Task: Find connections with filter location Doncaster East with filter topic #Sustainabilitywith filter profile language French with filter current company IFF with filter school Anjuman Institute of Technology and Management with filter industry Reupholstery and Furniture Repair with filter service category Portrait Photography with filter keywords title Secretary
Action: Mouse moved to (182, 258)
Screenshot: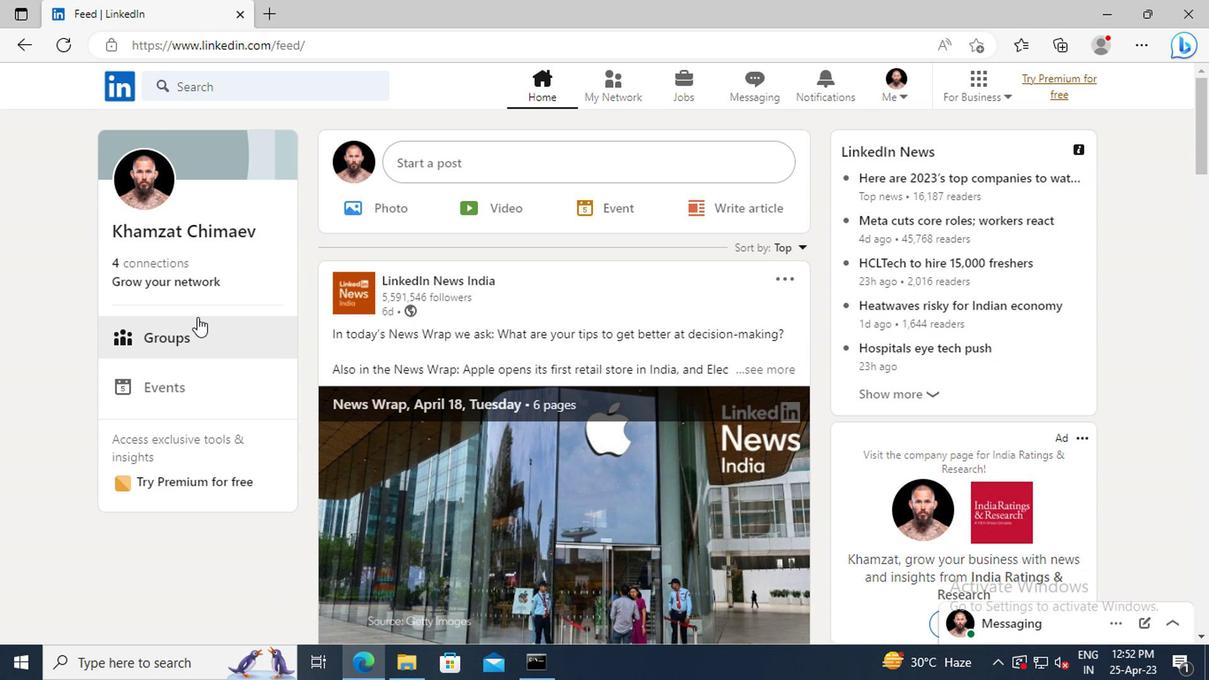 
Action: Mouse pressed left at (182, 258)
Screenshot: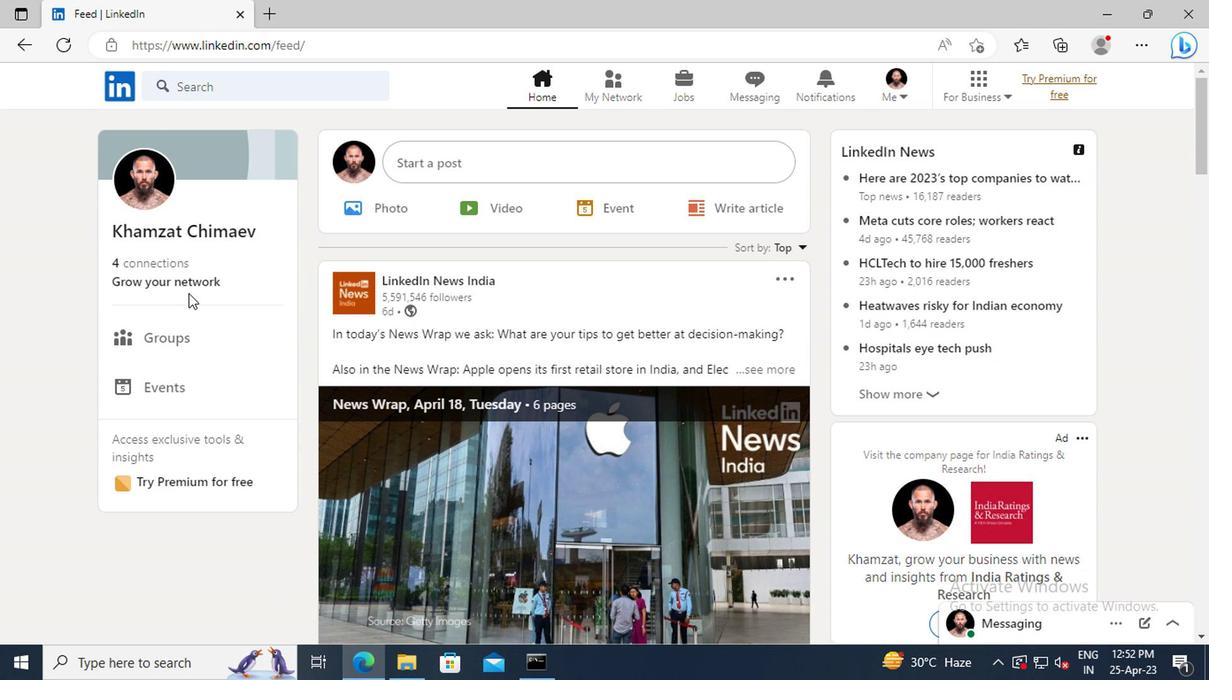 
Action: Mouse moved to (221, 189)
Screenshot: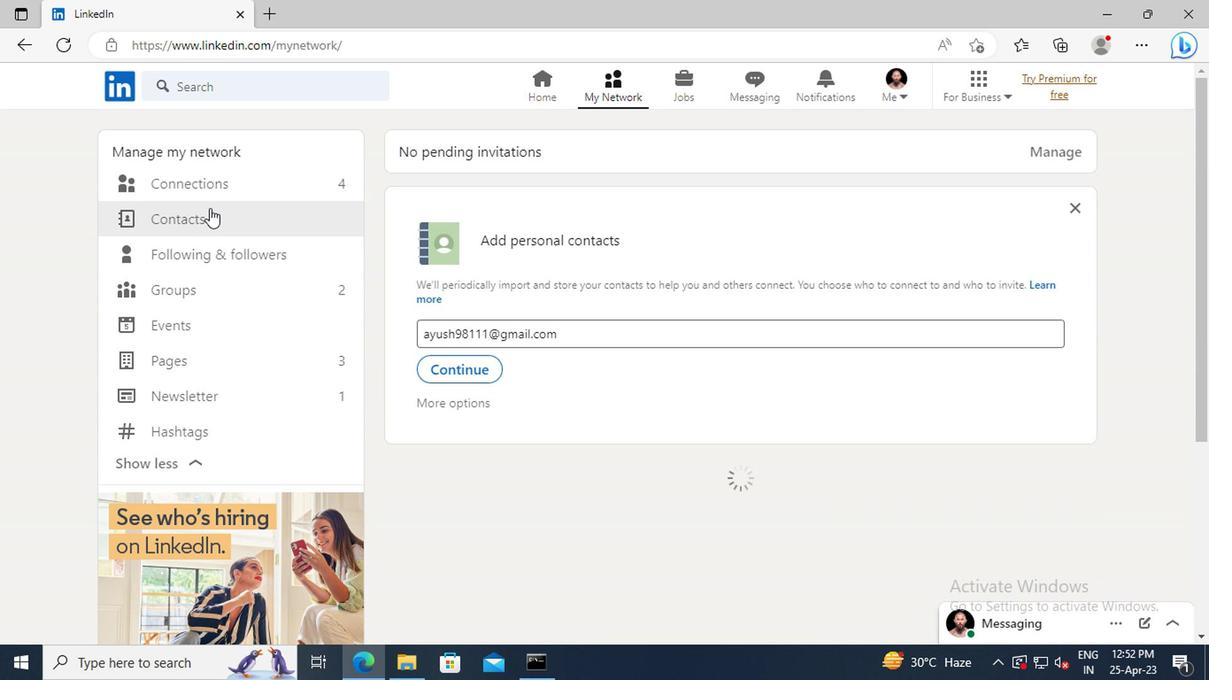 
Action: Mouse pressed left at (221, 189)
Screenshot: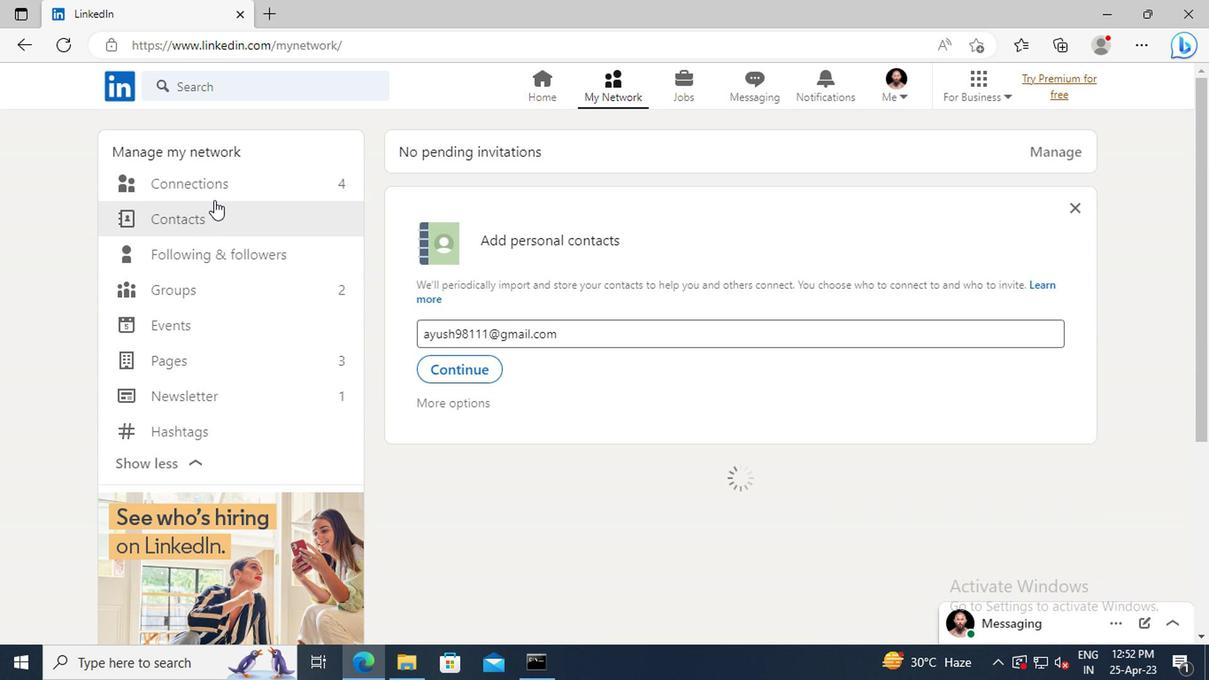 
Action: Mouse moved to (713, 190)
Screenshot: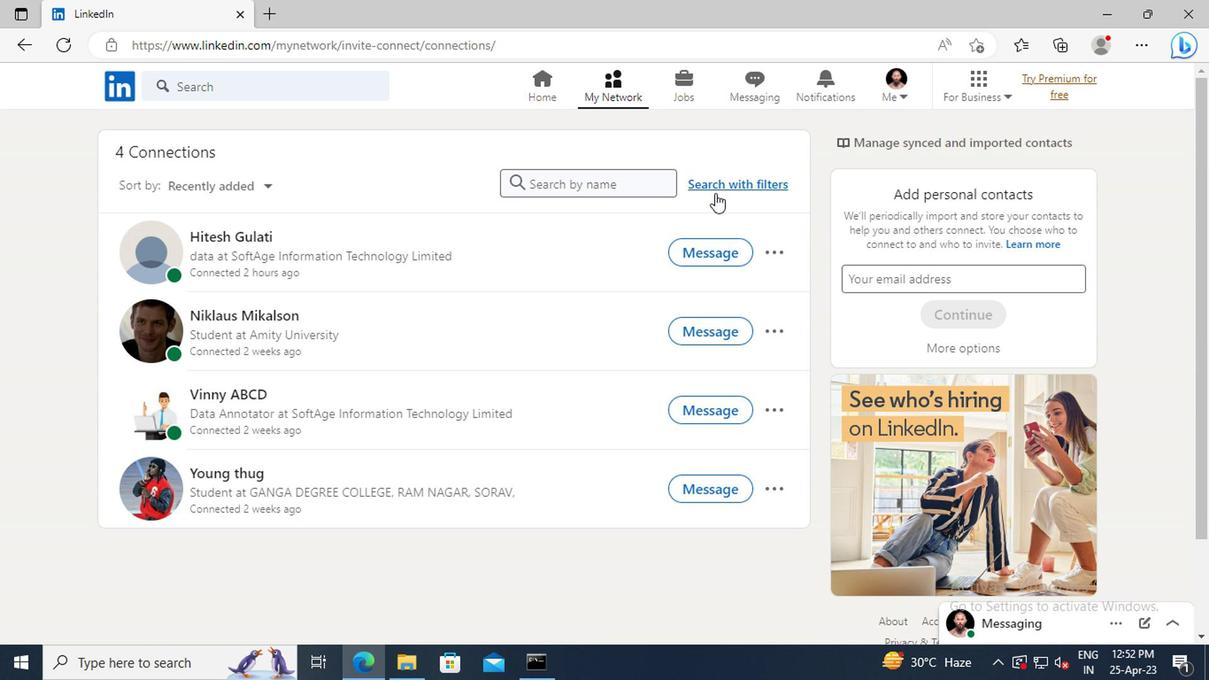 
Action: Mouse pressed left at (713, 190)
Screenshot: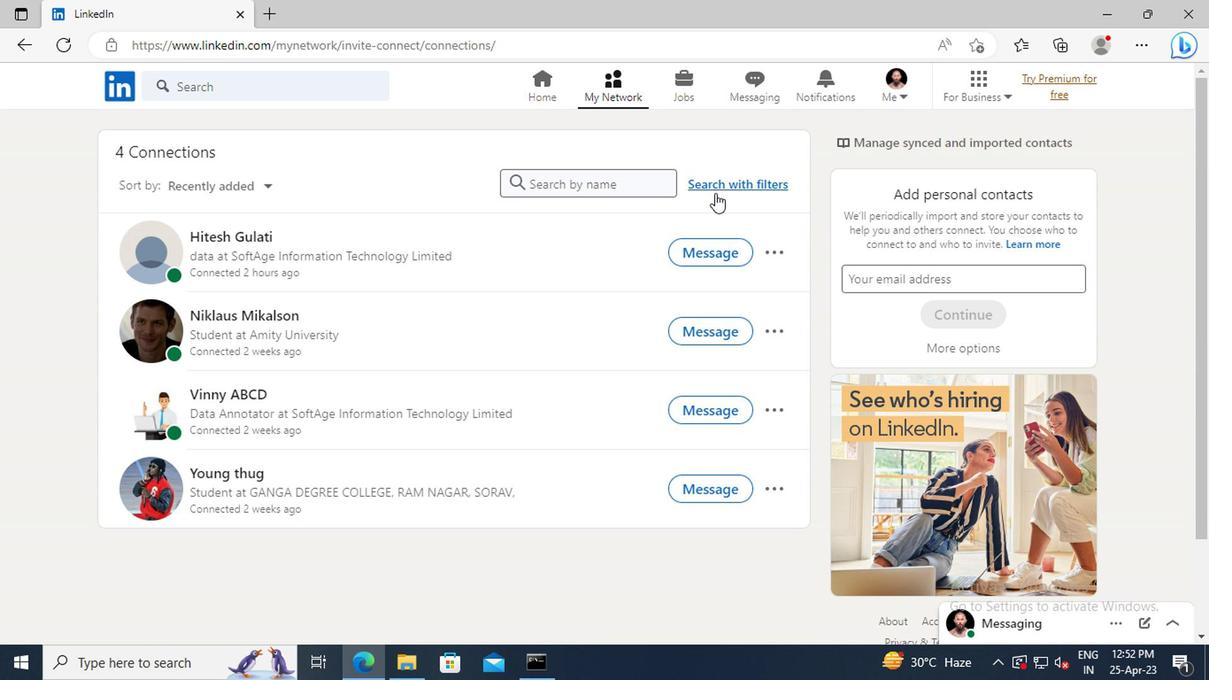 
Action: Mouse moved to (667, 139)
Screenshot: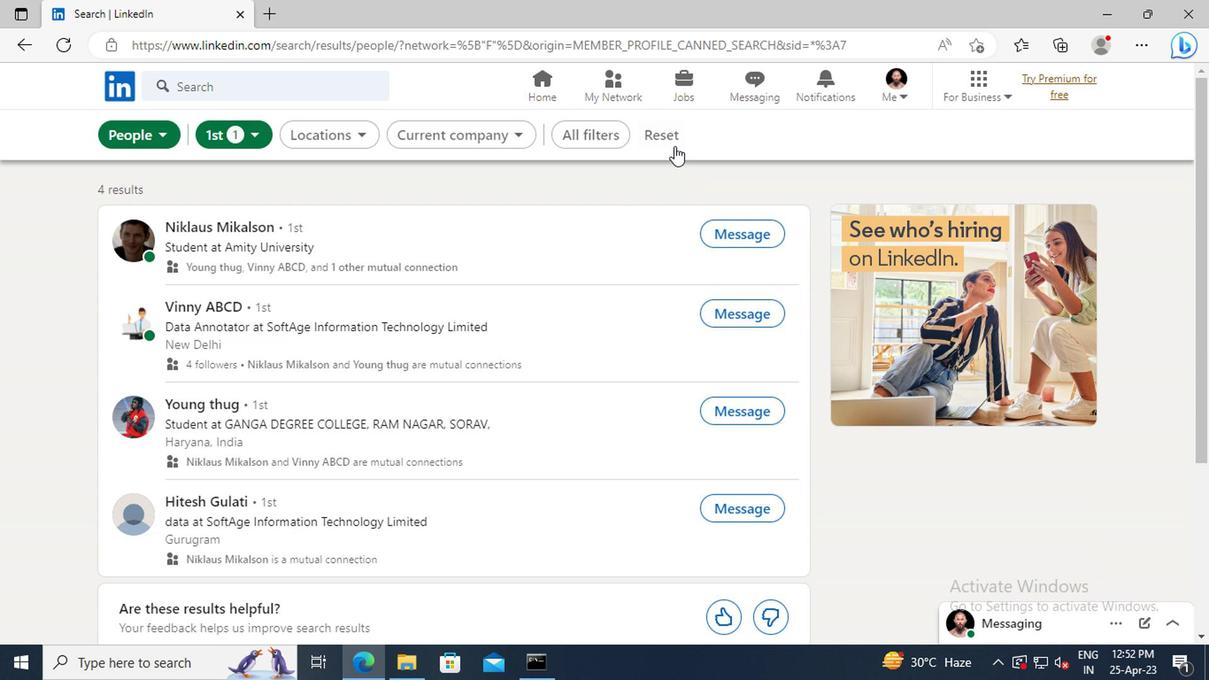 
Action: Mouse pressed left at (667, 139)
Screenshot: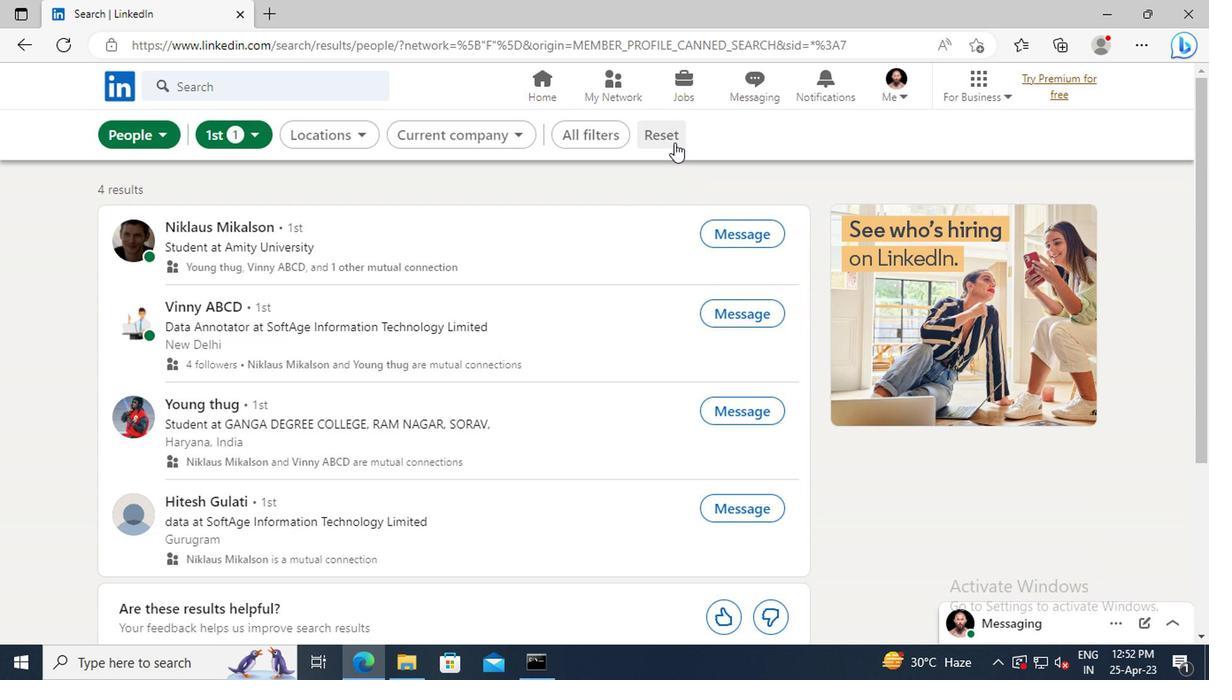 
Action: Mouse moved to (622, 139)
Screenshot: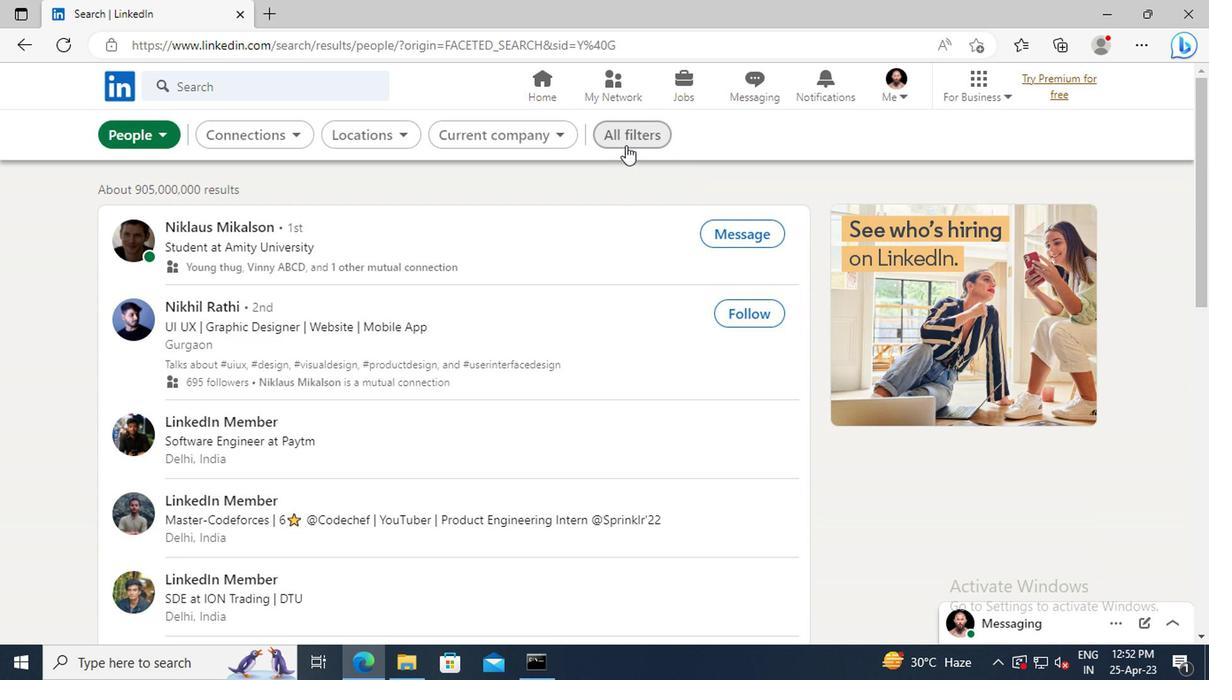 
Action: Mouse pressed left at (622, 139)
Screenshot: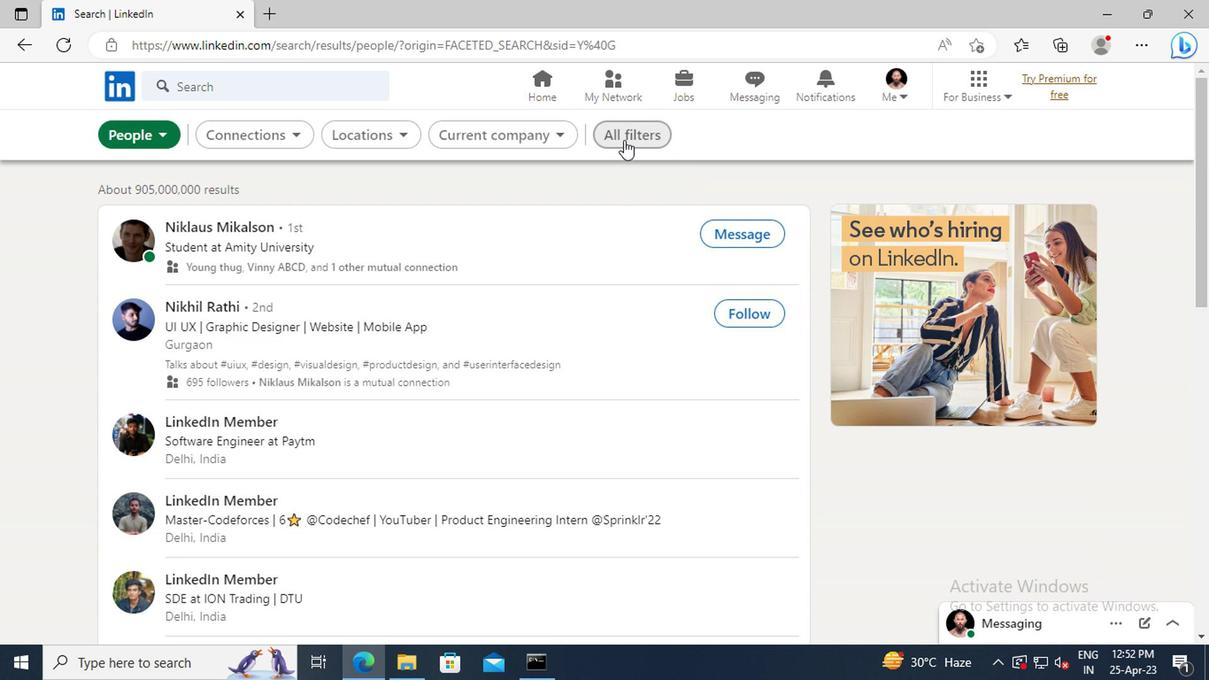 
Action: Mouse moved to (951, 293)
Screenshot: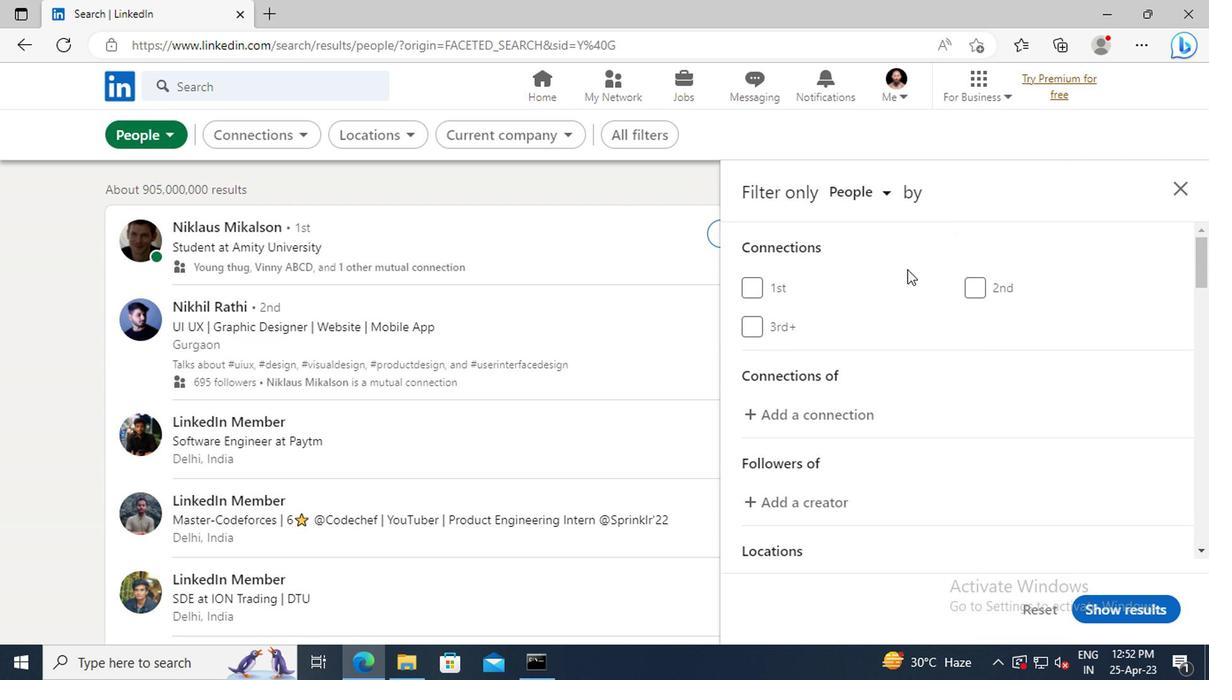
Action: Mouse scrolled (951, 292) with delta (0, 0)
Screenshot: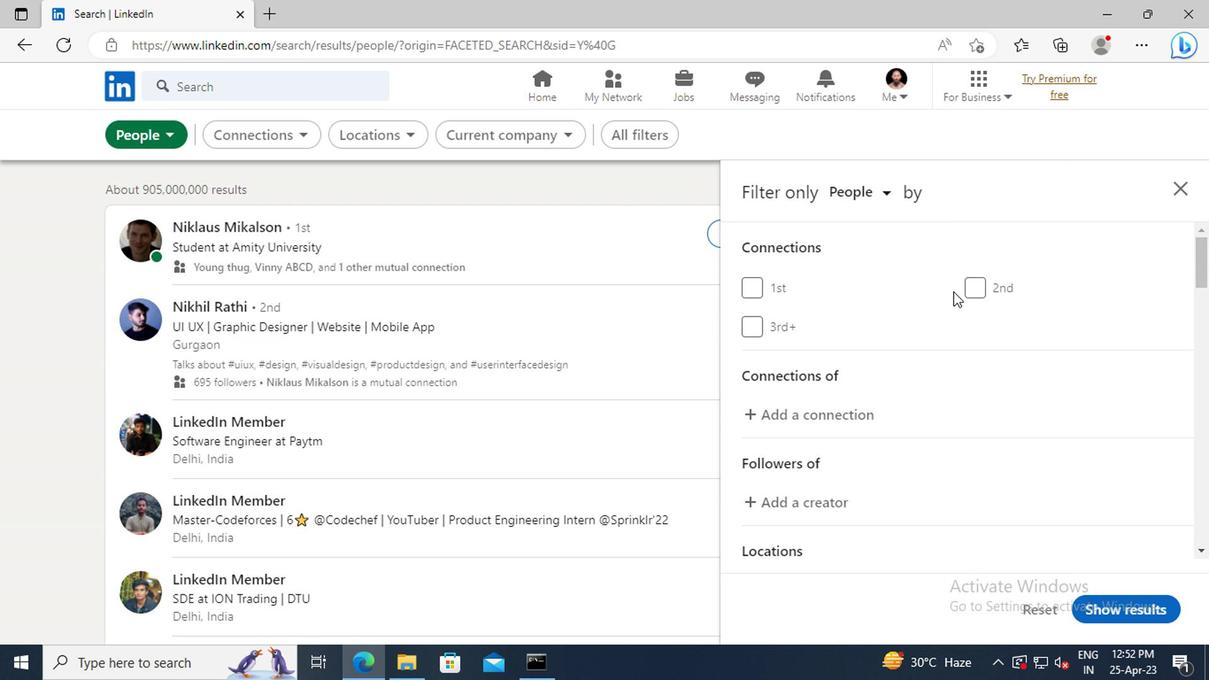 
Action: Mouse scrolled (951, 292) with delta (0, 0)
Screenshot: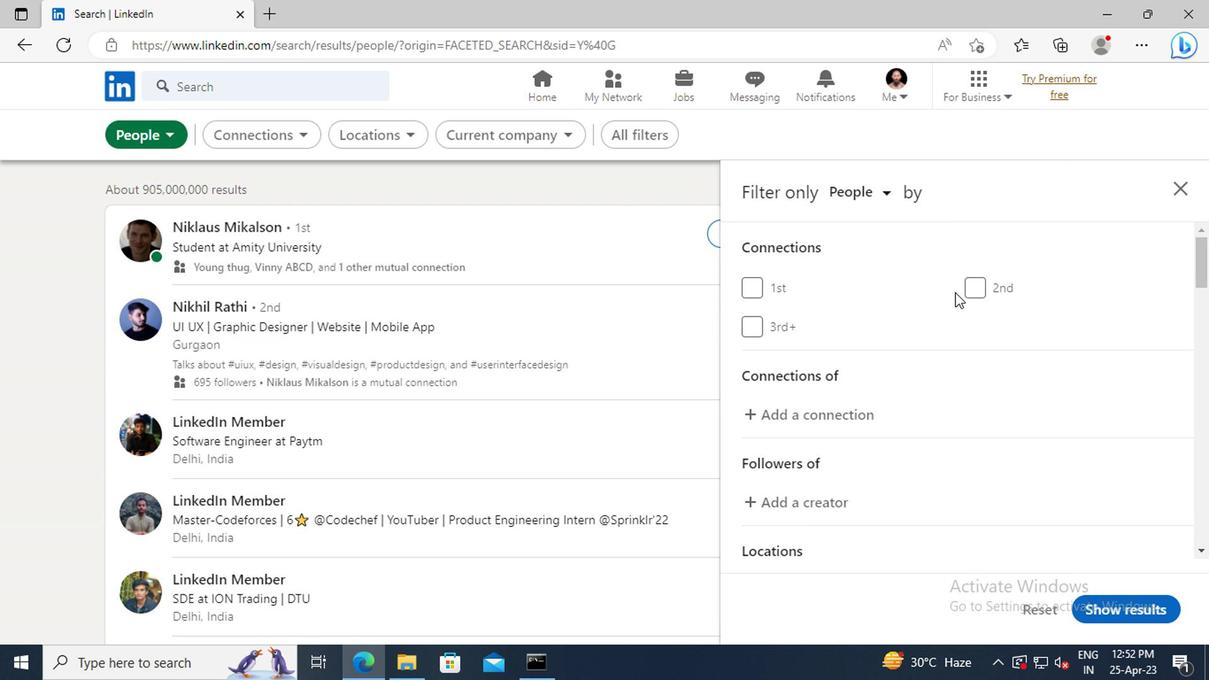 
Action: Mouse scrolled (951, 292) with delta (0, 0)
Screenshot: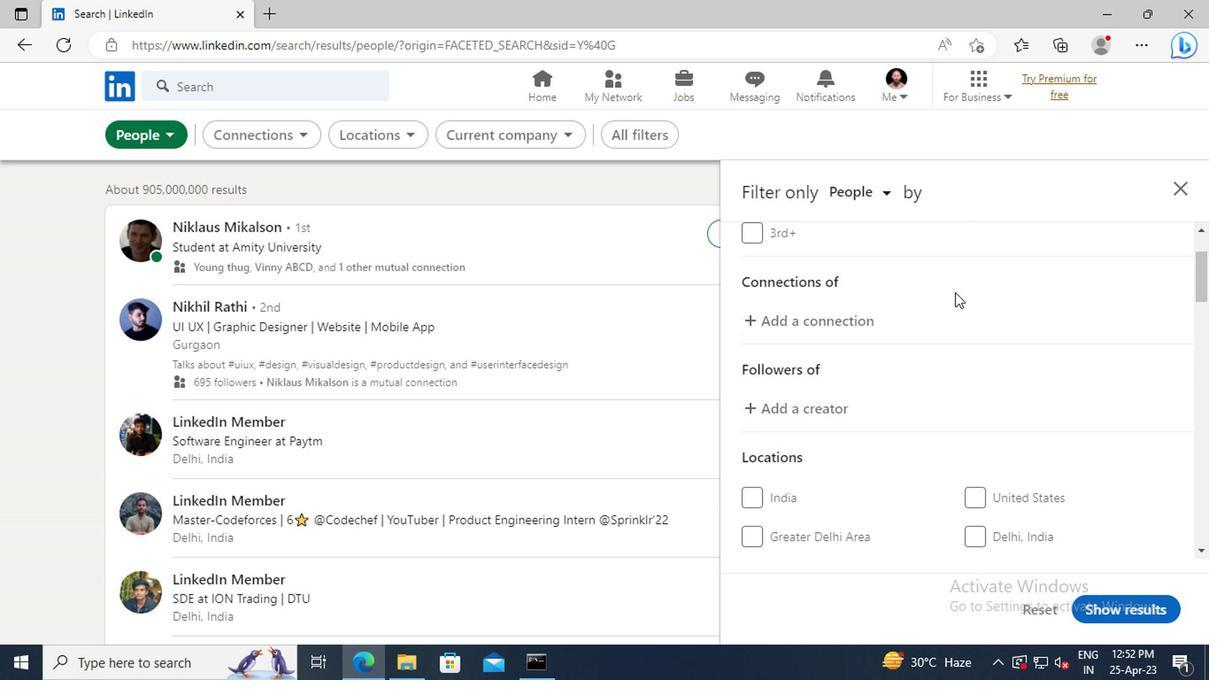 
Action: Mouse scrolled (951, 292) with delta (0, 0)
Screenshot: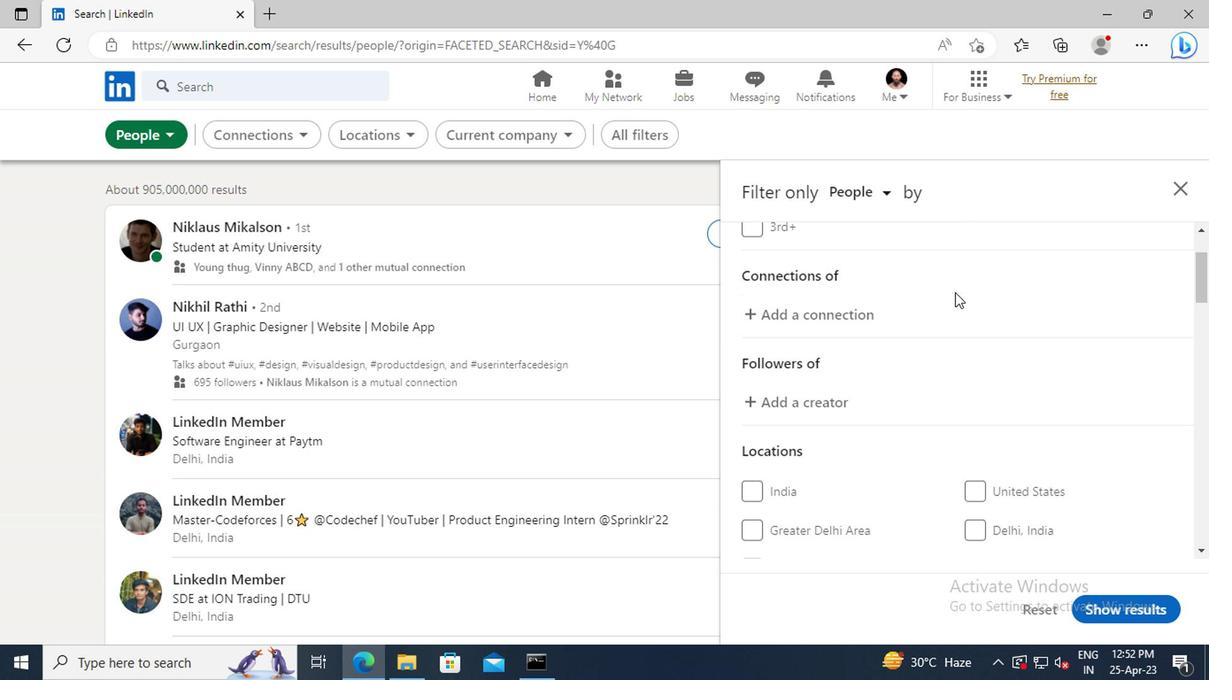 
Action: Mouse scrolled (951, 292) with delta (0, 0)
Screenshot: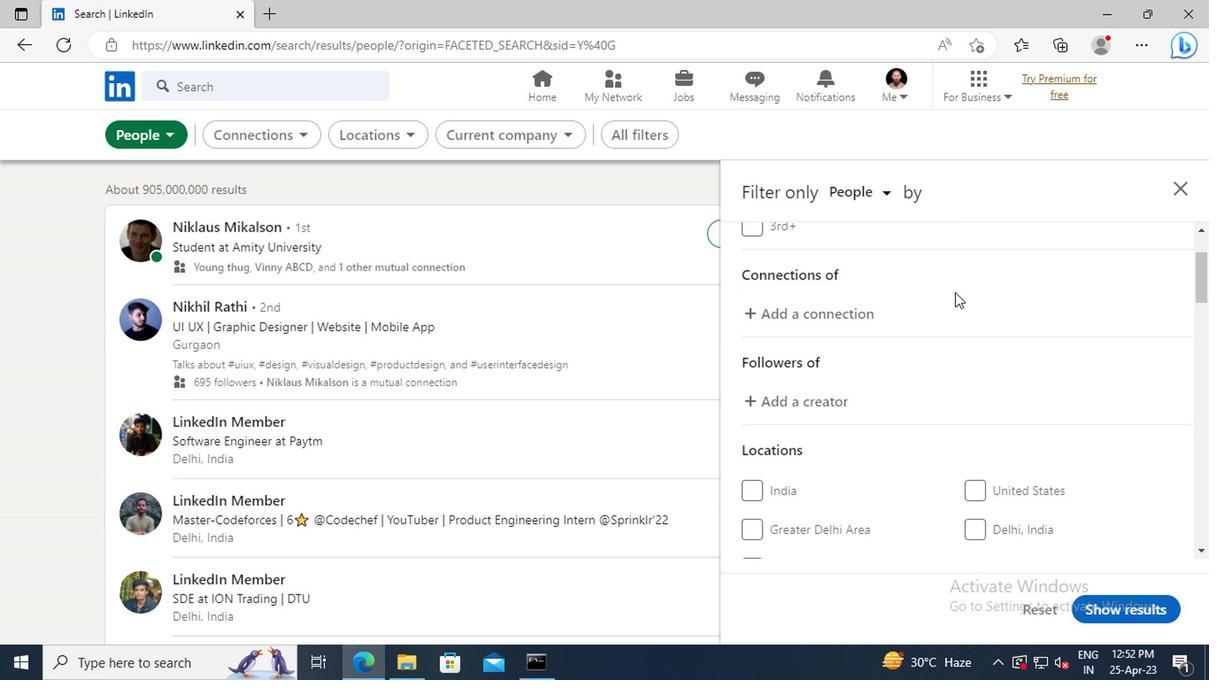 
Action: Mouse moved to (990, 418)
Screenshot: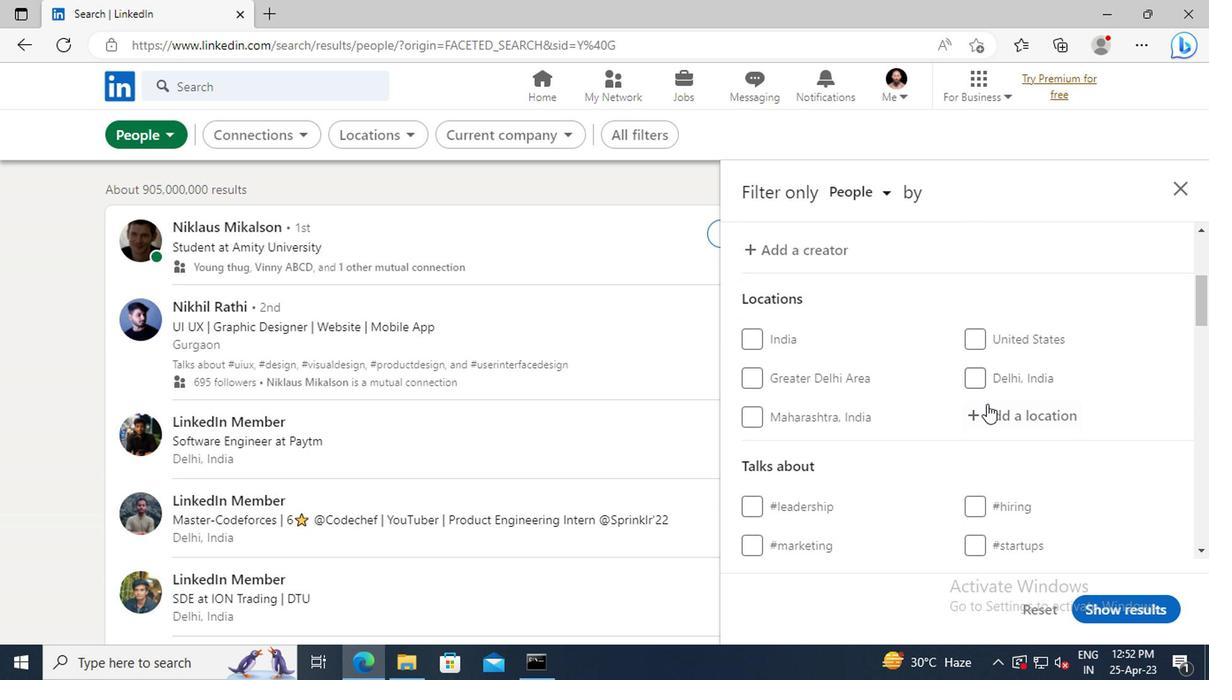 
Action: Mouse pressed left at (990, 418)
Screenshot: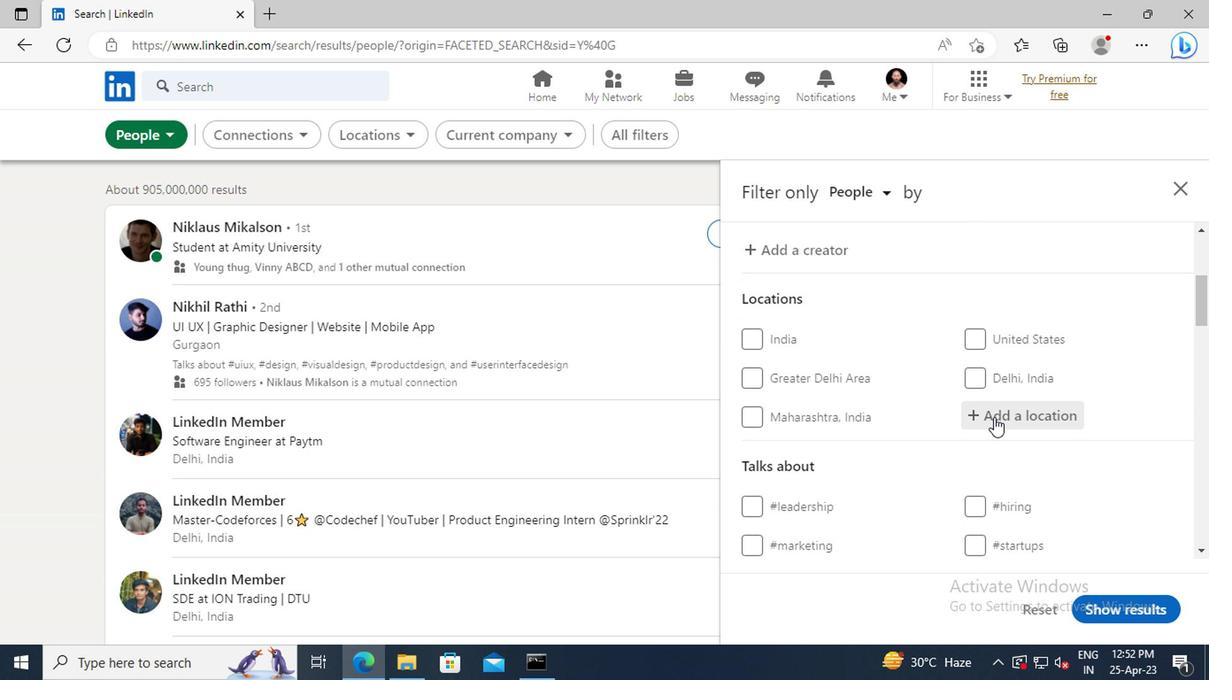 
Action: Key pressed <Key.shift>D
Screenshot: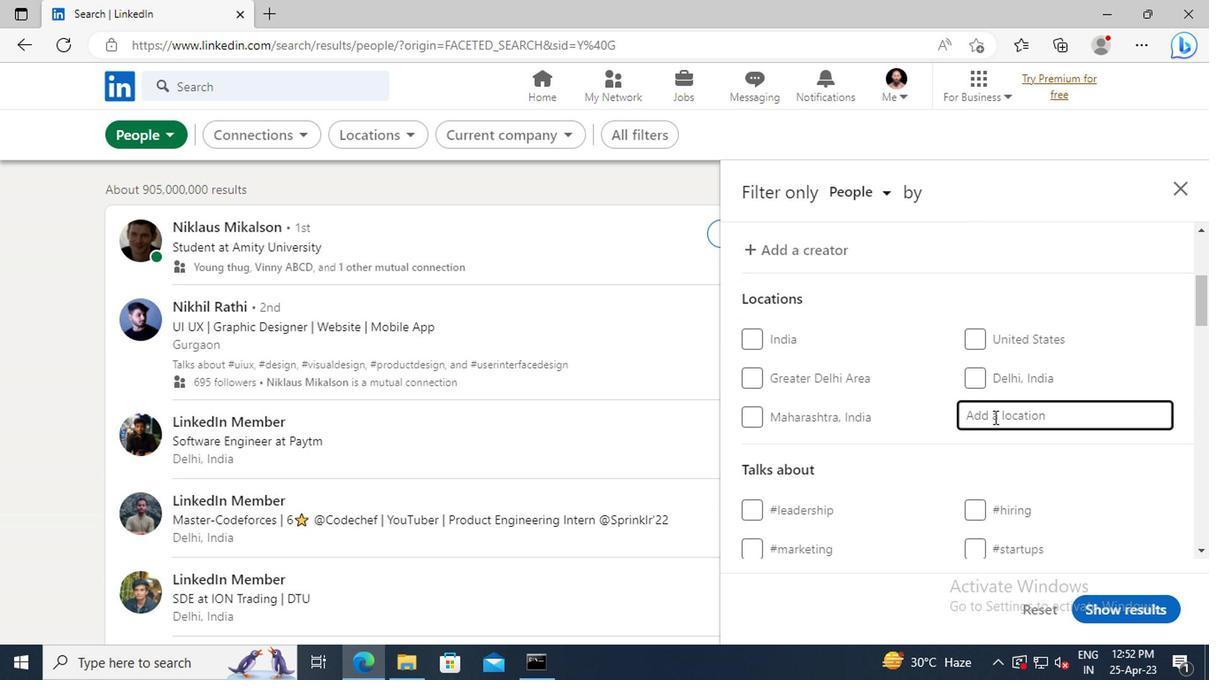 
Action: Mouse moved to (902, 366)
Screenshot: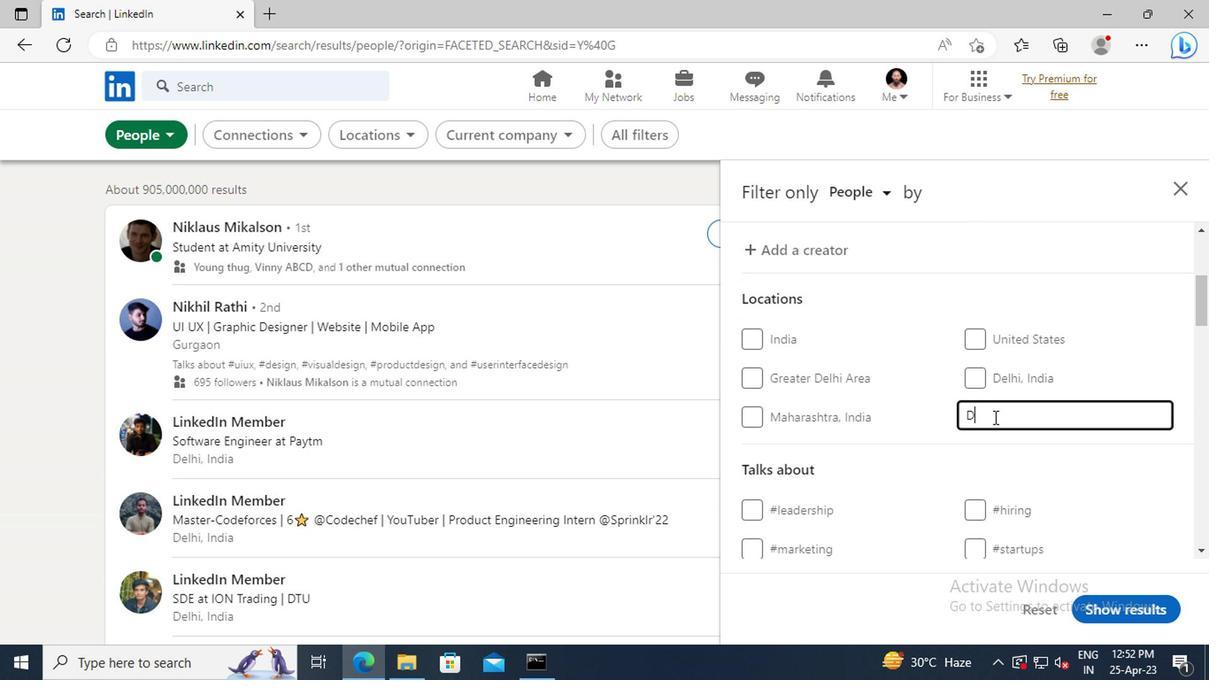 
Action: Key pressed ONCASTER<Key.space><Key.shift>EAST<Key.enter>
Screenshot: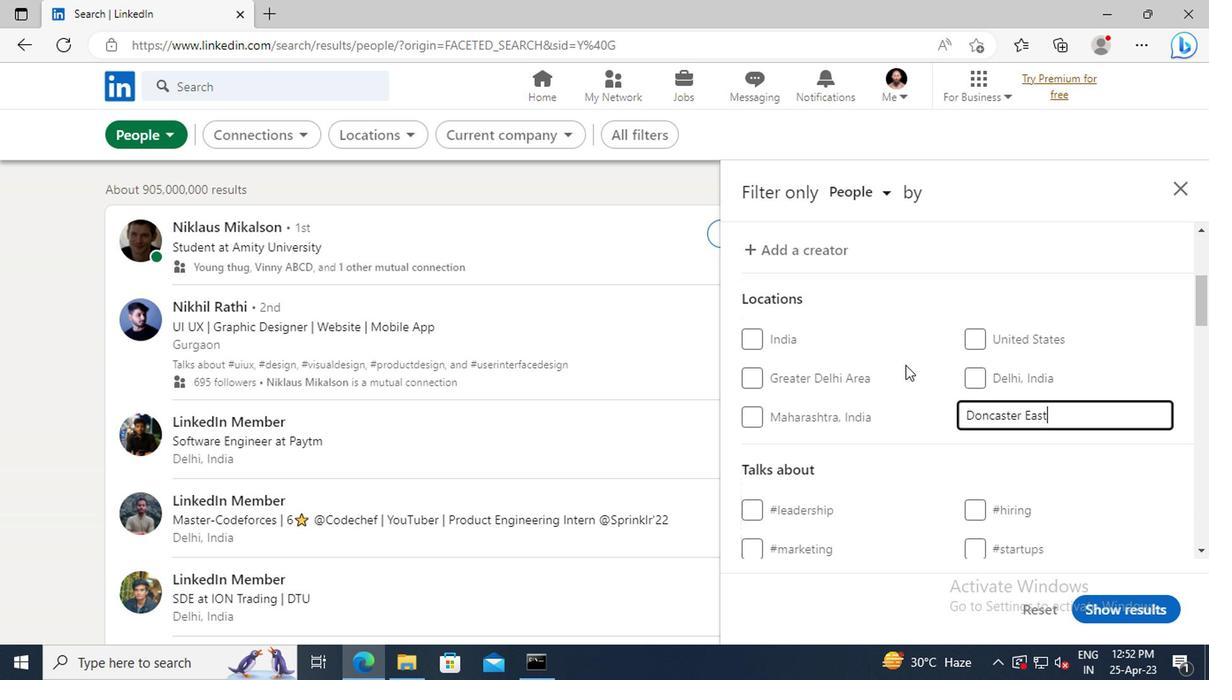 
Action: Mouse moved to (953, 391)
Screenshot: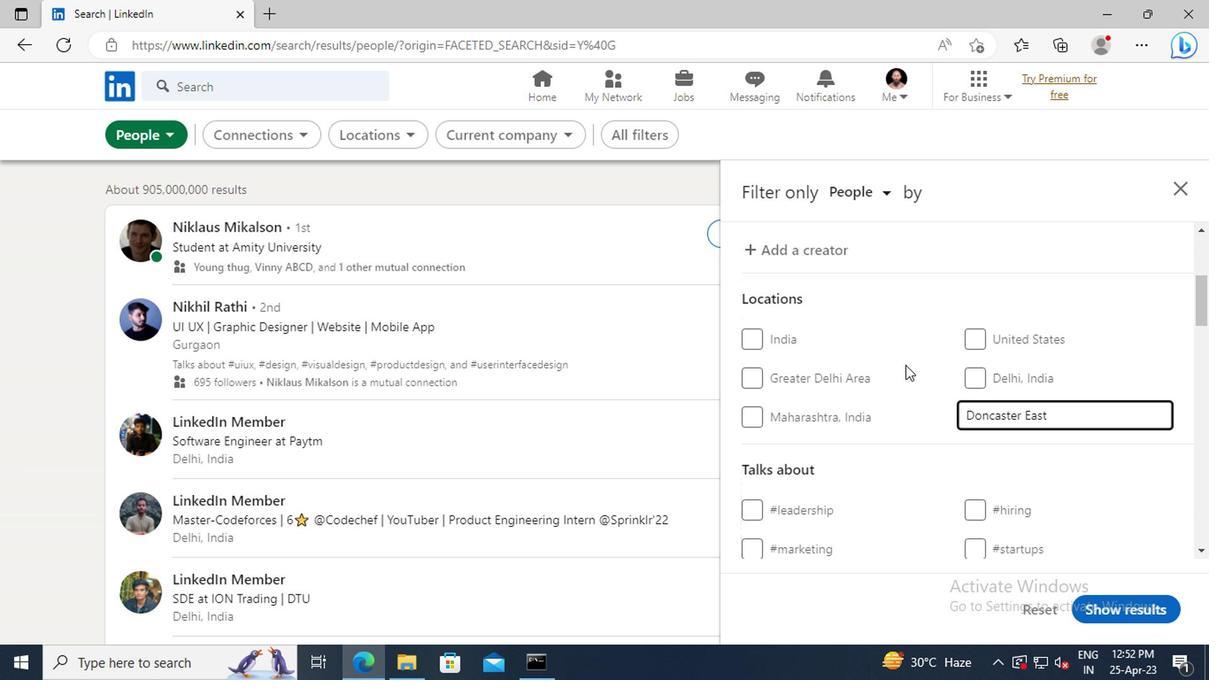 
Action: Mouse scrolled (953, 390) with delta (0, -1)
Screenshot: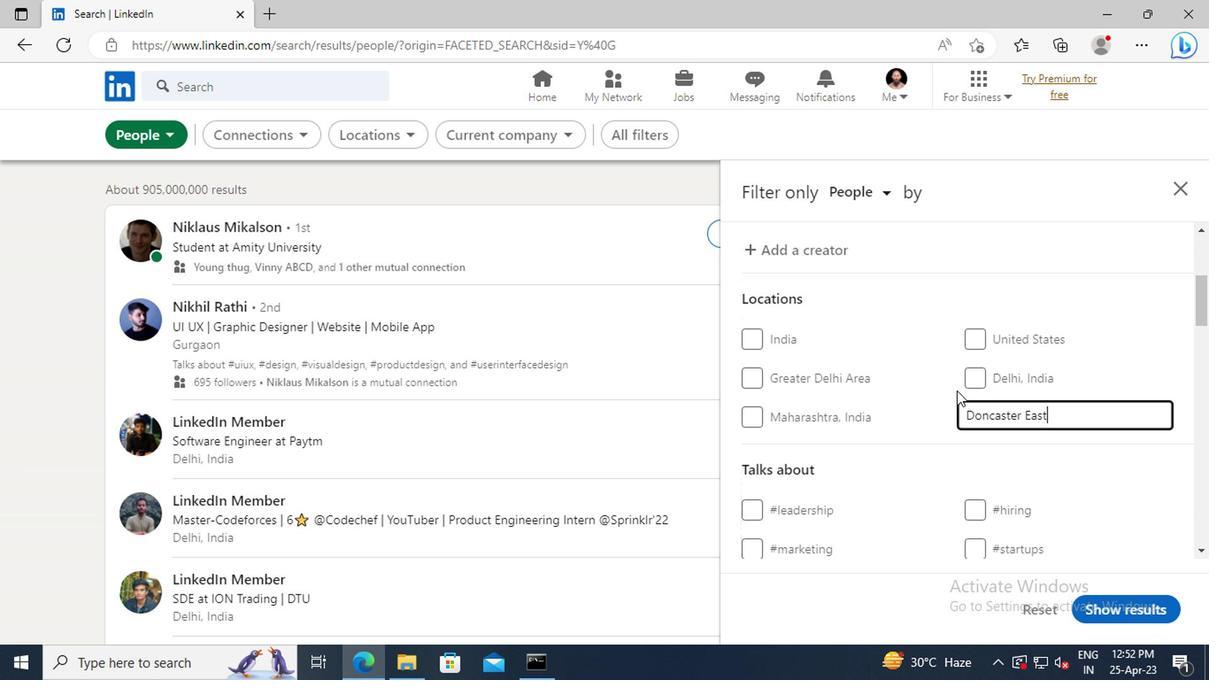 
Action: Mouse scrolled (953, 390) with delta (0, -1)
Screenshot: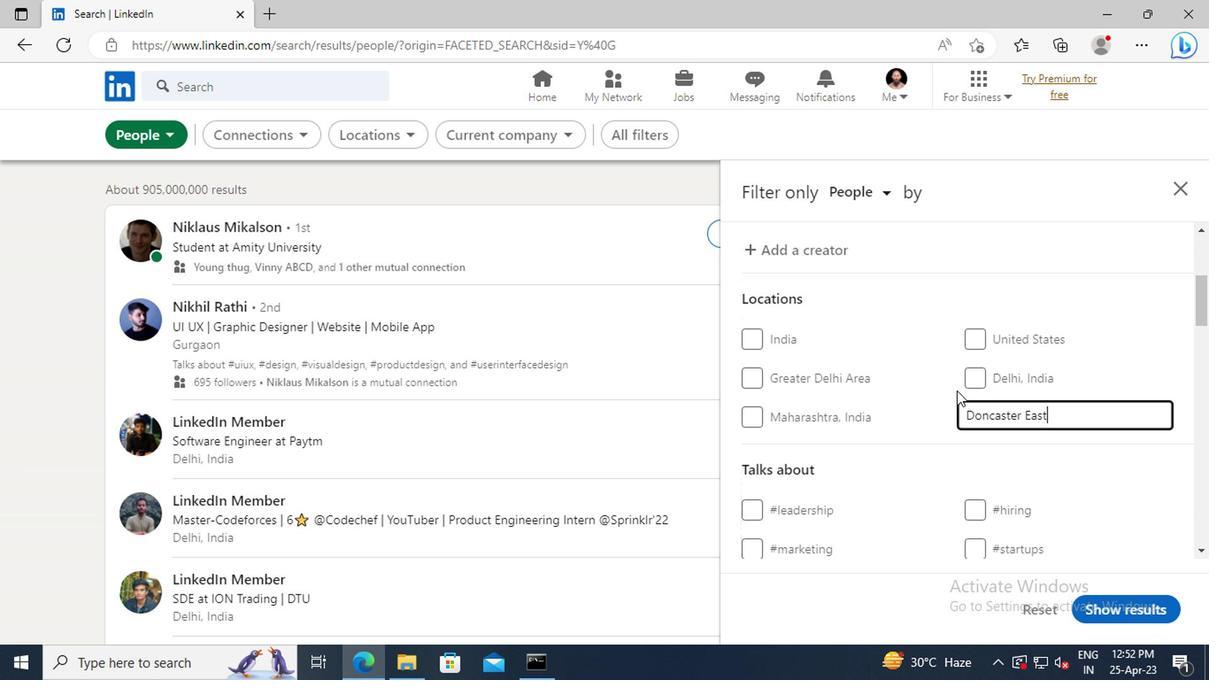 
Action: Mouse scrolled (953, 390) with delta (0, -1)
Screenshot: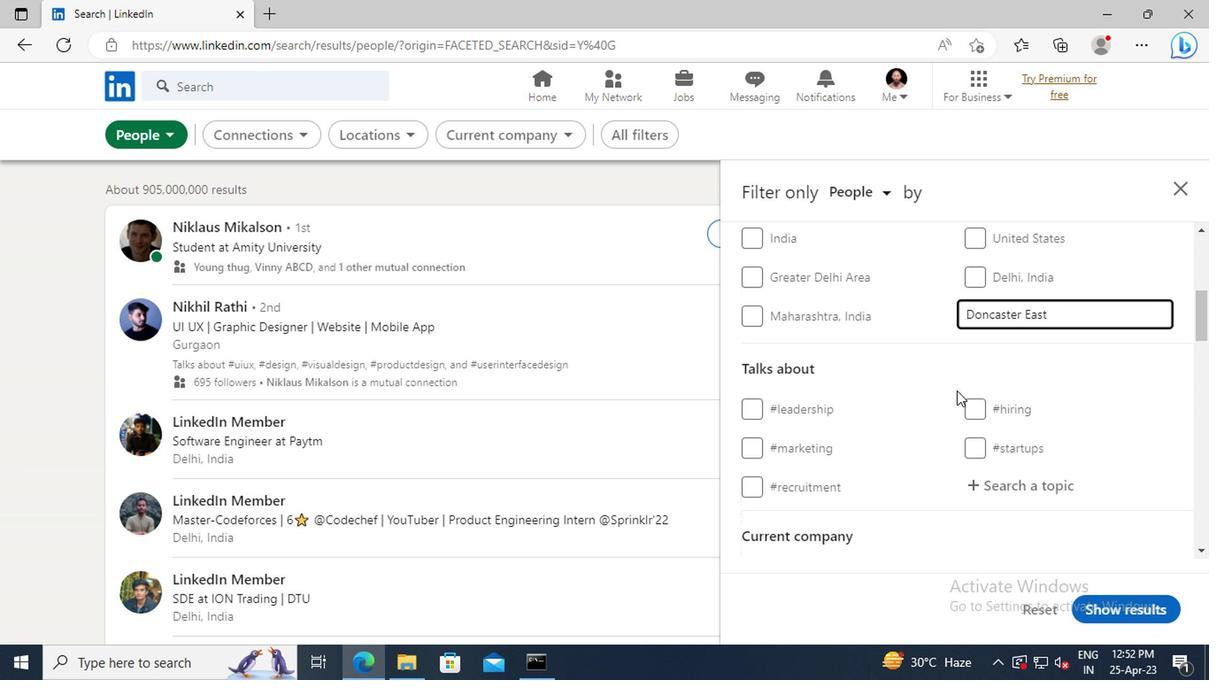 
Action: Mouse scrolled (953, 390) with delta (0, -1)
Screenshot: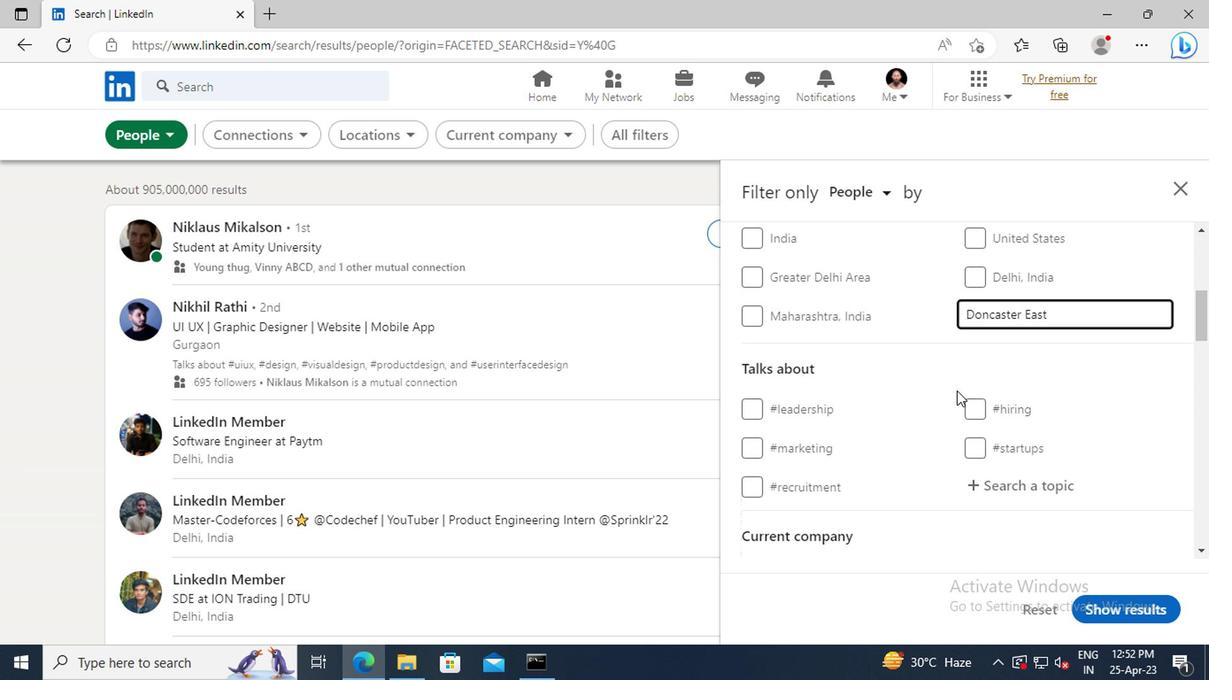 
Action: Mouse moved to (1019, 383)
Screenshot: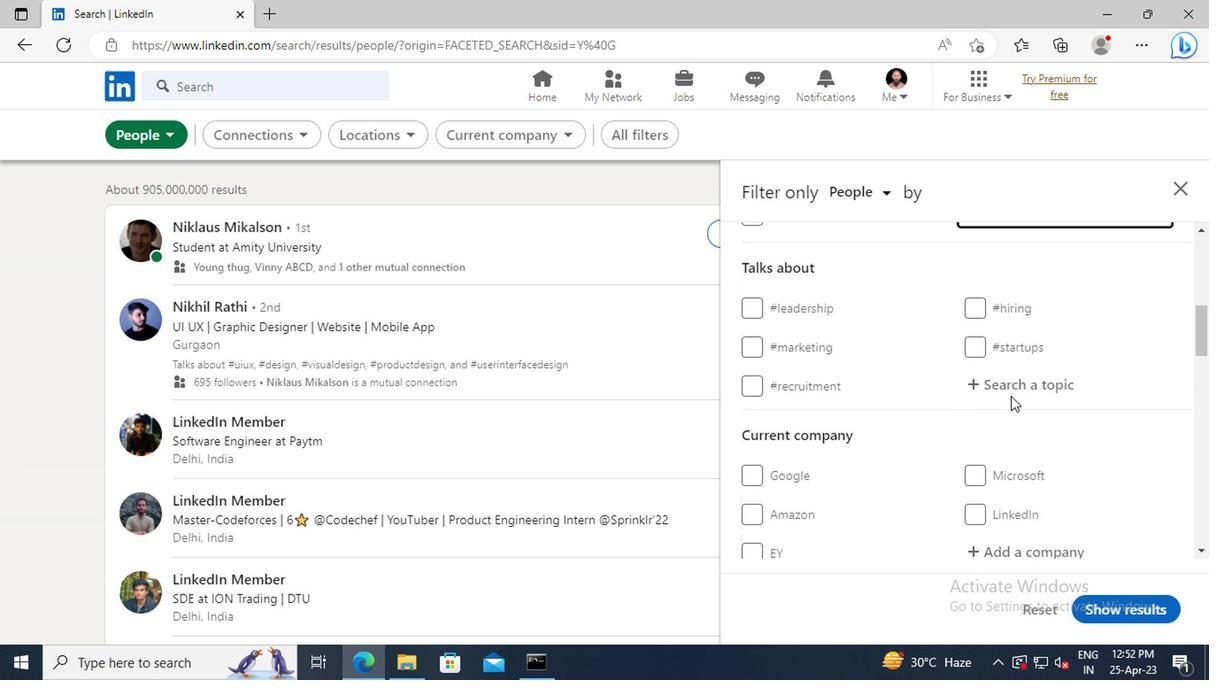 
Action: Mouse pressed left at (1019, 383)
Screenshot: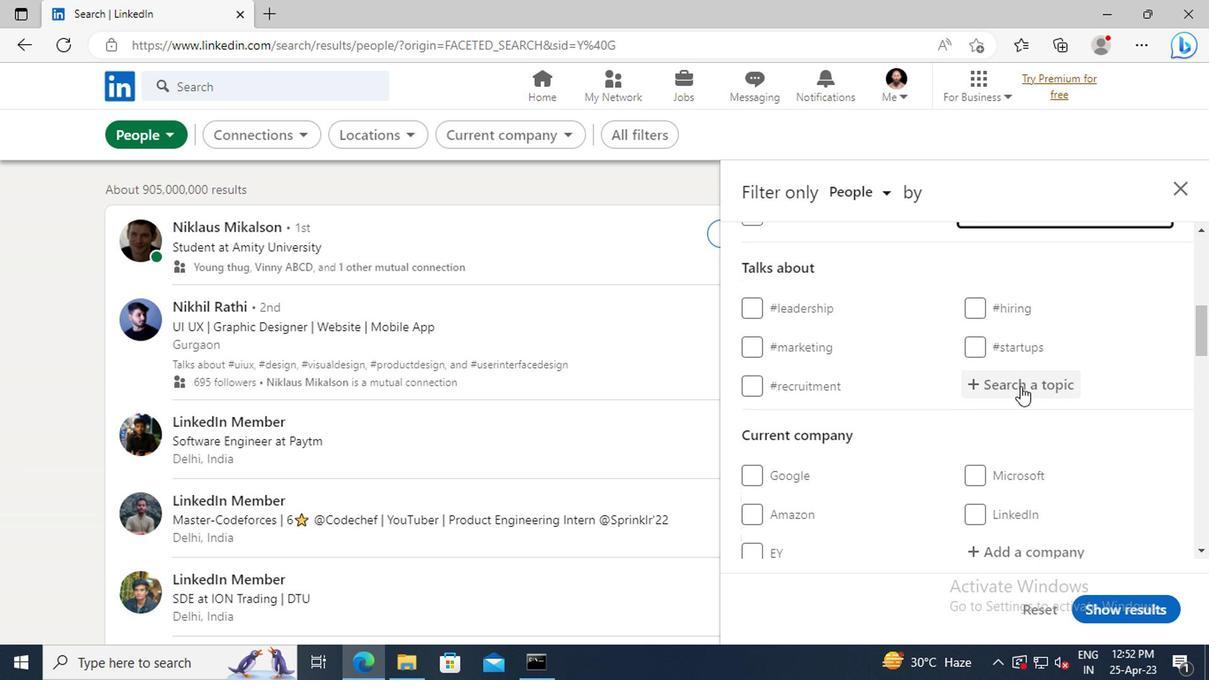 
Action: Mouse moved to (1005, 372)
Screenshot: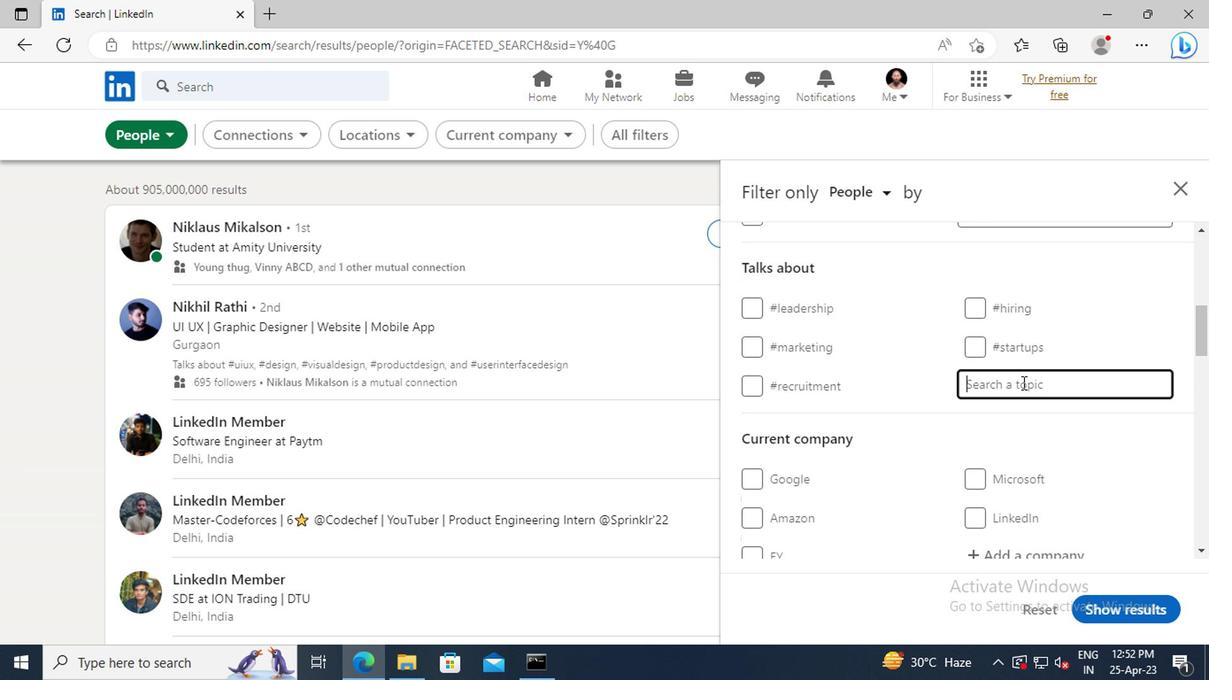 
Action: Key pressed <Key.shift>#<Key.shift><Key.shift><Key.shift><Key.shift><Key.shift><Key.shift><Key.shift>SUSTAINABILITYWITH
Screenshot: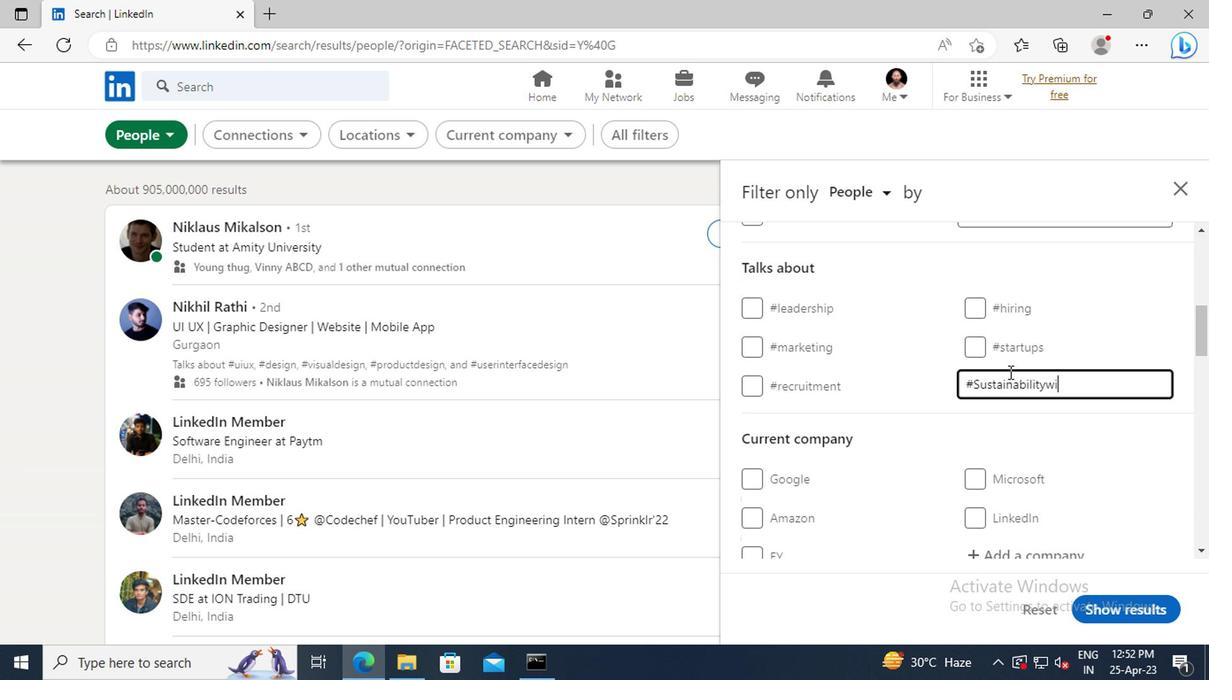 
Action: Mouse scrolled (1005, 372) with delta (0, 0)
Screenshot: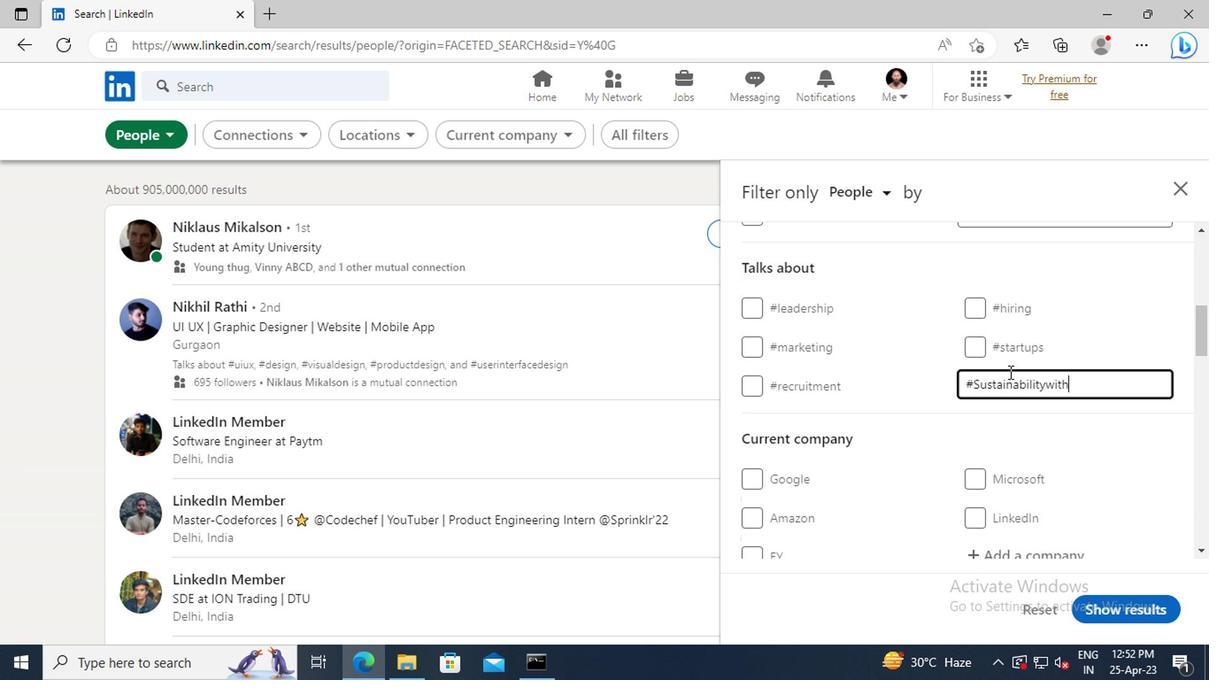 
Action: Mouse scrolled (1005, 372) with delta (0, 0)
Screenshot: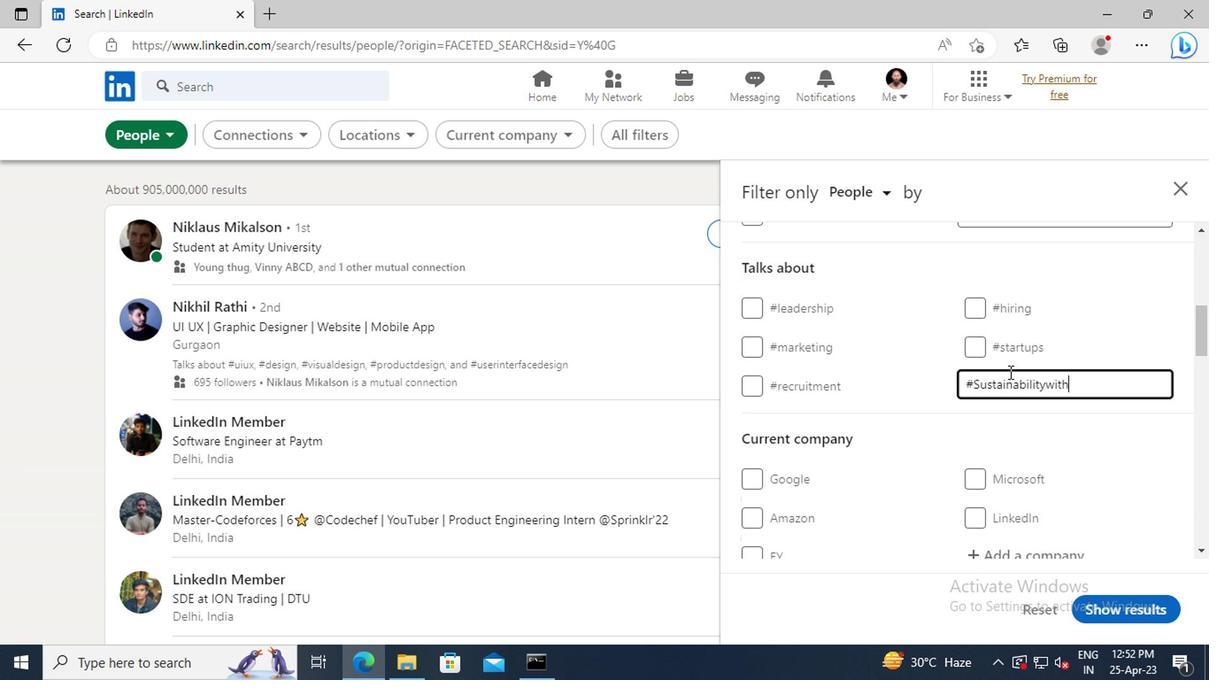 
Action: Mouse scrolled (1005, 372) with delta (0, 0)
Screenshot: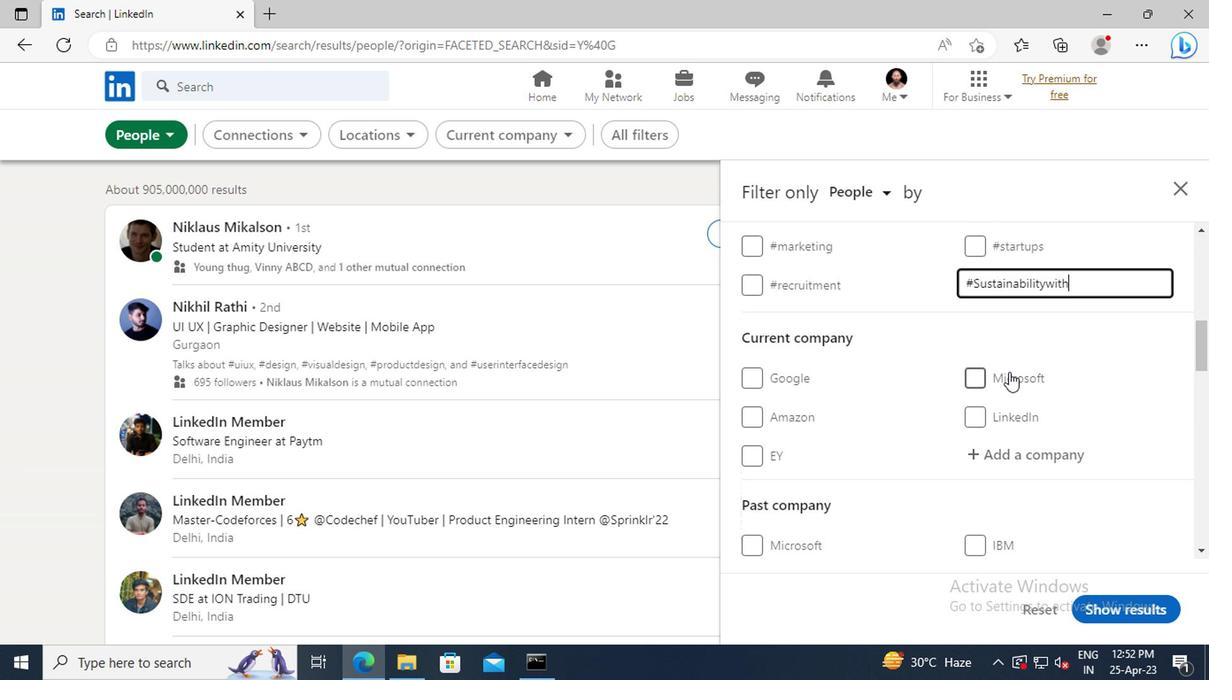 
Action: Mouse scrolled (1005, 372) with delta (0, 0)
Screenshot: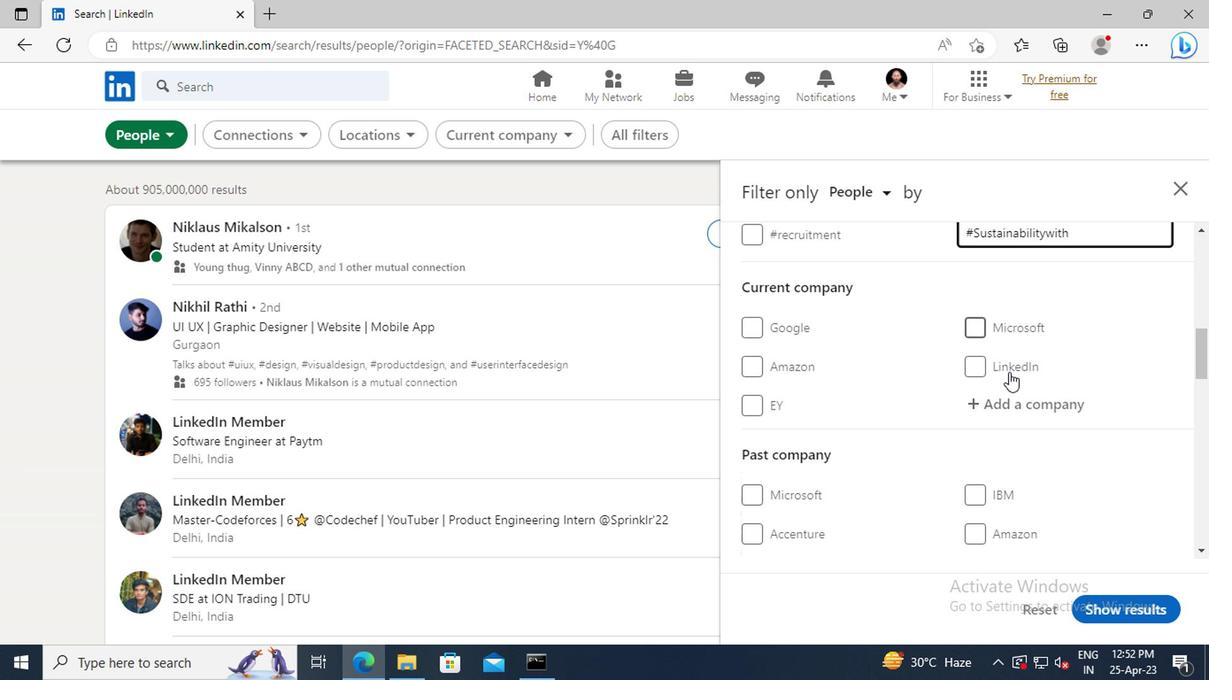 
Action: Mouse scrolled (1005, 372) with delta (0, 0)
Screenshot: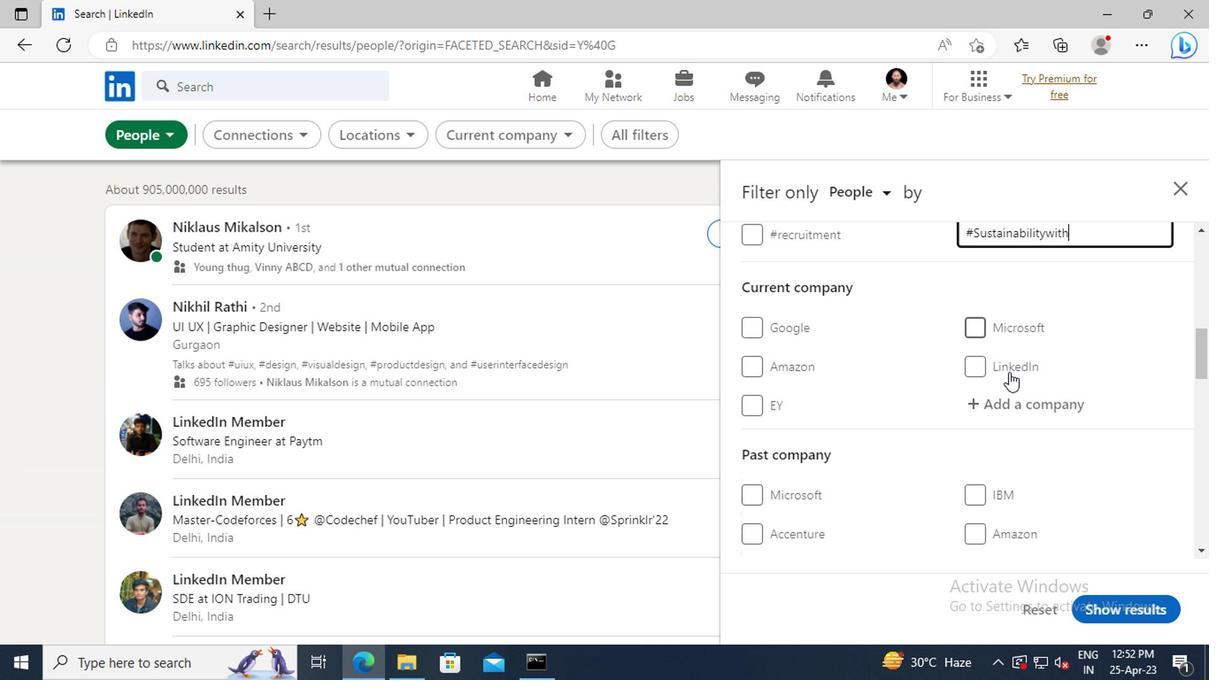 
Action: Mouse scrolled (1005, 372) with delta (0, 0)
Screenshot: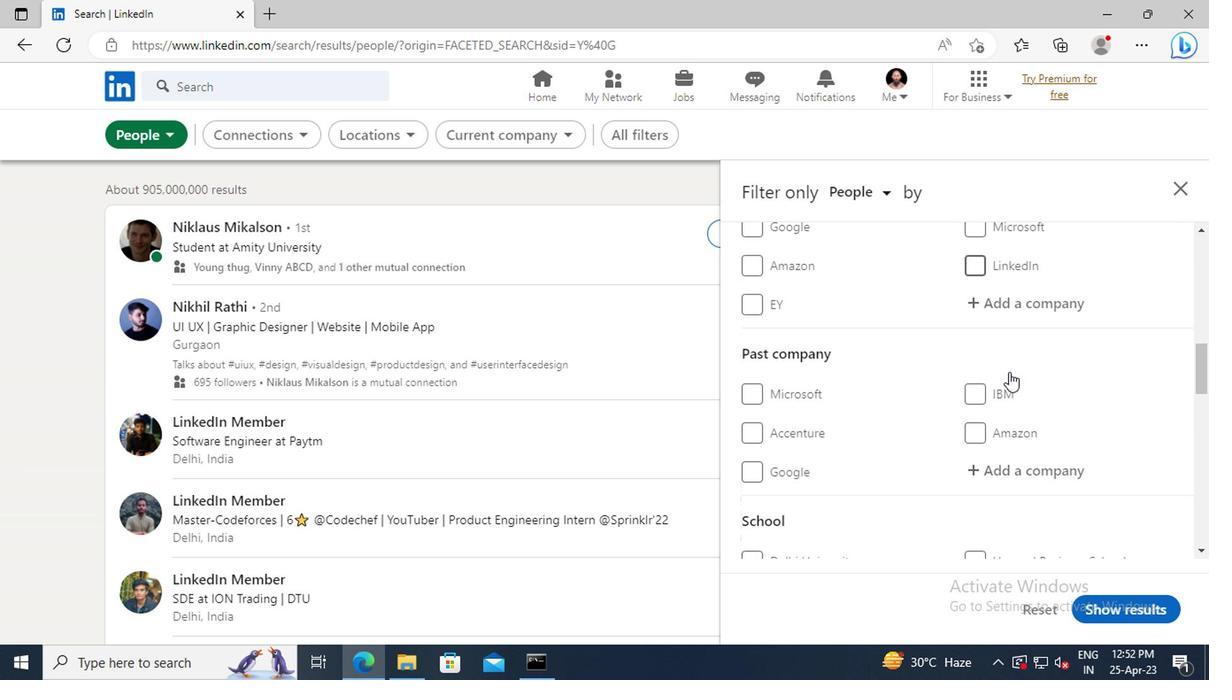 
Action: Mouse scrolled (1005, 372) with delta (0, 0)
Screenshot: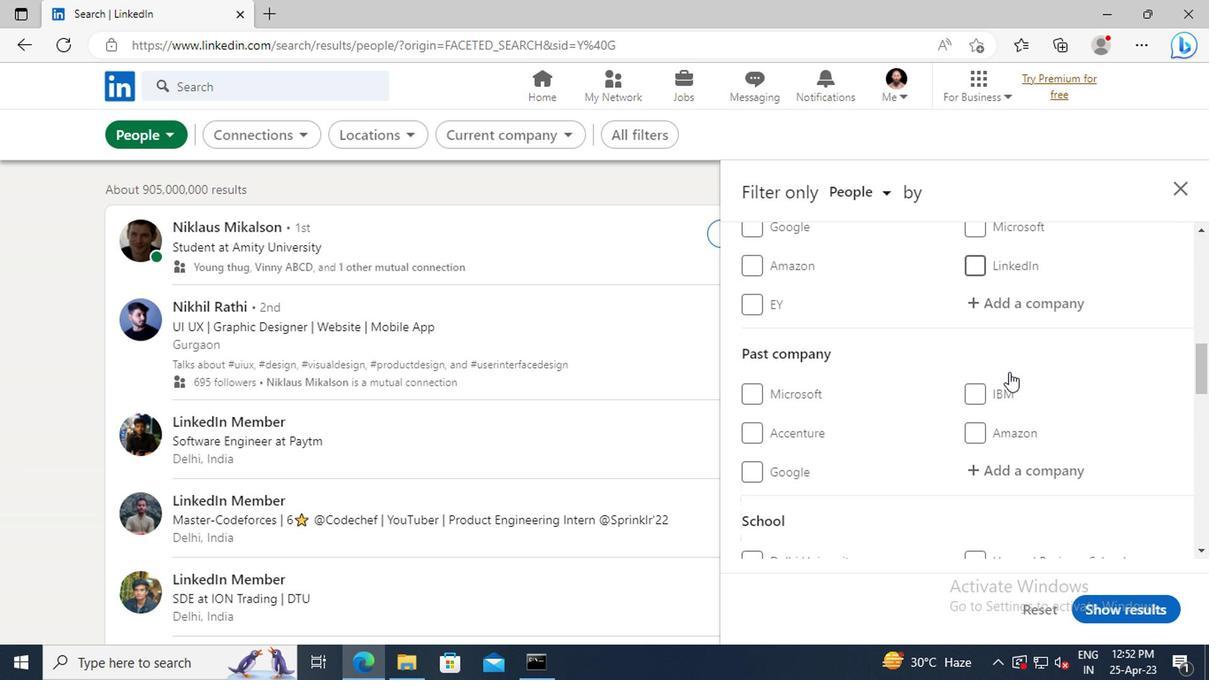 
Action: Mouse scrolled (1005, 372) with delta (0, 0)
Screenshot: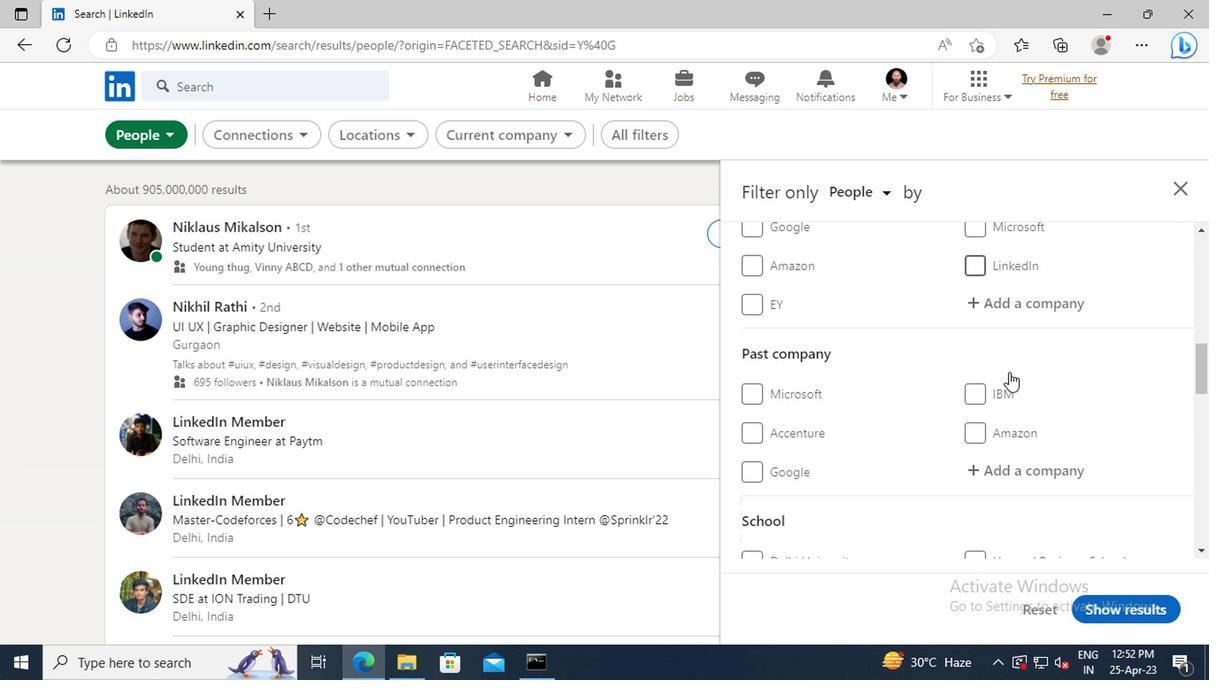 
Action: Mouse scrolled (1005, 372) with delta (0, 0)
Screenshot: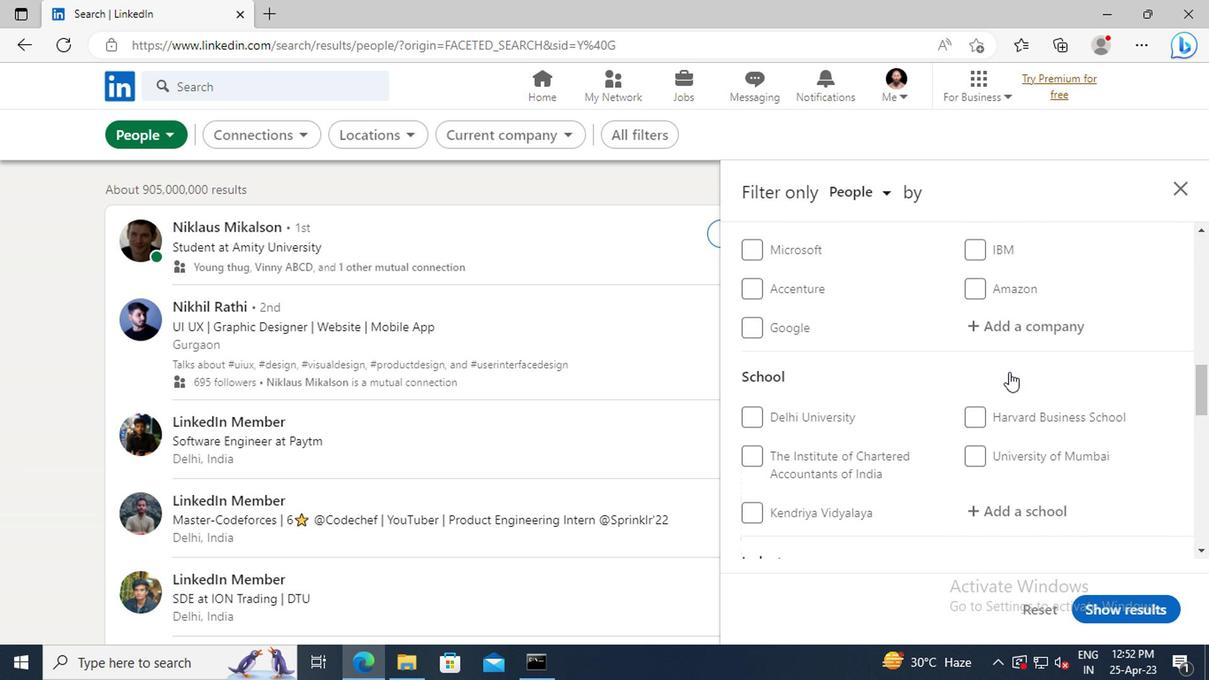 
Action: Mouse scrolled (1005, 372) with delta (0, 0)
Screenshot: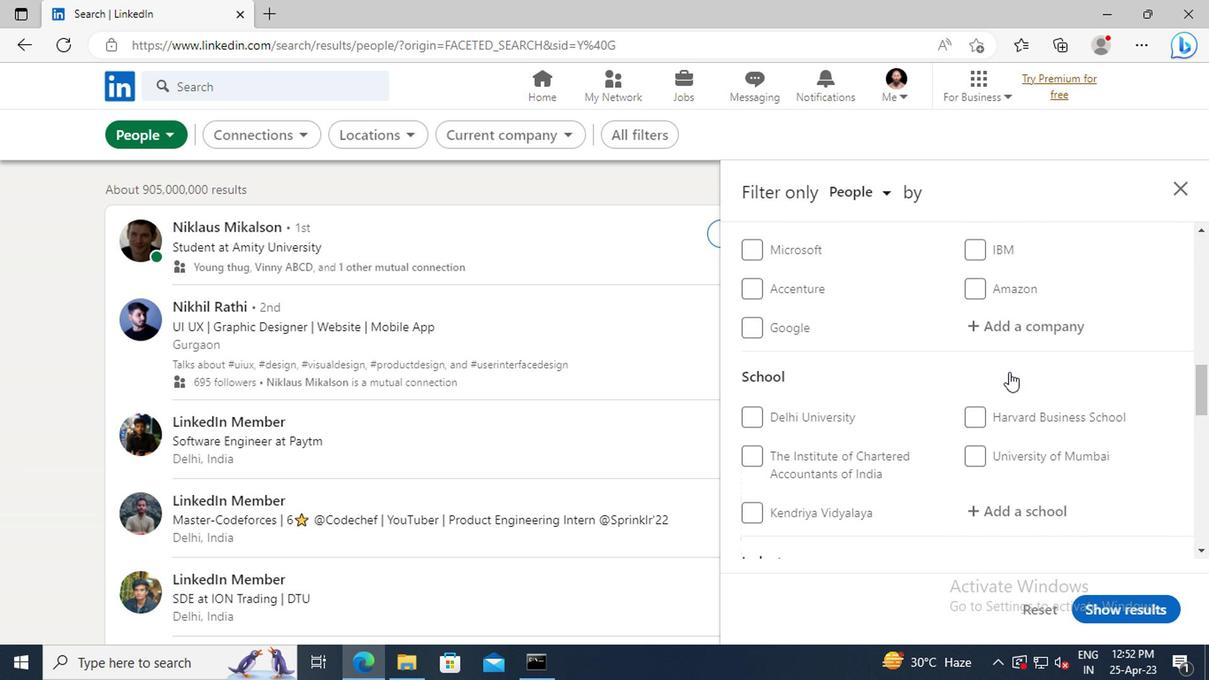 
Action: Mouse scrolled (1005, 372) with delta (0, 0)
Screenshot: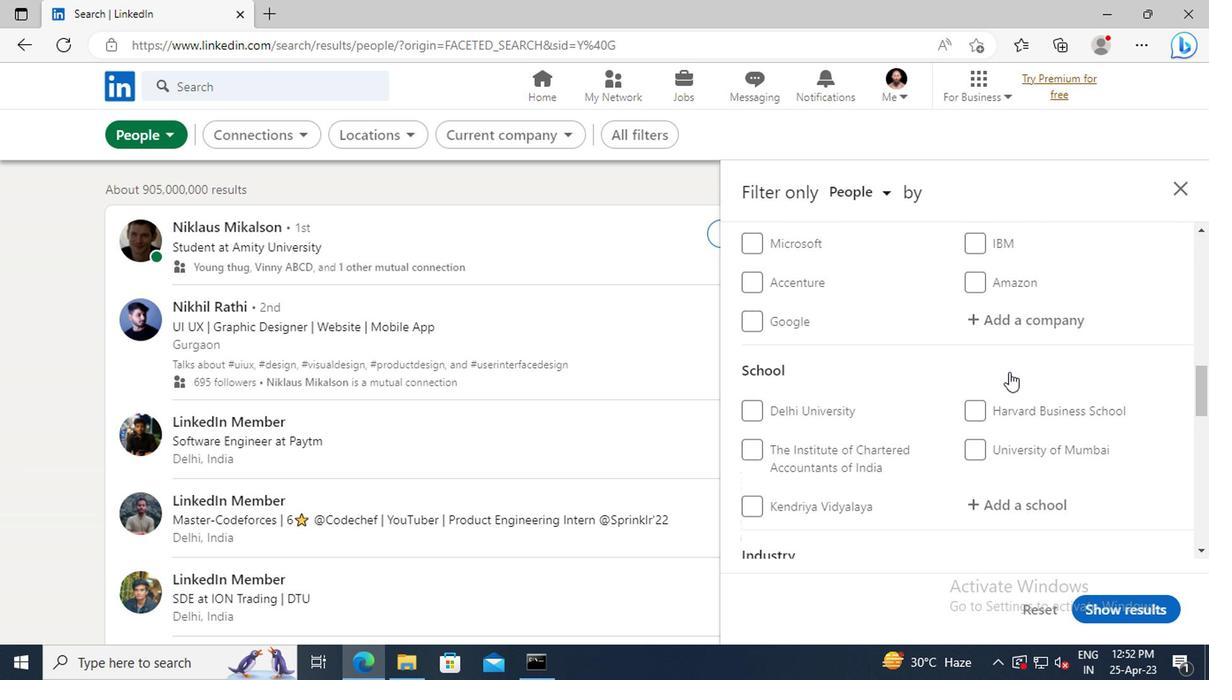 
Action: Mouse scrolled (1005, 372) with delta (0, 0)
Screenshot: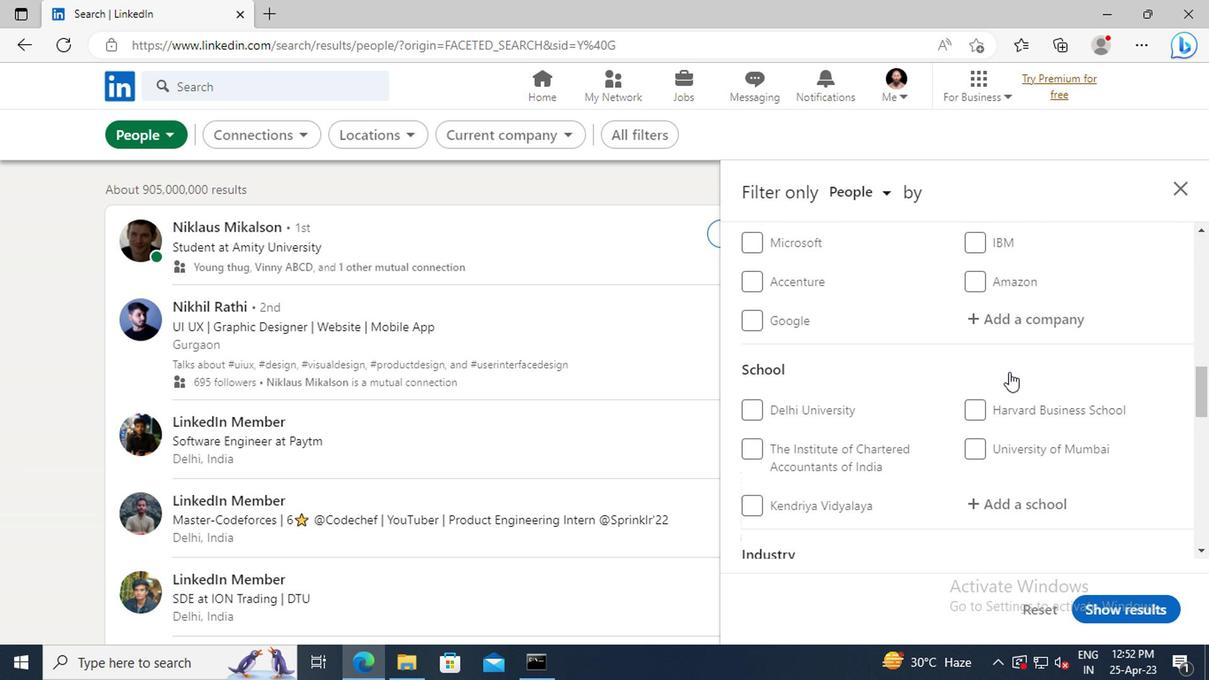 
Action: Mouse scrolled (1005, 372) with delta (0, 0)
Screenshot: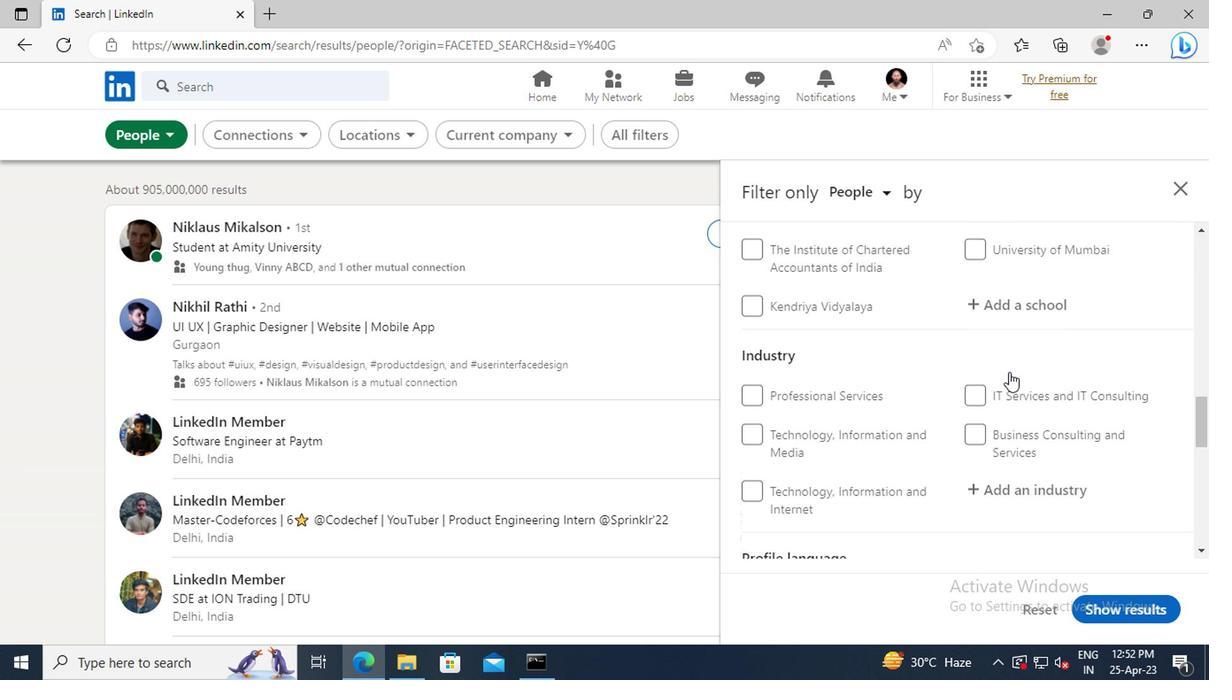 
Action: Mouse scrolled (1005, 372) with delta (0, 0)
Screenshot: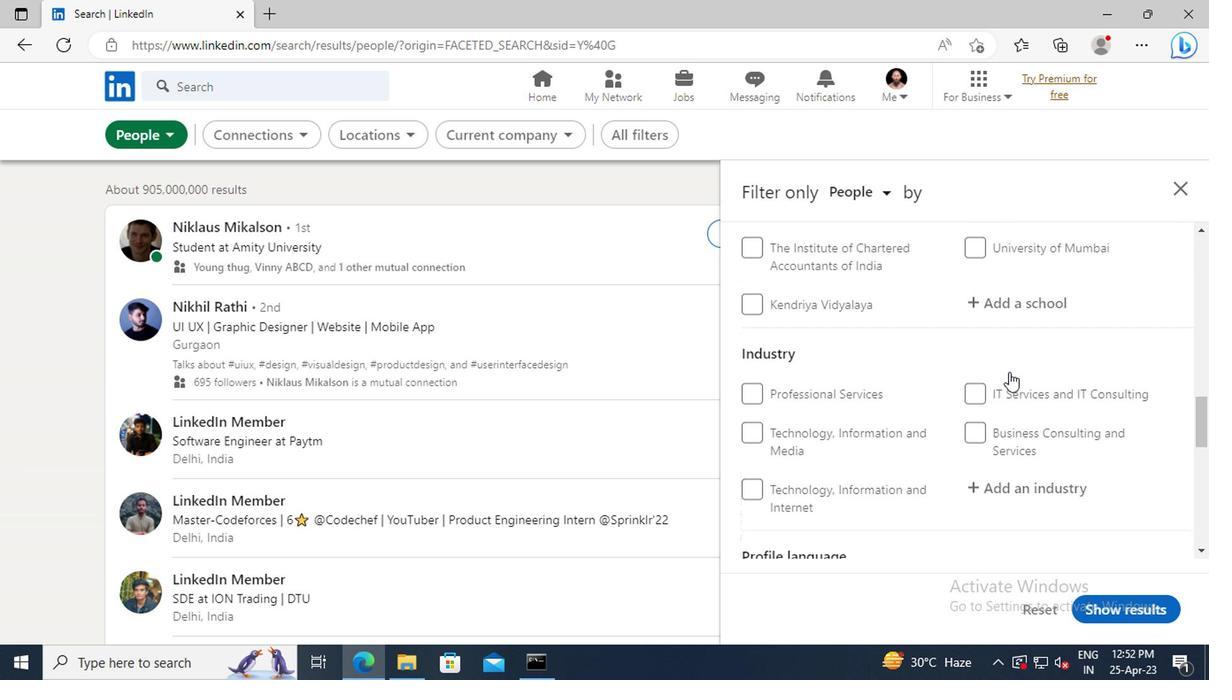 
Action: Mouse scrolled (1005, 372) with delta (0, 0)
Screenshot: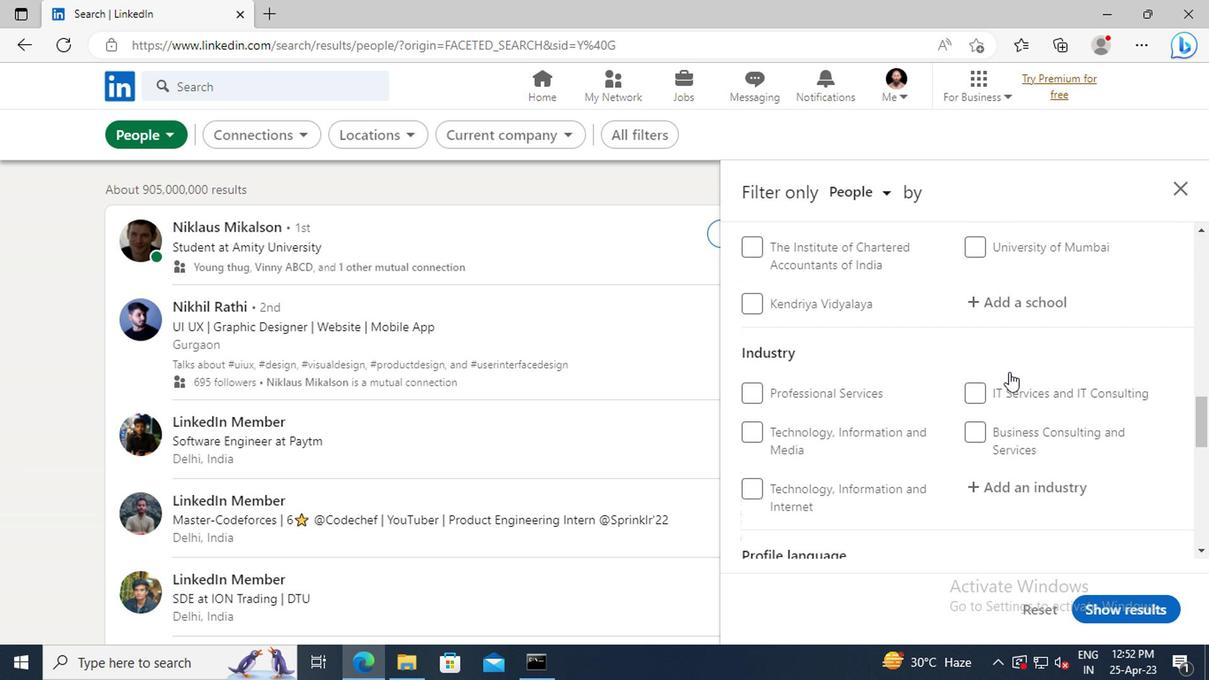 
Action: Mouse scrolled (1005, 372) with delta (0, 0)
Screenshot: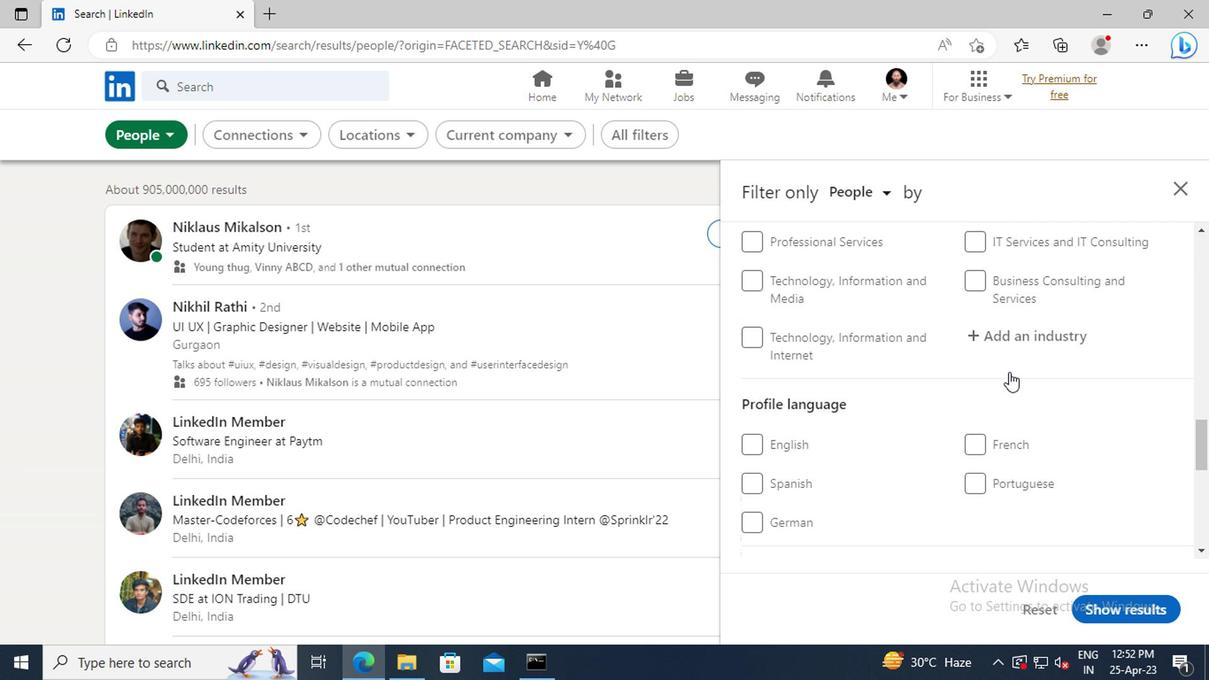
Action: Mouse moved to (970, 394)
Screenshot: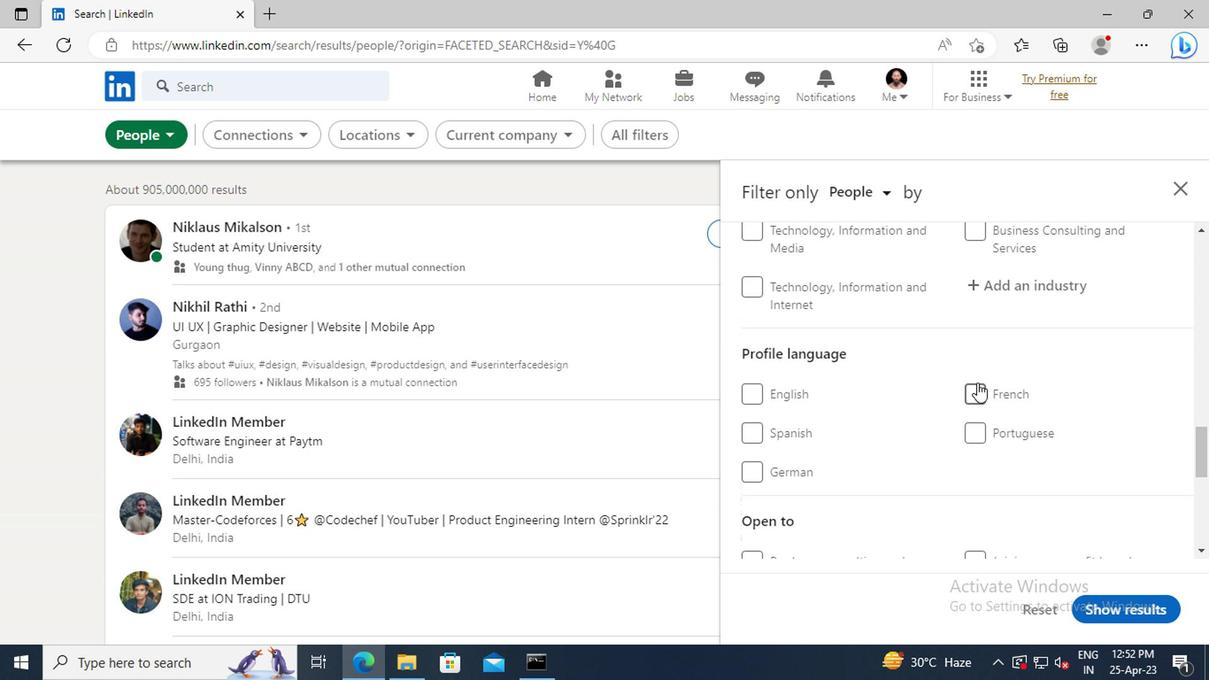 
Action: Mouse pressed left at (970, 394)
Screenshot: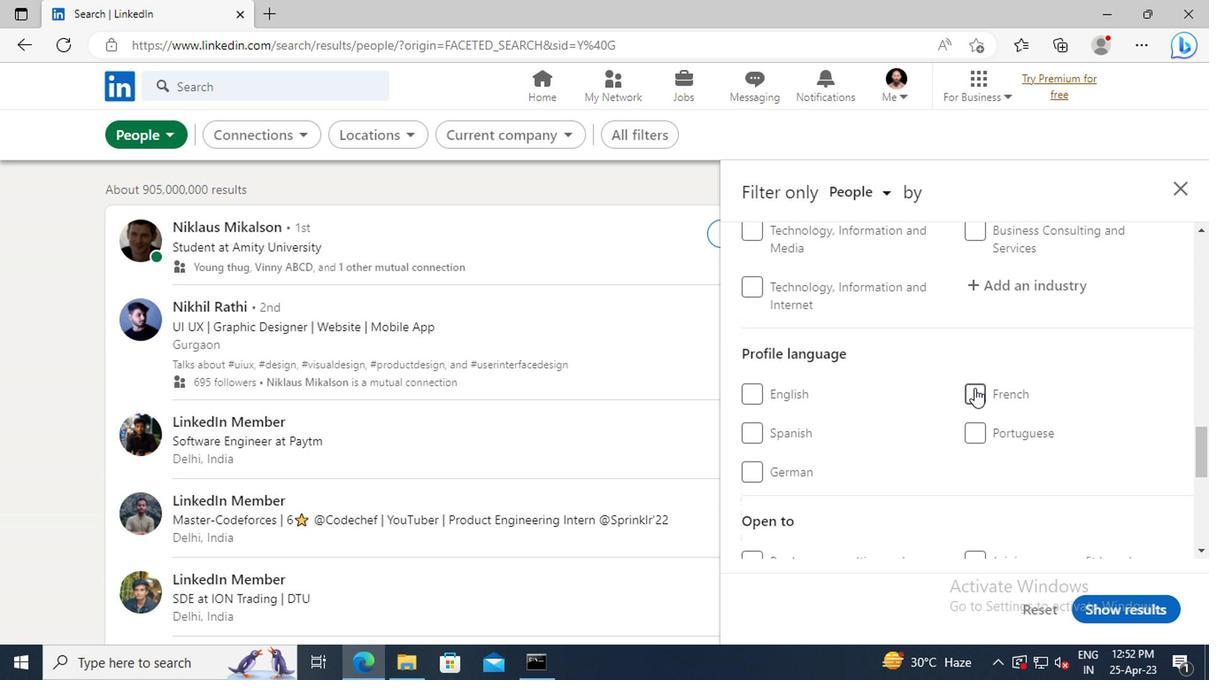 
Action: Mouse scrolled (970, 395) with delta (0, 0)
Screenshot: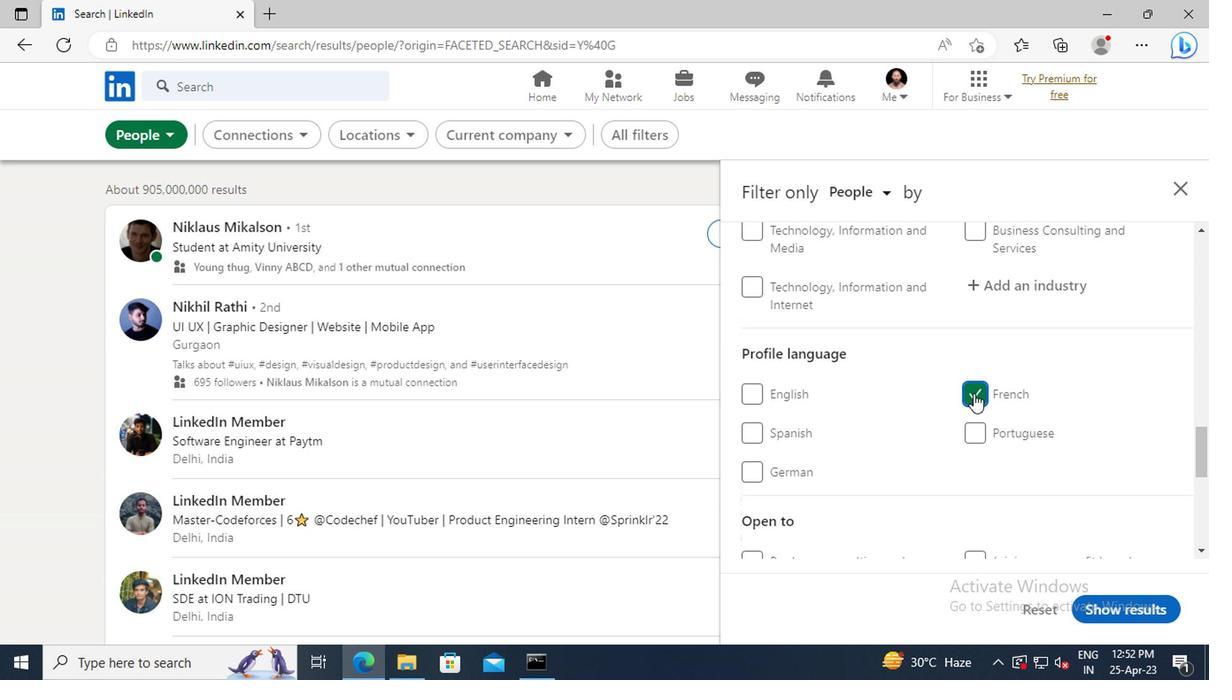 
Action: Mouse scrolled (970, 395) with delta (0, 0)
Screenshot: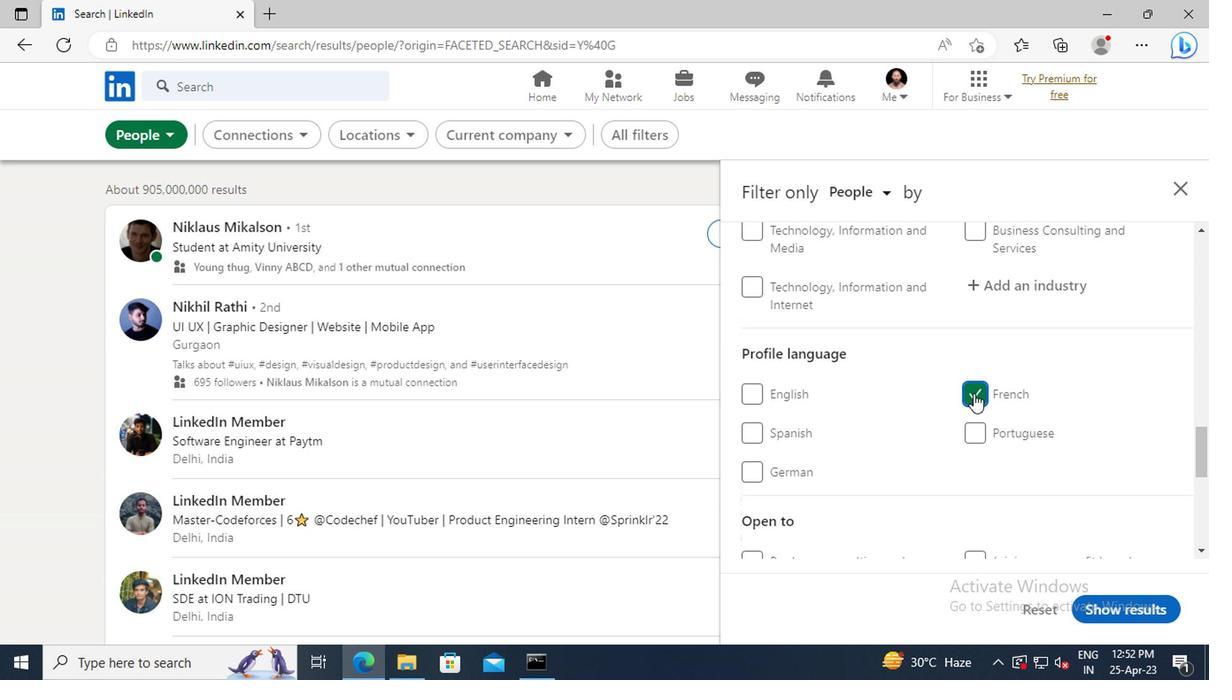 
Action: Mouse scrolled (970, 395) with delta (0, 0)
Screenshot: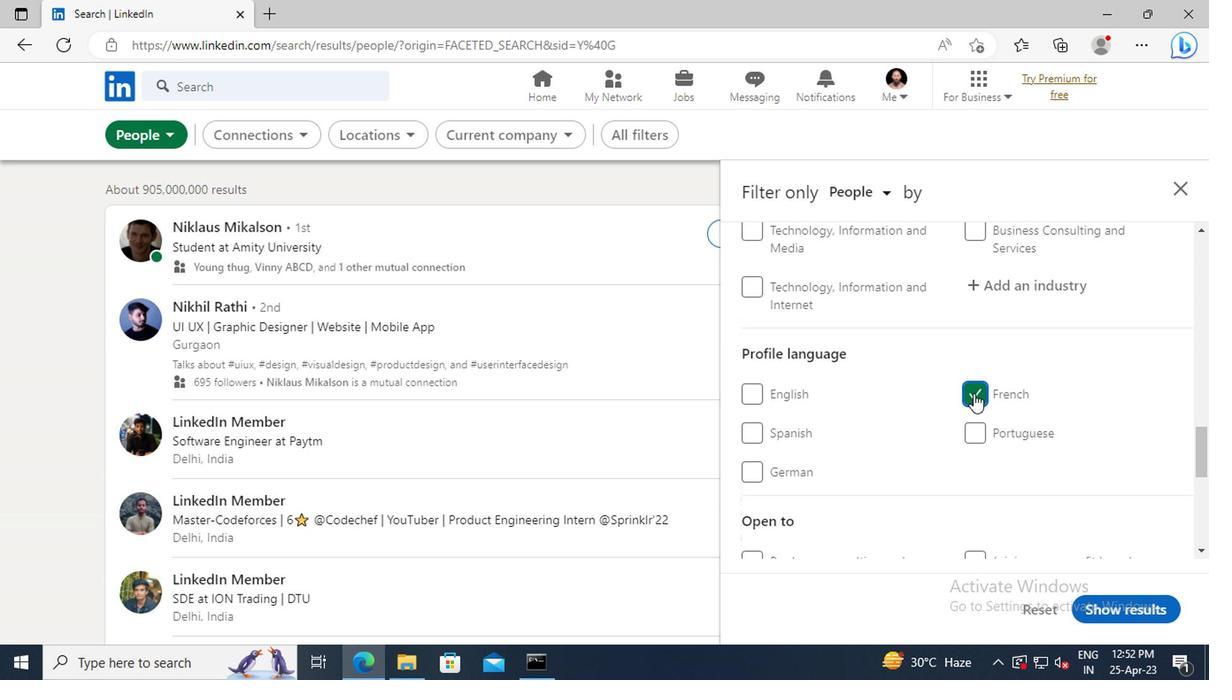 
Action: Mouse scrolled (970, 395) with delta (0, 0)
Screenshot: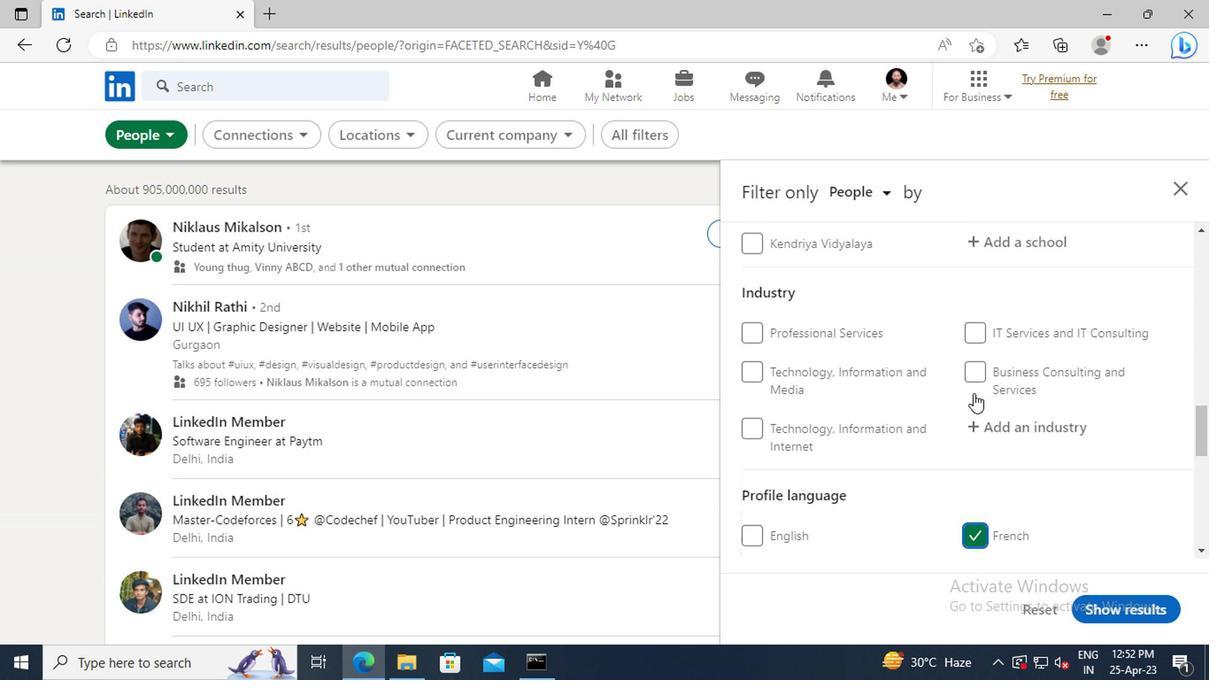 
Action: Mouse scrolled (970, 395) with delta (0, 0)
Screenshot: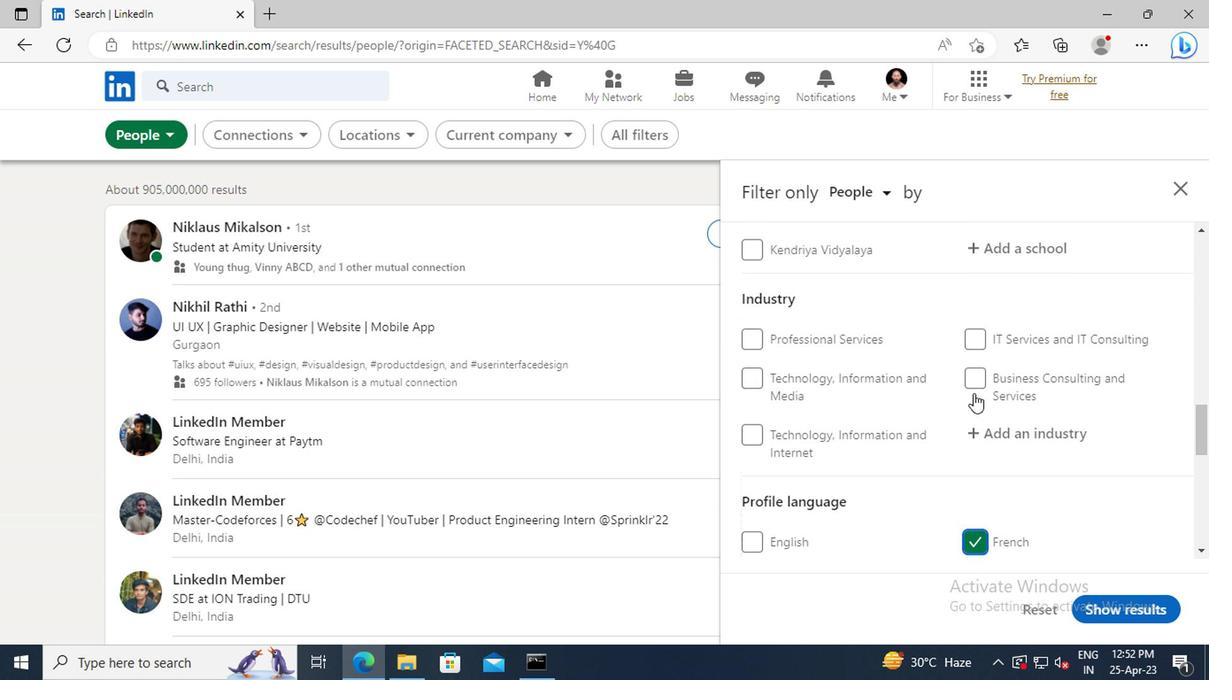
Action: Mouse scrolled (970, 395) with delta (0, 0)
Screenshot: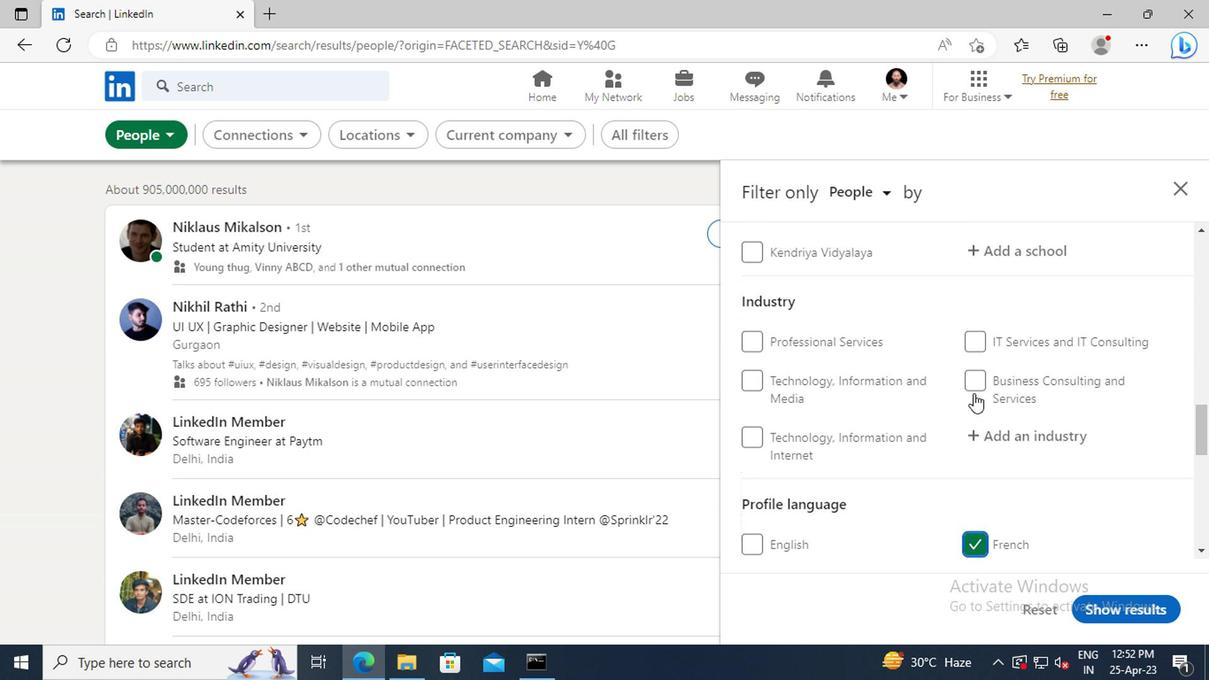 
Action: Mouse moved to (970, 394)
Screenshot: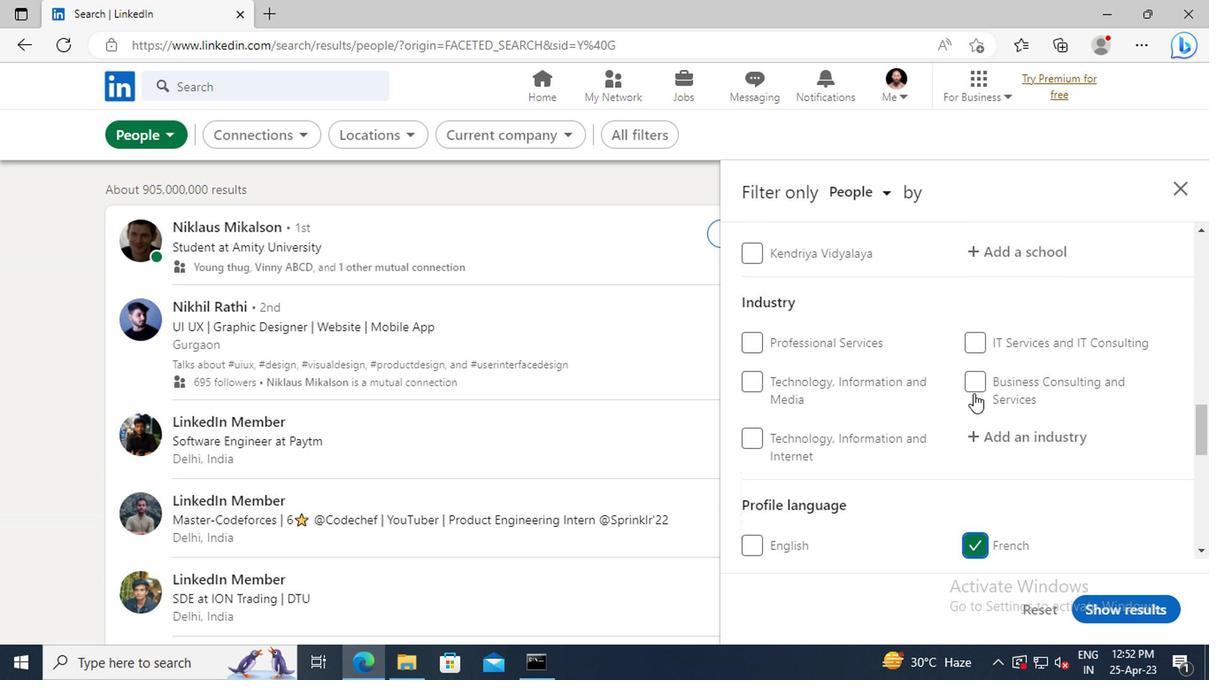 
Action: Mouse scrolled (970, 395) with delta (0, 0)
Screenshot: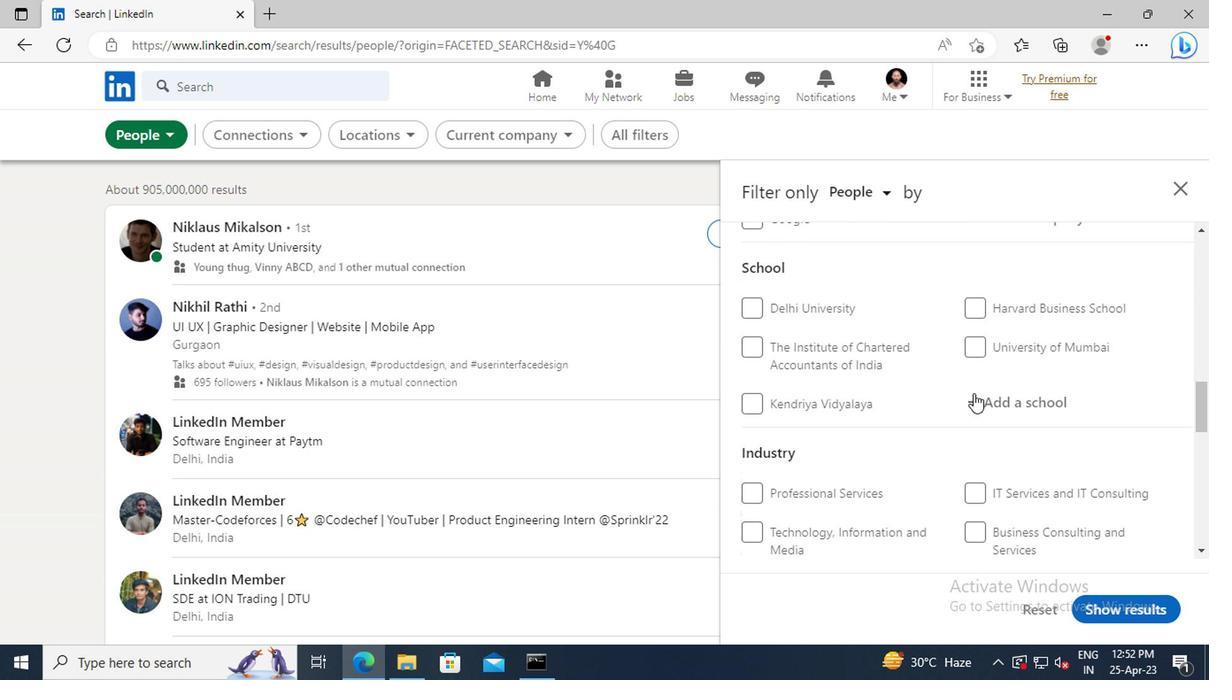 
Action: Mouse scrolled (970, 395) with delta (0, 0)
Screenshot: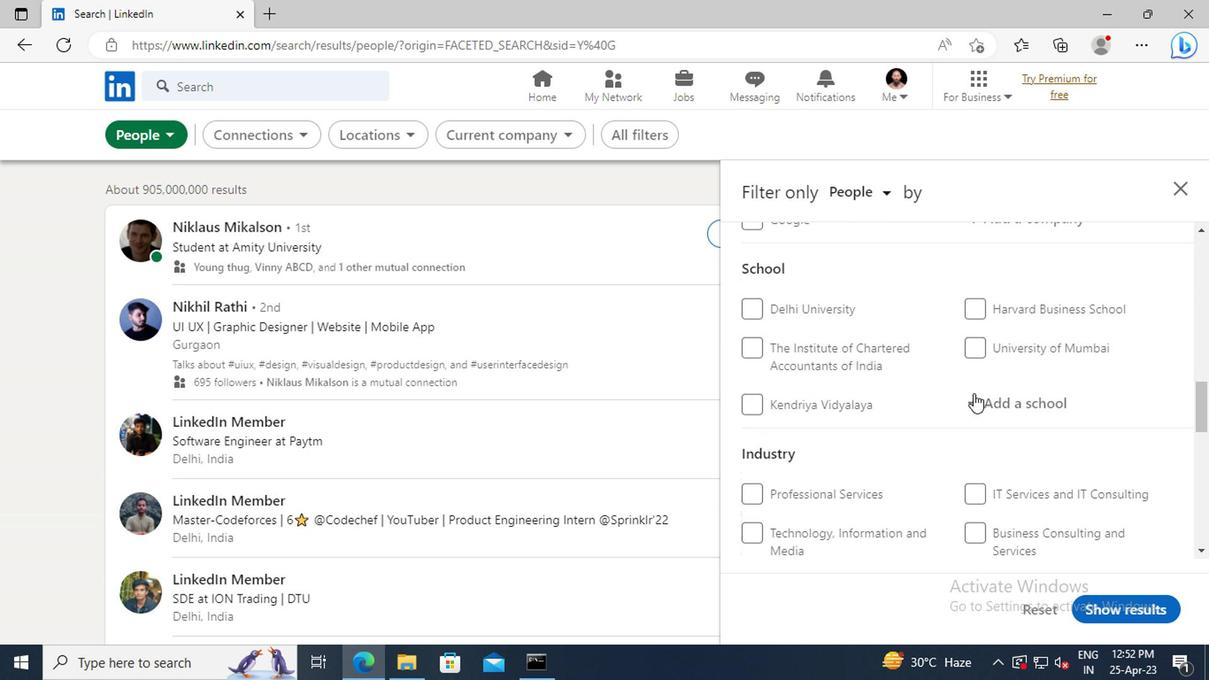 
Action: Mouse scrolled (970, 395) with delta (0, 0)
Screenshot: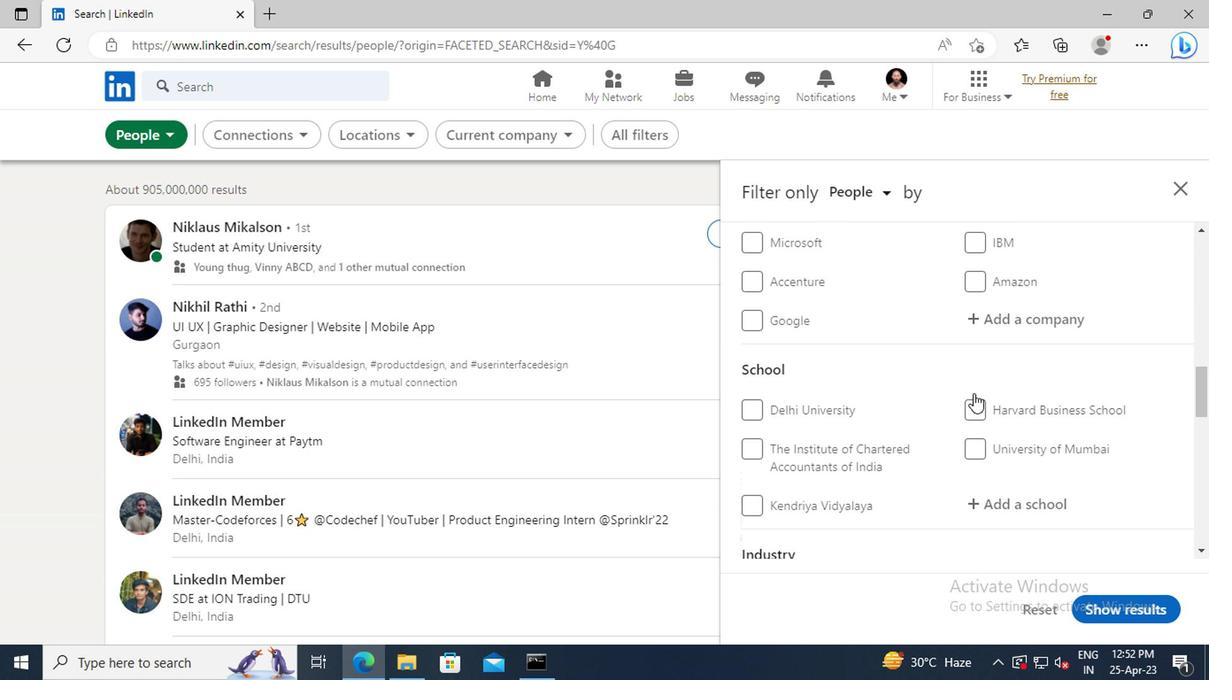 
Action: Mouse scrolled (970, 395) with delta (0, 0)
Screenshot: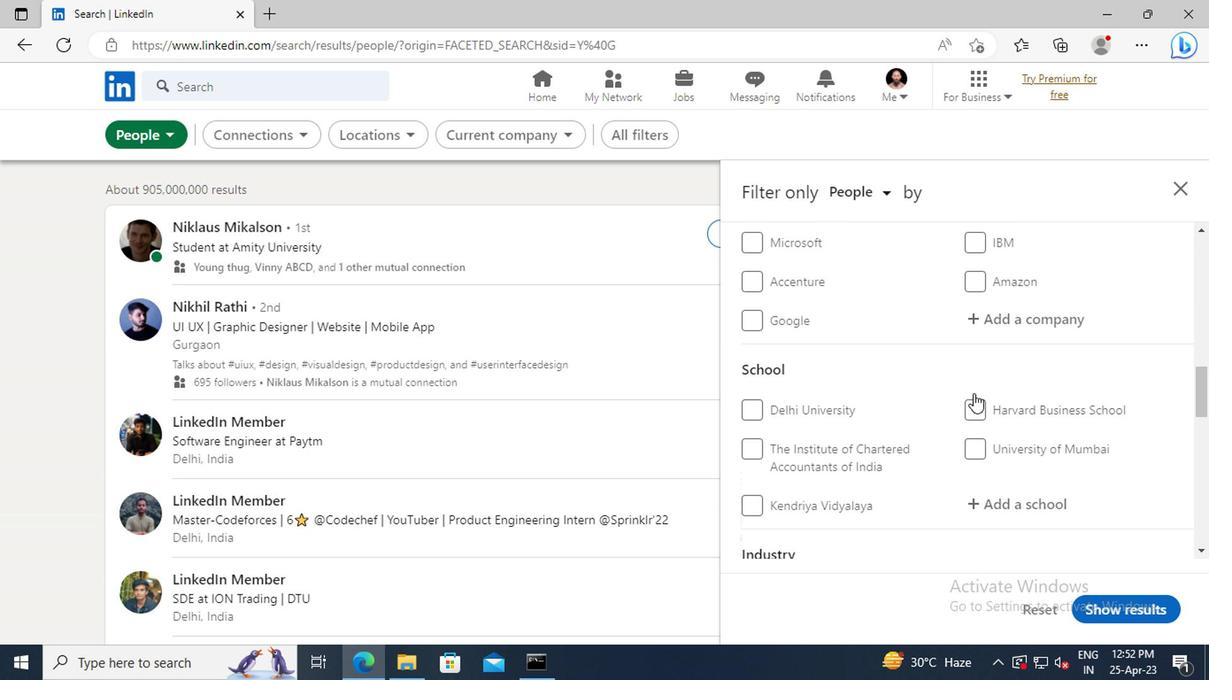 
Action: Mouse scrolled (970, 395) with delta (0, 0)
Screenshot: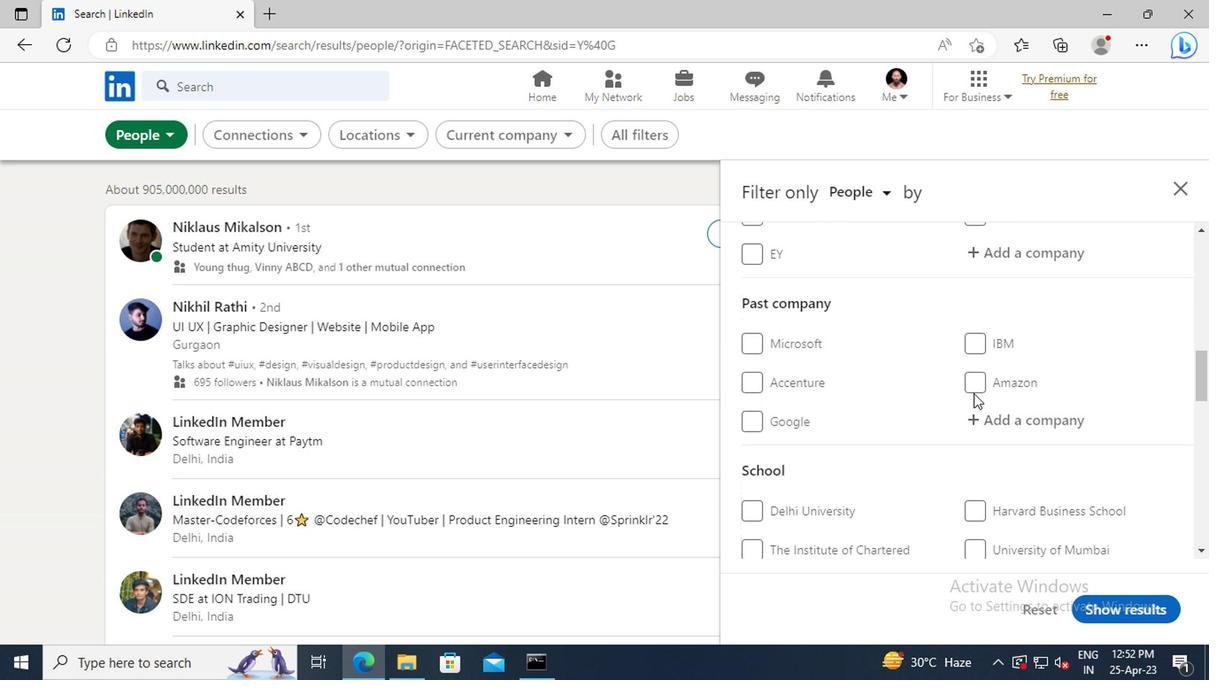 
Action: Mouse scrolled (970, 395) with delta (0, 0)
Screenshot: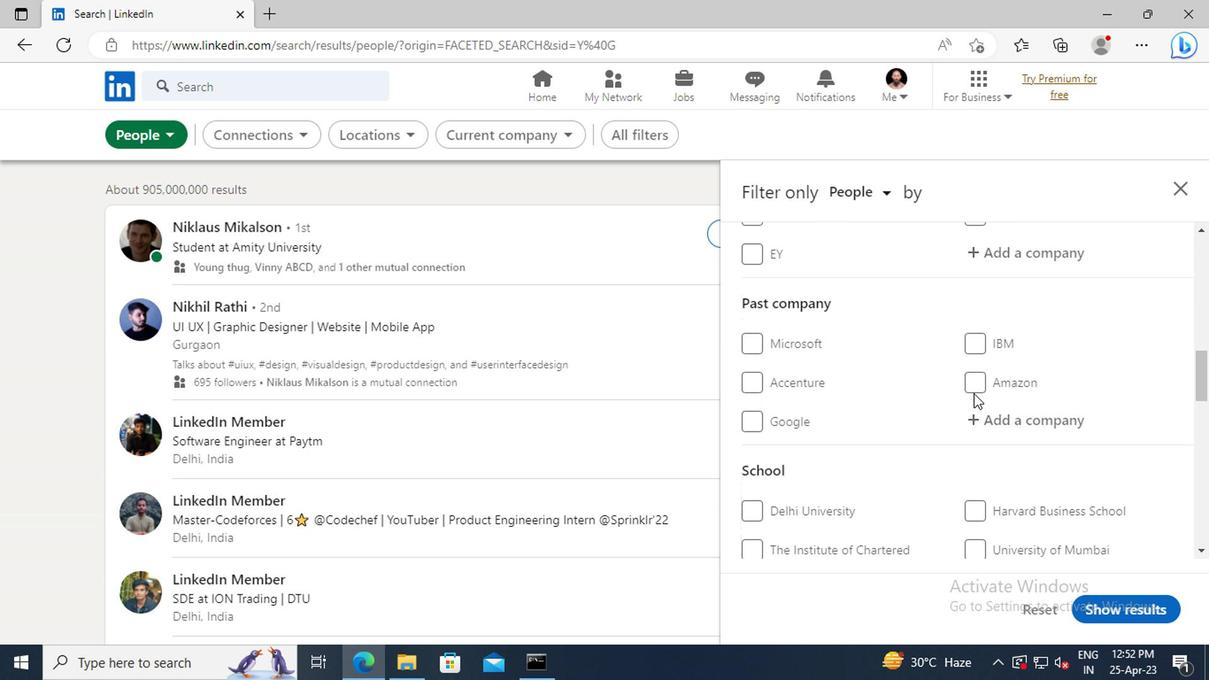 
Action: Mouse scrolled (970, 395) with delta (0, 0)
Screenshot: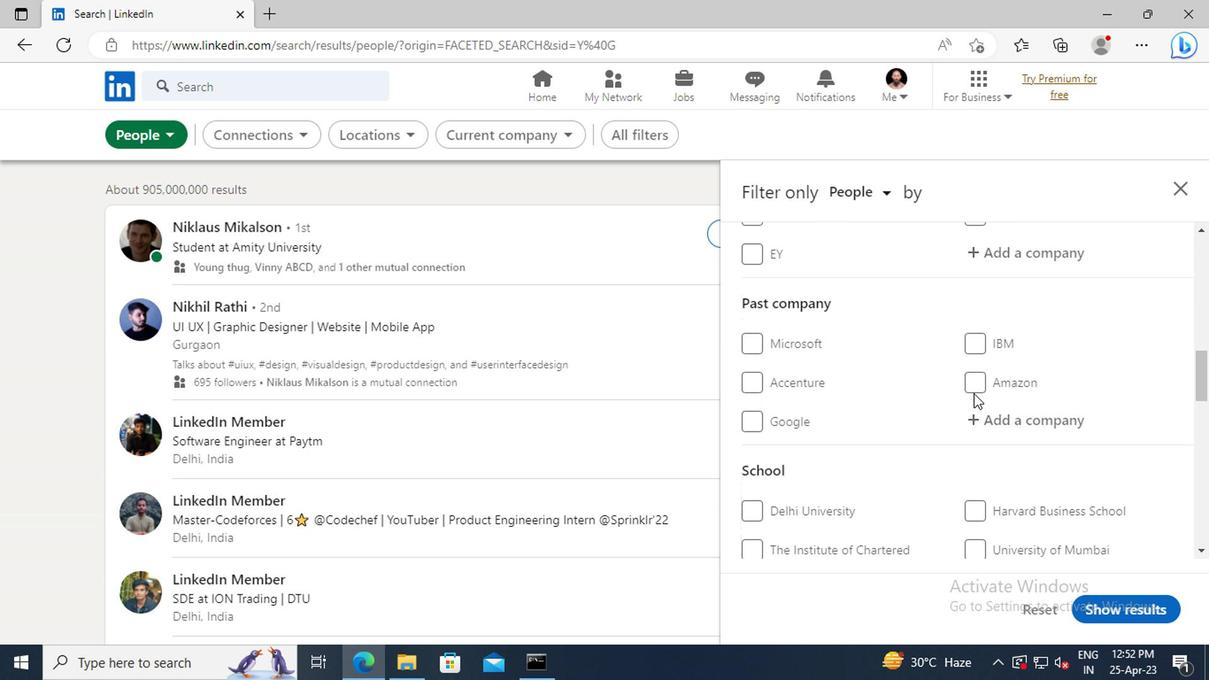 
Action: Mouse moved to (989, 405)
Screenshot: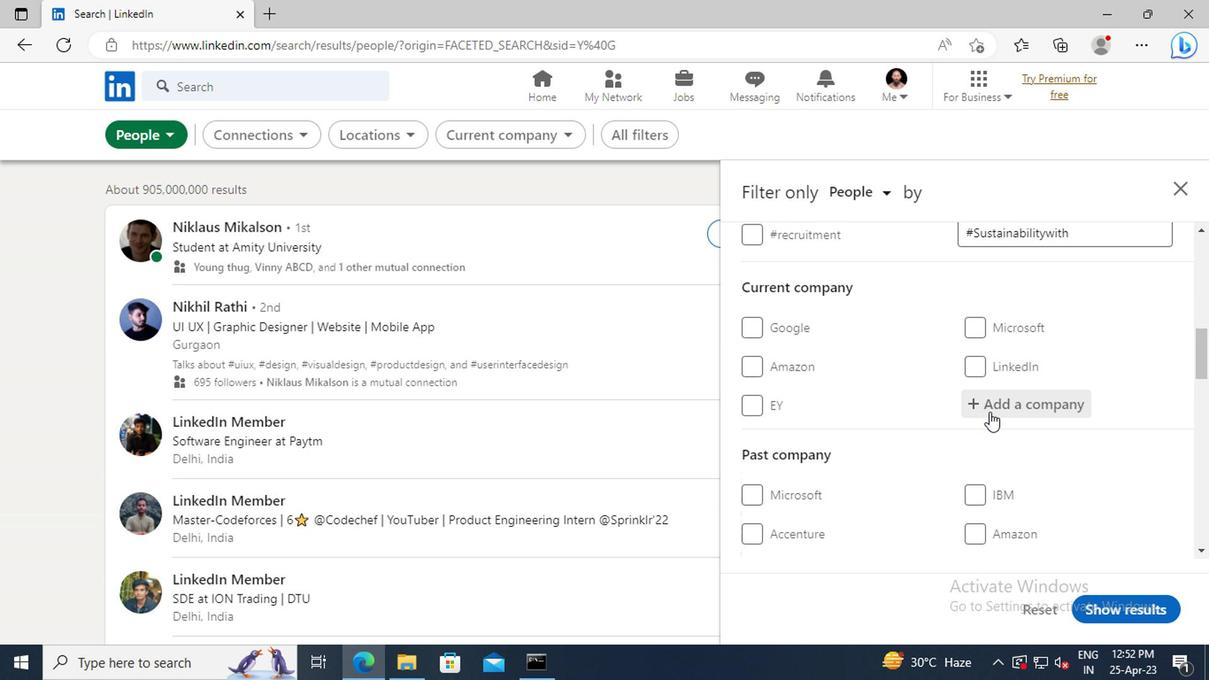 
Action: Mouse pressed left at (989, 405)
Screenshot: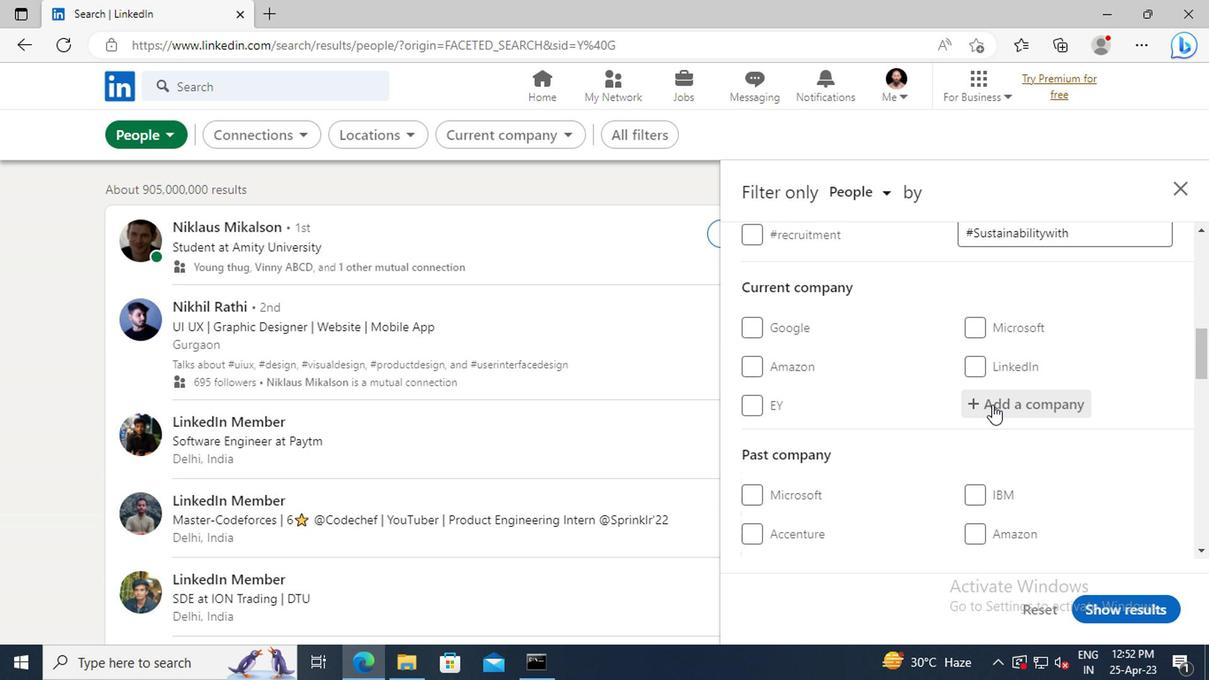 
Action: Key pressed <Key.shift>IFF
Screenshot: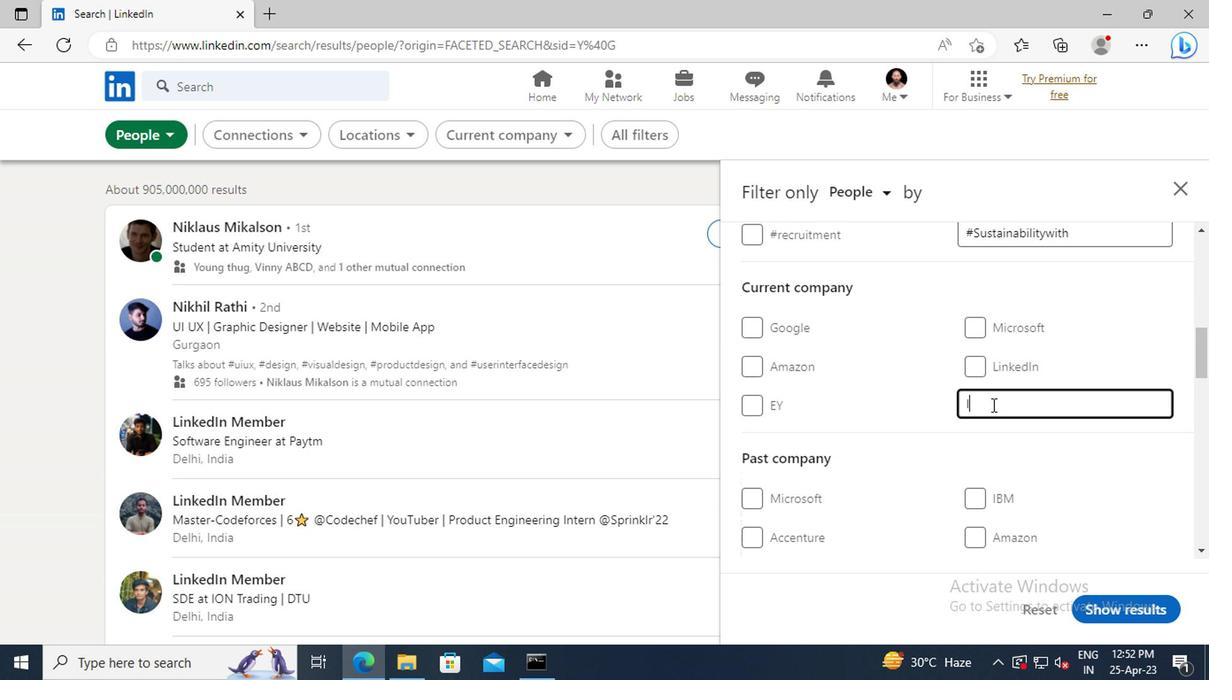 
Action: Mouse moved to (974, 439)
Screenshot: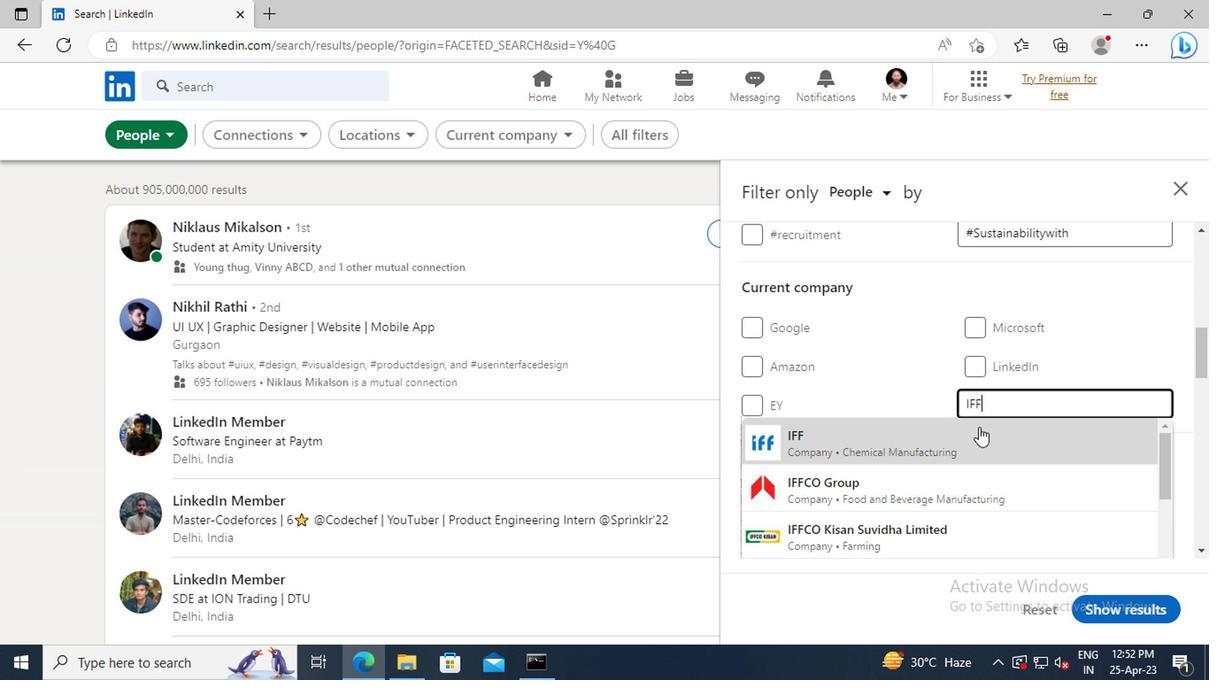 
Action: Mouse pressed left at (974, 439)
Screenshot: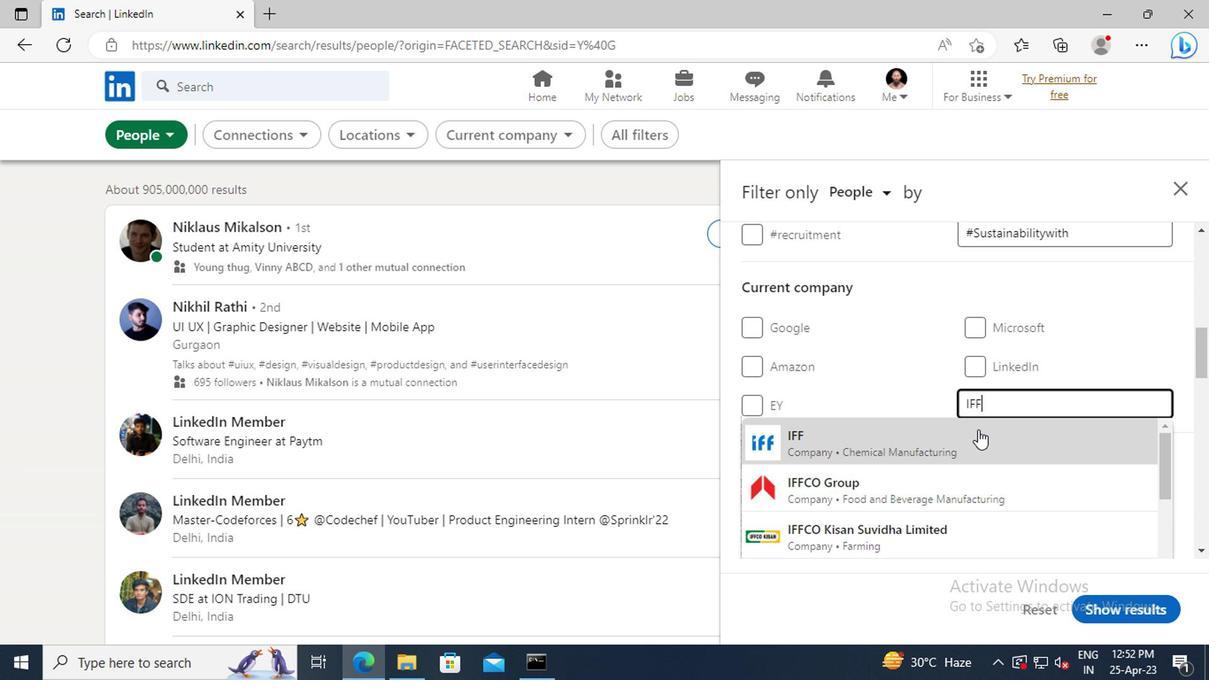 
Action: Mouse moved to (984, 341)
Screenshot: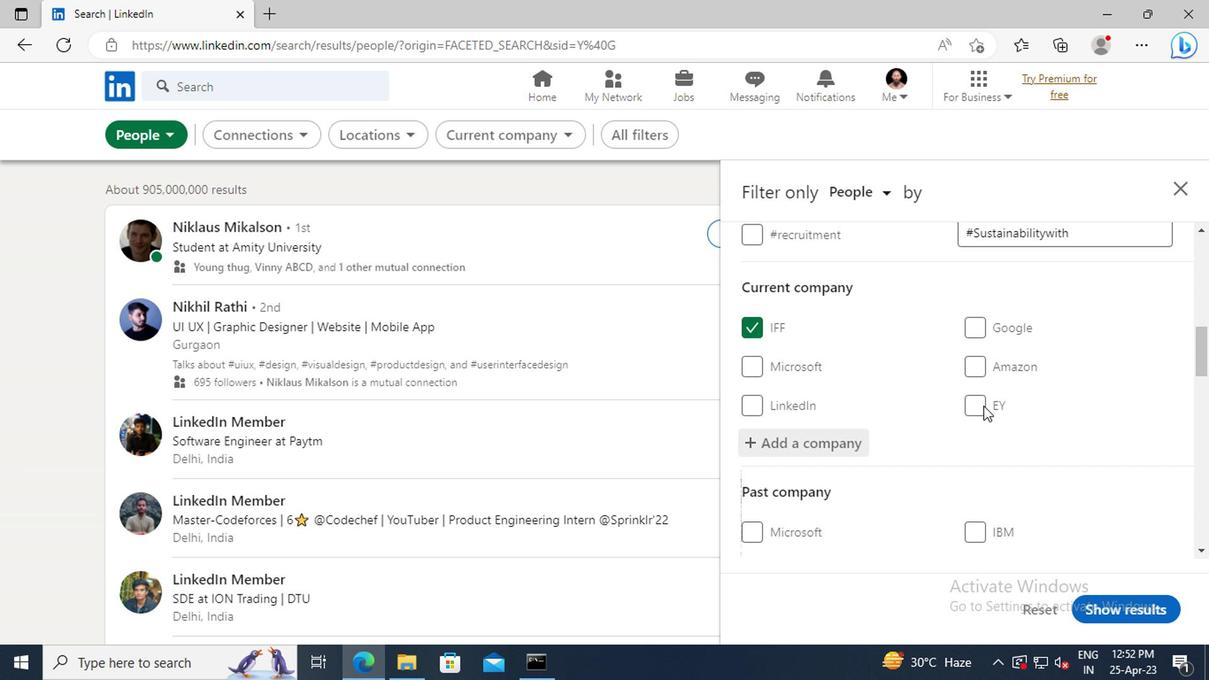 
Action: Mouse scrolled (984, 340) with delta (0, -1)
Screenshot: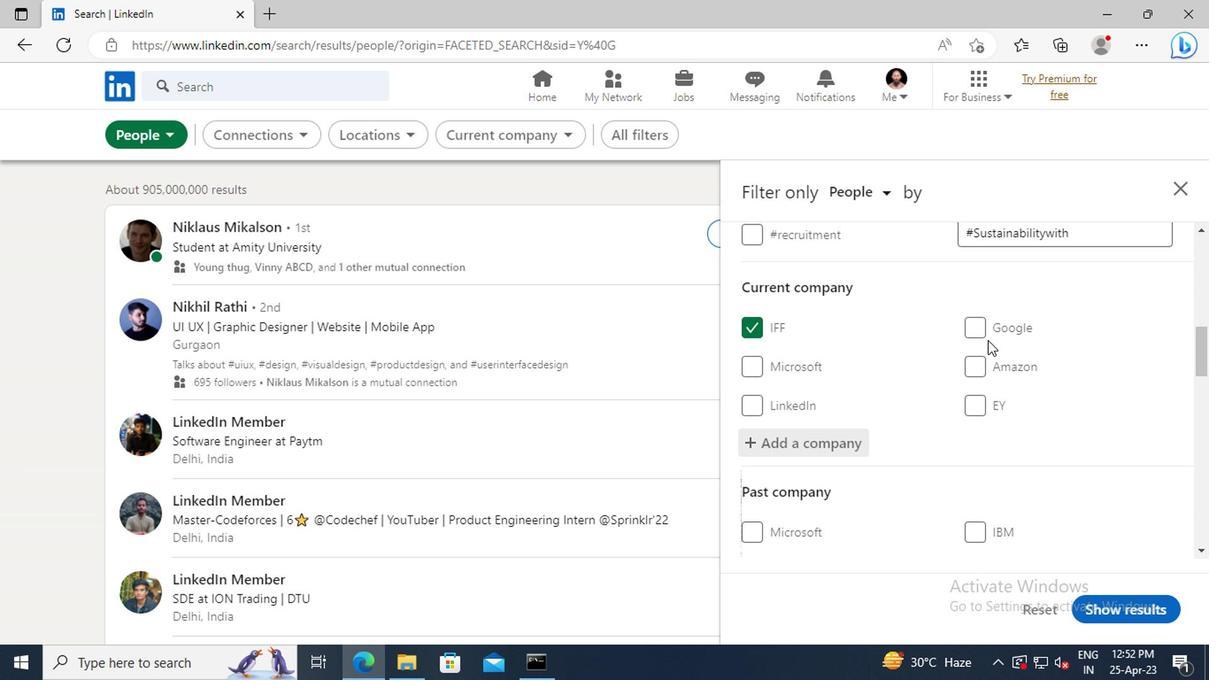 
Action: Mouse scrolled (984, 340) with delta (0, -1)
Screenshot: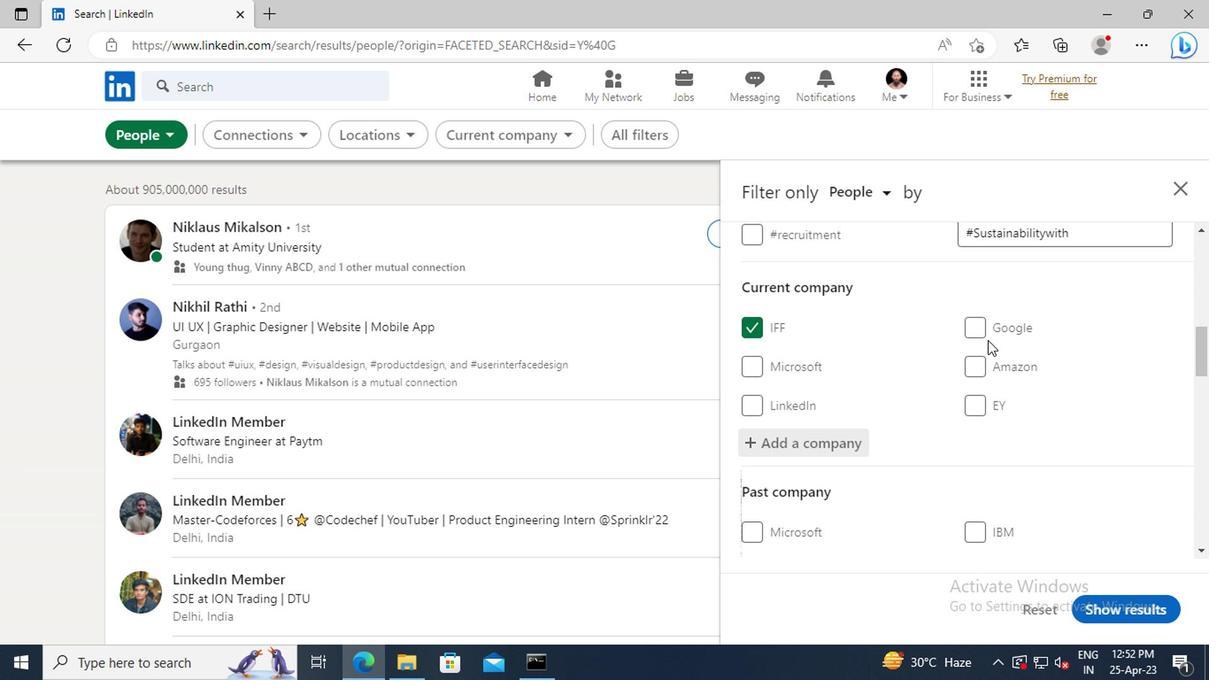 
Action: Mouse scrolled (984, 340) with delta (0, -1)
Screenshot: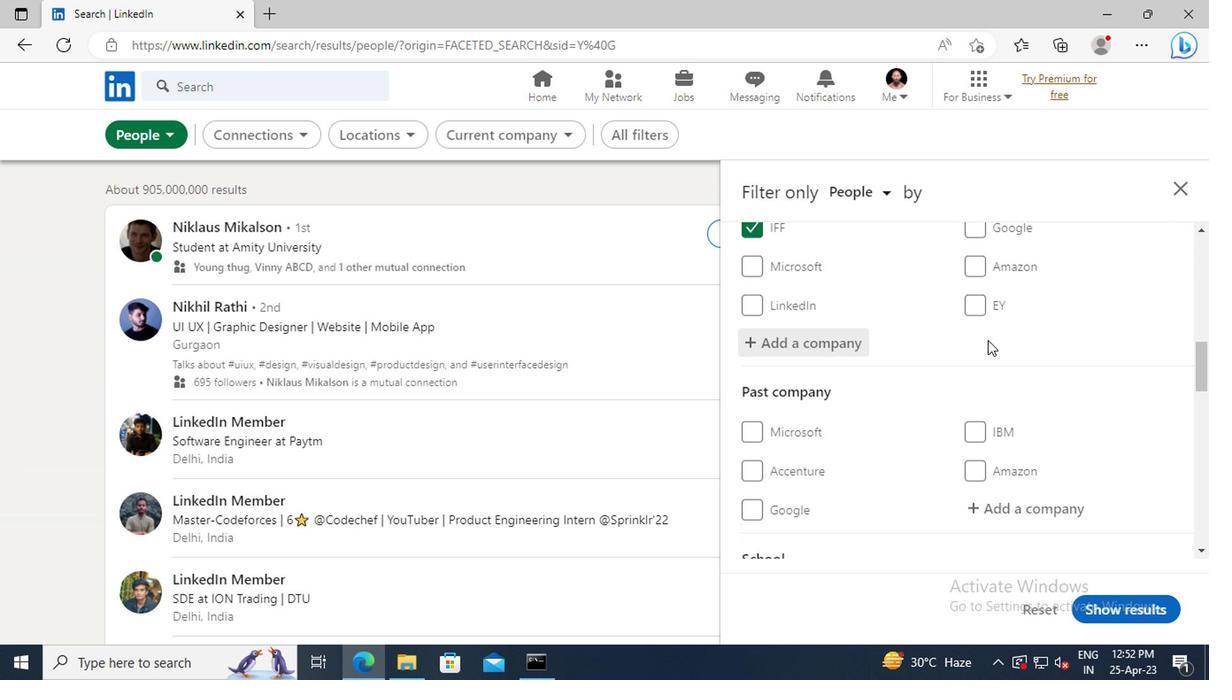 
Action: Mouse scrolled (984, 340) with delta (0, -1)
Screenshot: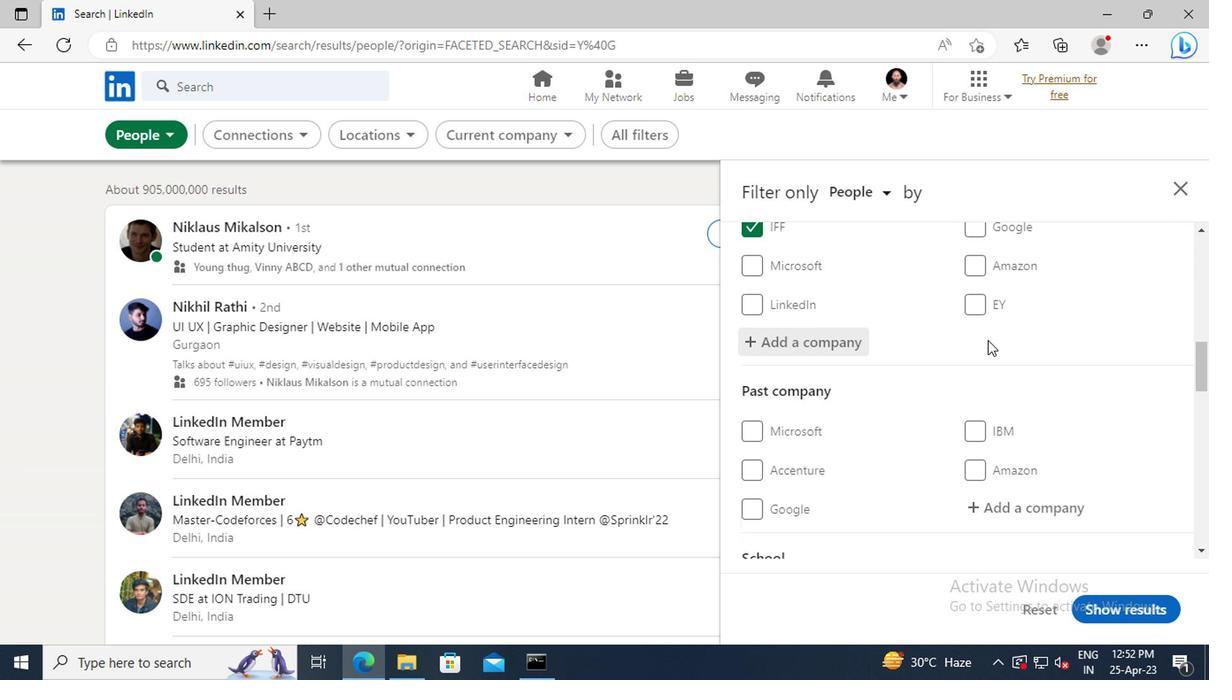 
Action: Mouse scrolled (984, 340) with delta (0, -1)
Screenshot: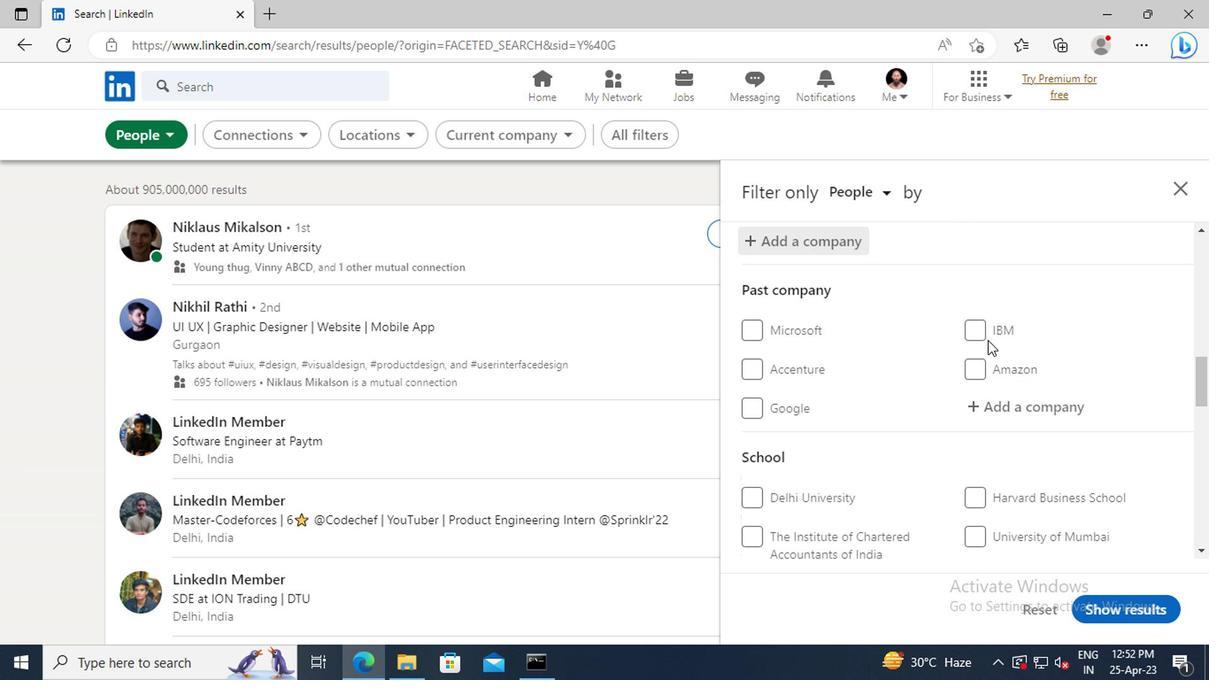 
Action: Mouse scrolled (984, 340) with delta (0, -1)
Screenshot: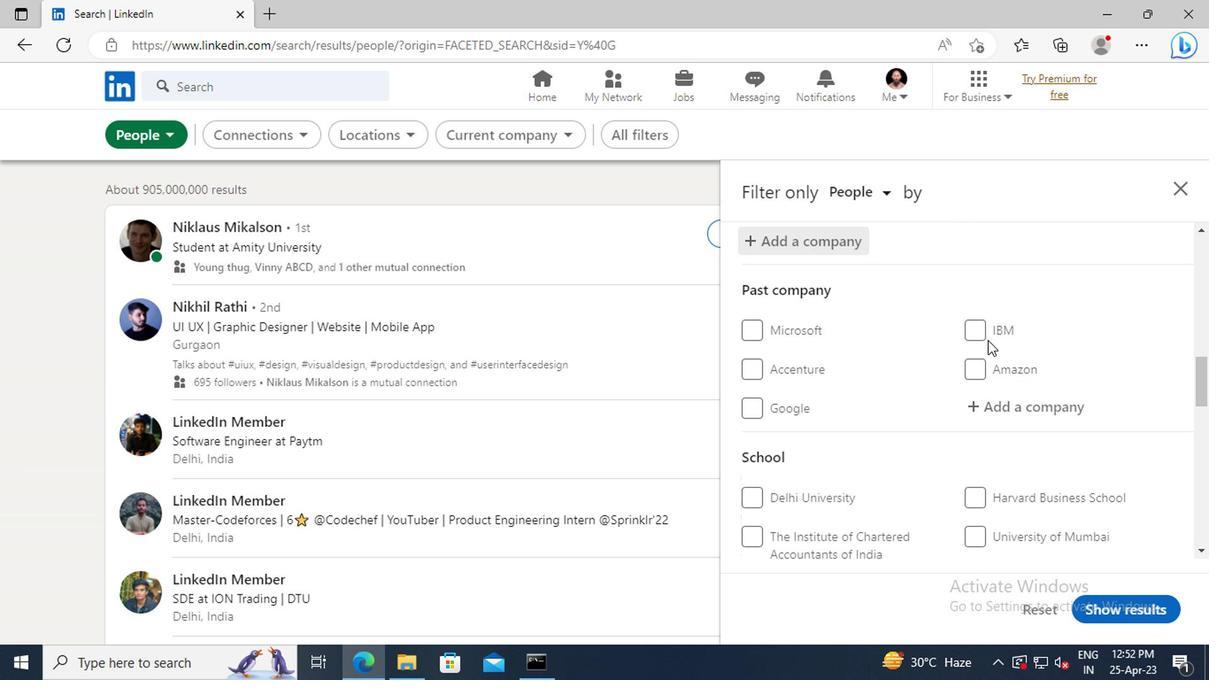 
Action: Mouse scrolled (984, 340) with delta (0, -1)
Screenshot: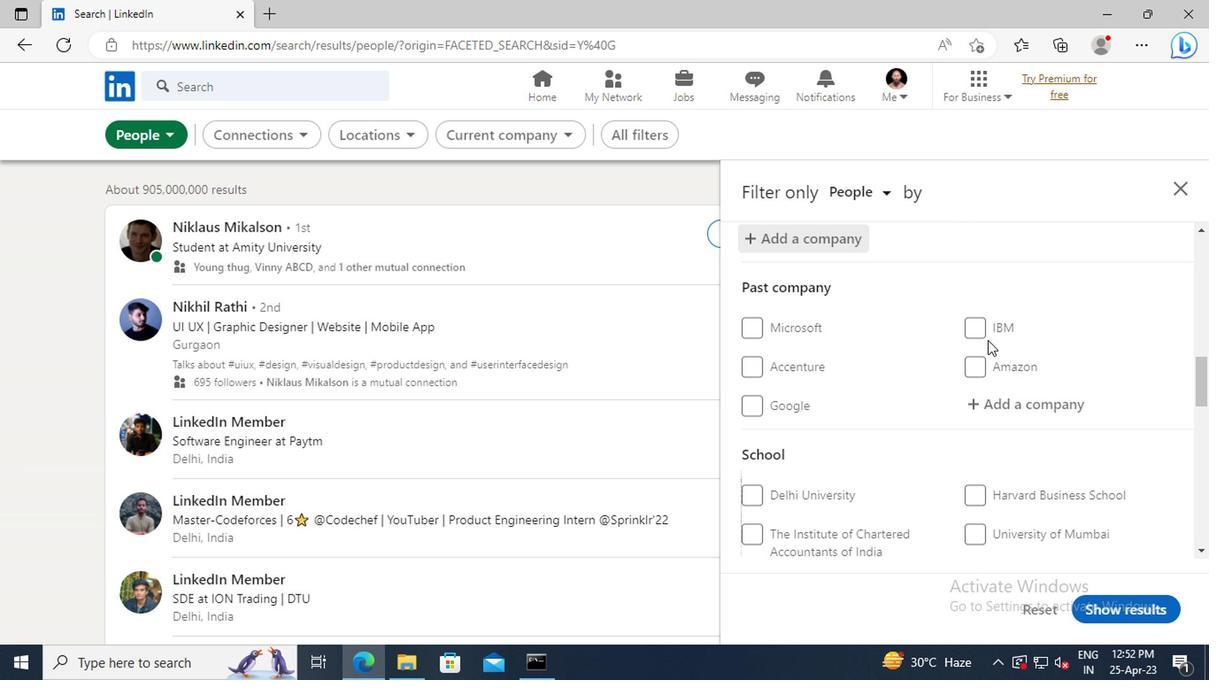 
Action: Mouse scrolled (984, 340) with delta (0, -1)
Screenshot: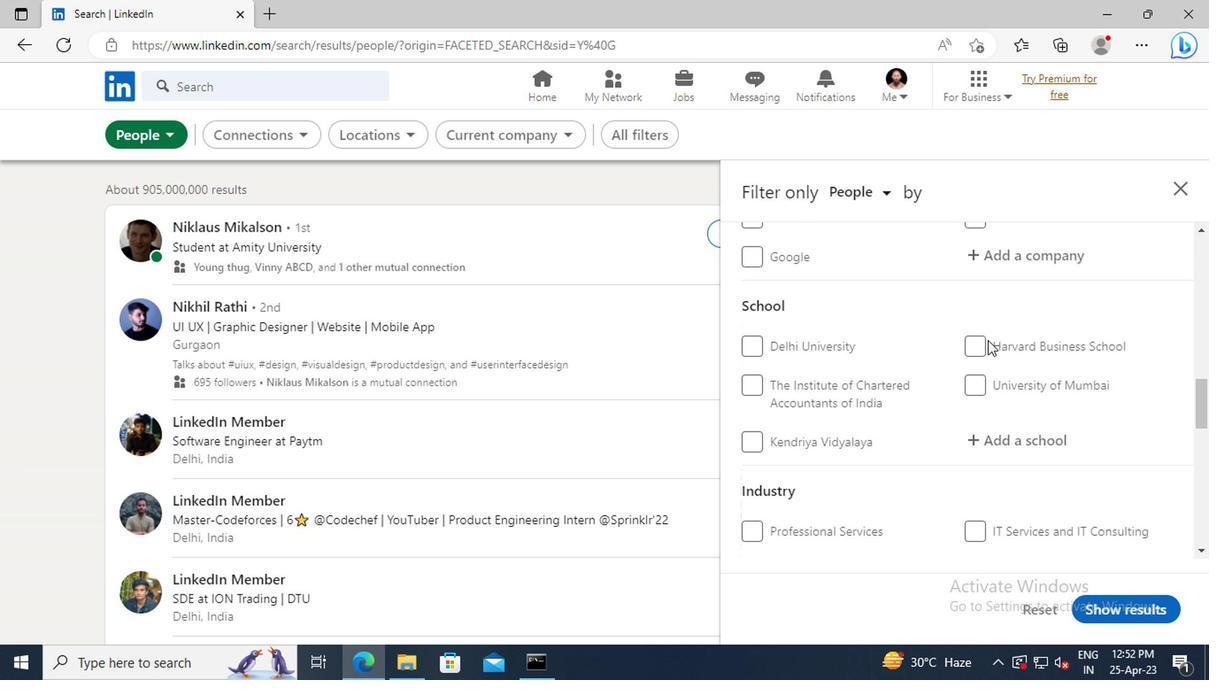 
Action: Mouse moved to (990, 390)
Screenshot: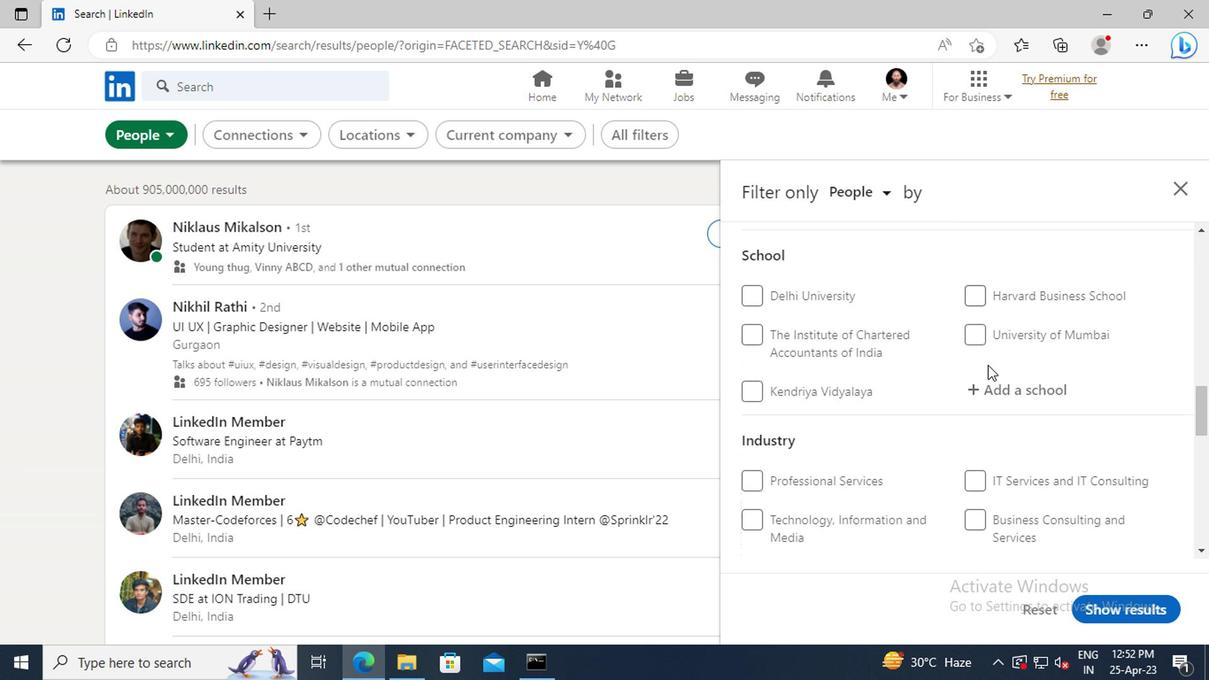 
Action: Mouse pressed left at (990, 390)
Screenshot: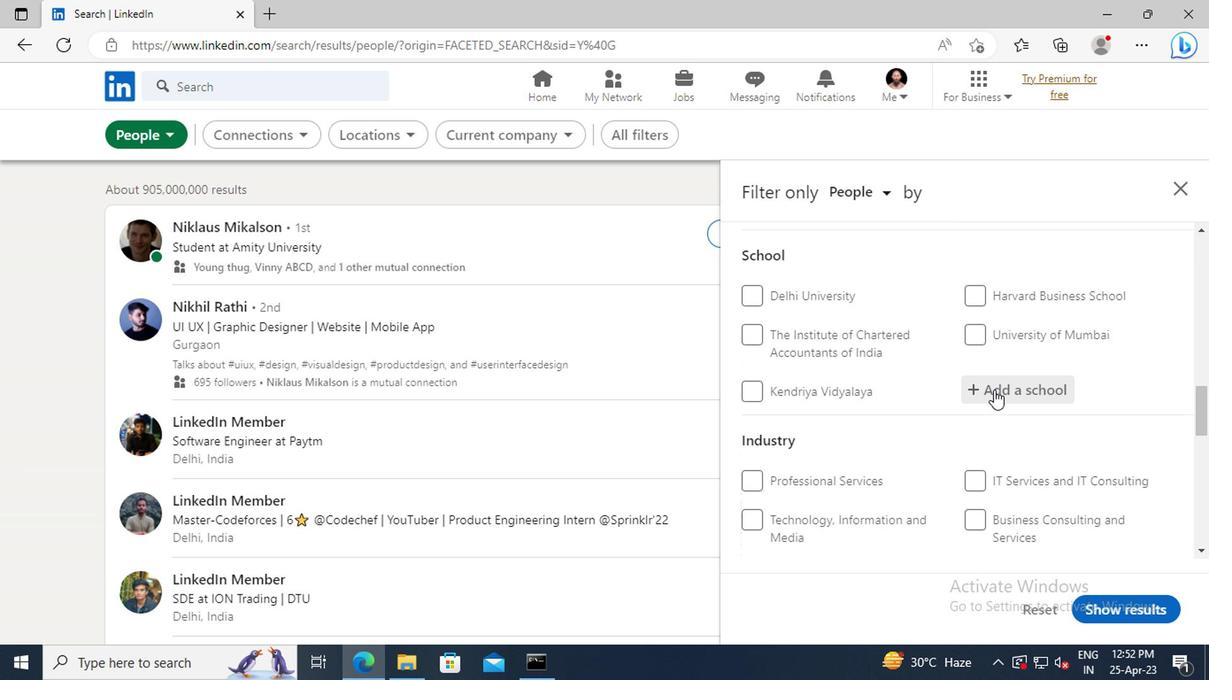 
Action: Key pressed <Key.shift_r>ANJUMAN<Key.space><Key.shift>INSTITUTE<Key.space>OF<Key.space><Key.shift>TECHNOLOGY<Key.space>AND<Key.space><Key.shift>MANAGEMENT
Screenshot: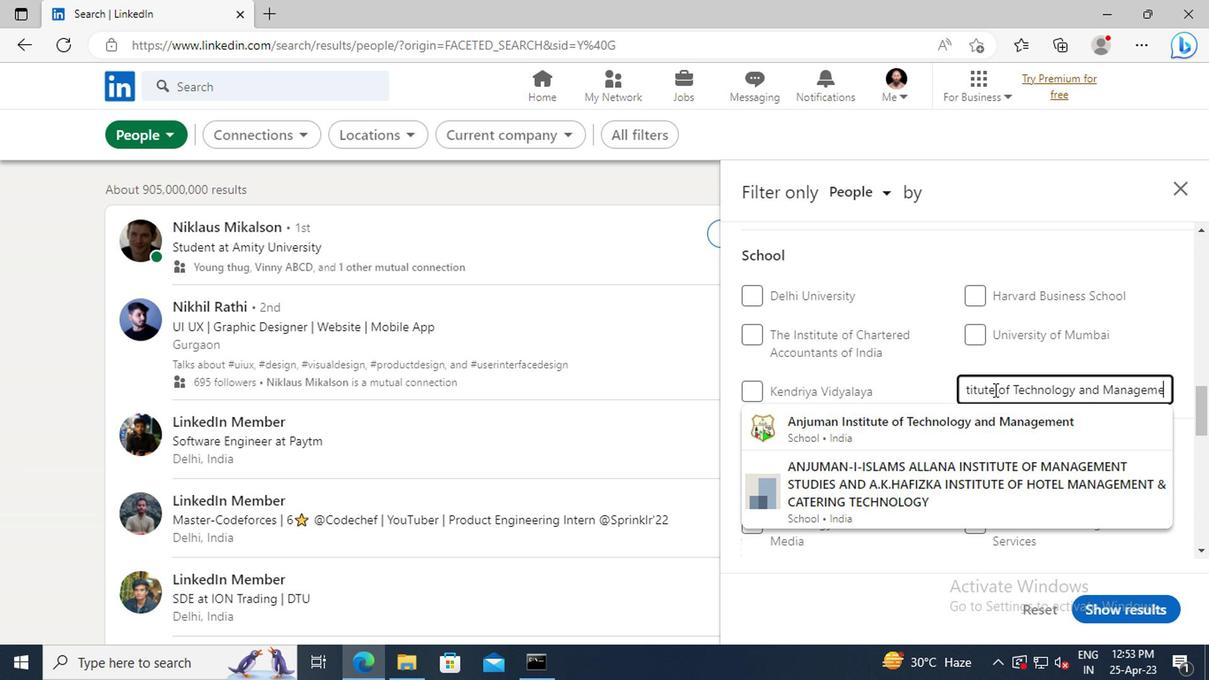 
Action: Mouse moved to (941, 418)
Screenshot: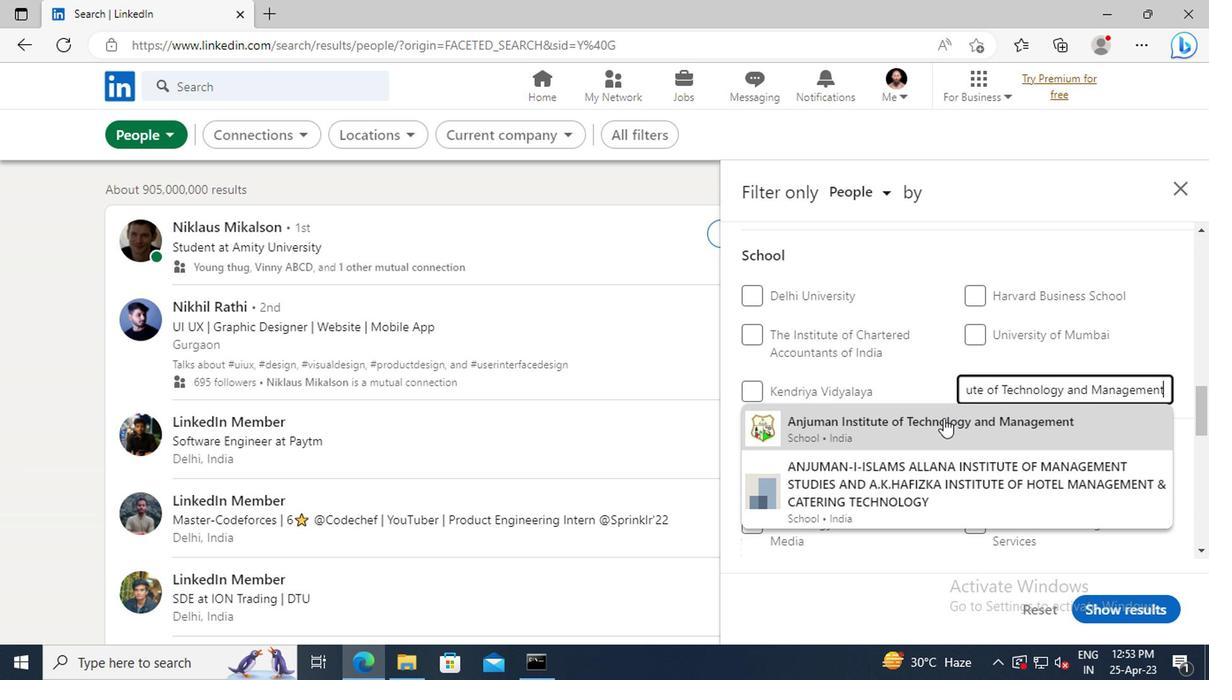
Action: Mouse pressed left at (941, 418)
Screenshot: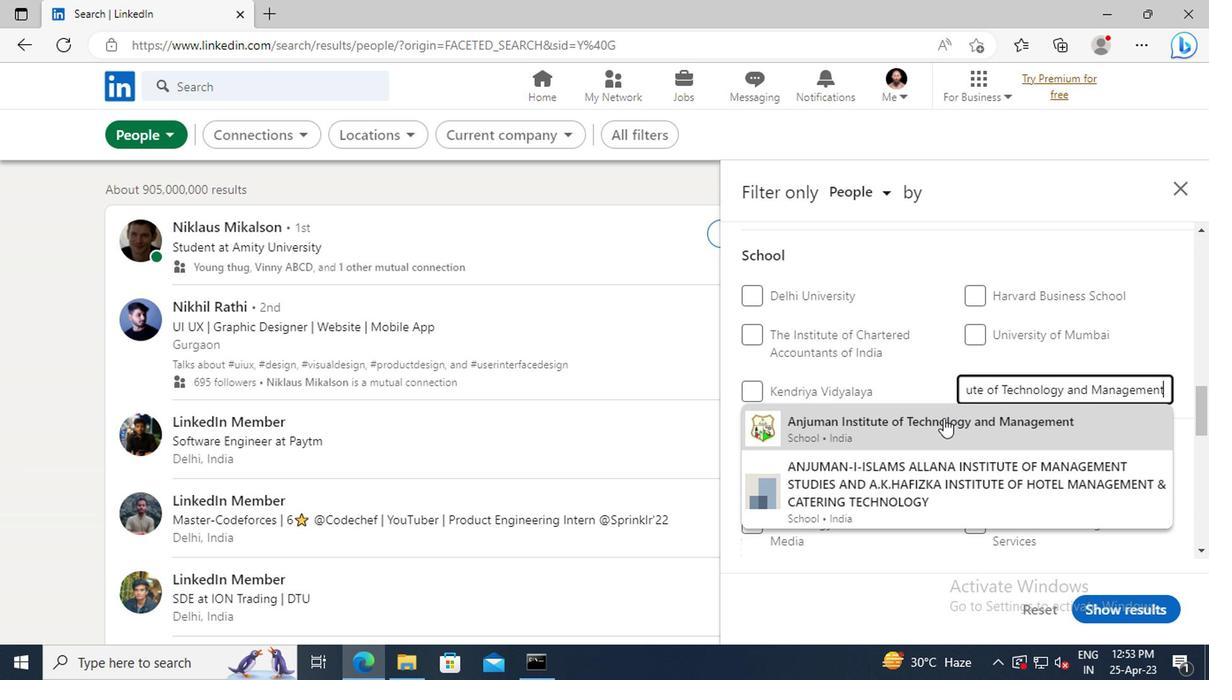 
Action: Mouse moved to (947, 357)
Screenshot: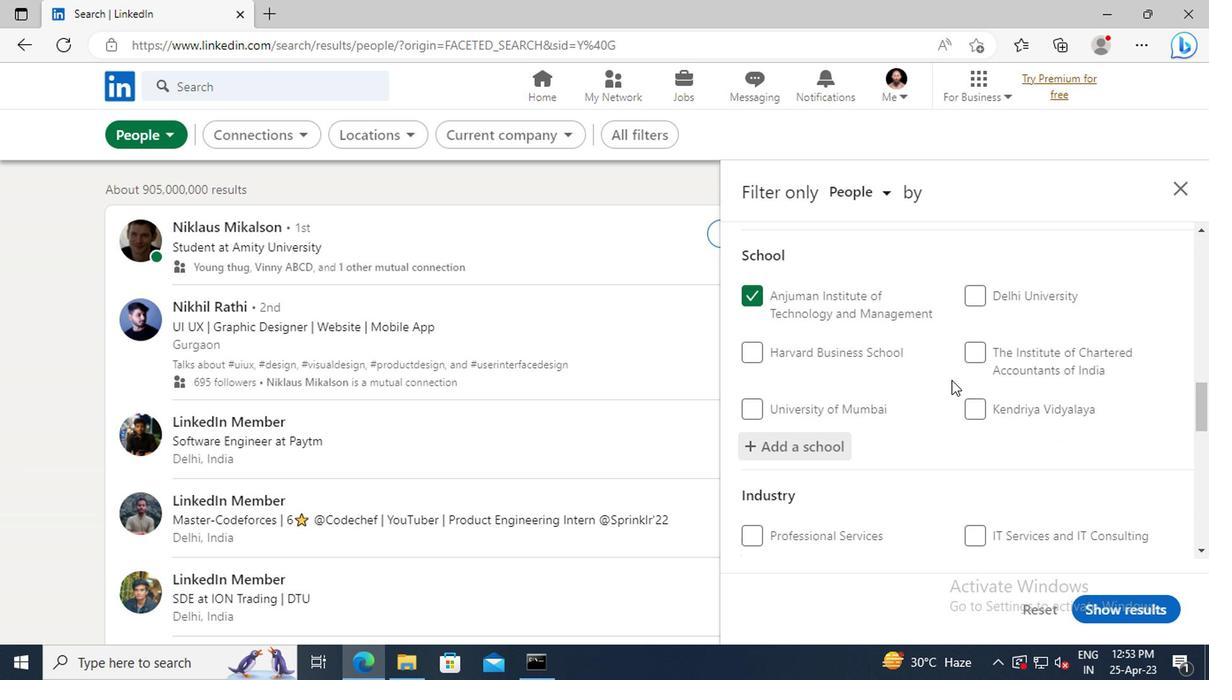 
Action: Mouse scrolled (947, 356) with delta (0, 0)
Screenshot: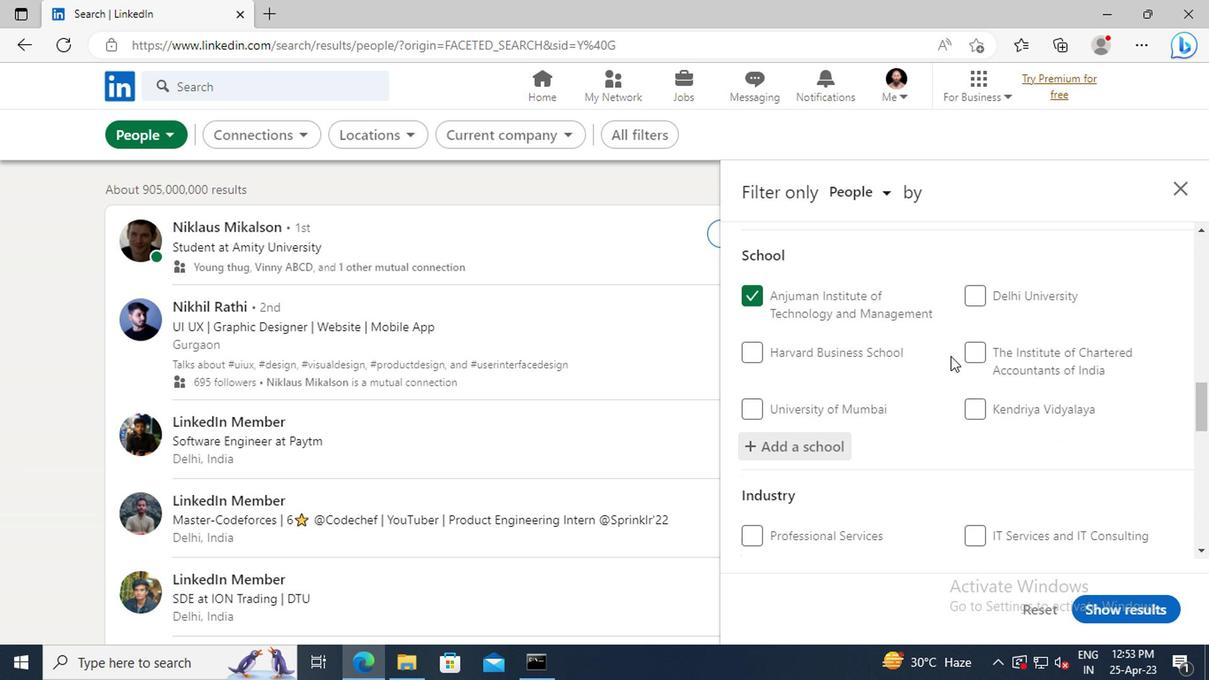 
Action: Mouse scrolled (947, 356) with delta (0, 0)
Screenshot: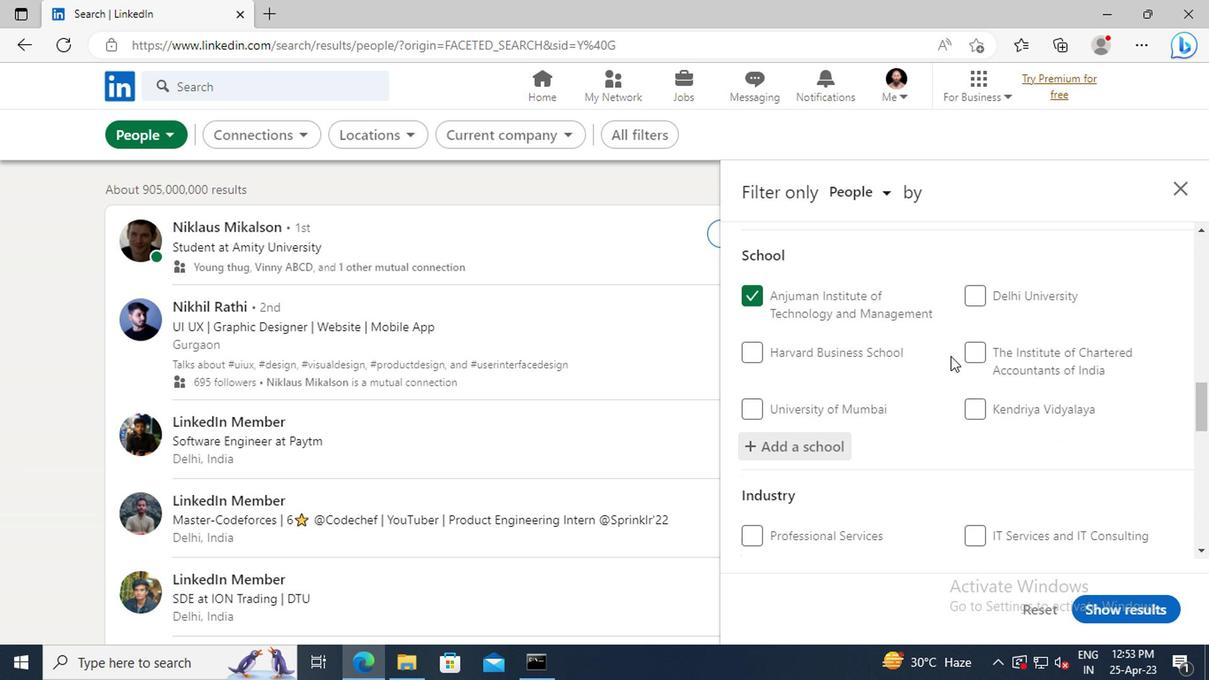 
Action: Mouse scrolled (947, 356) with delta (0, 0)
Screenshot: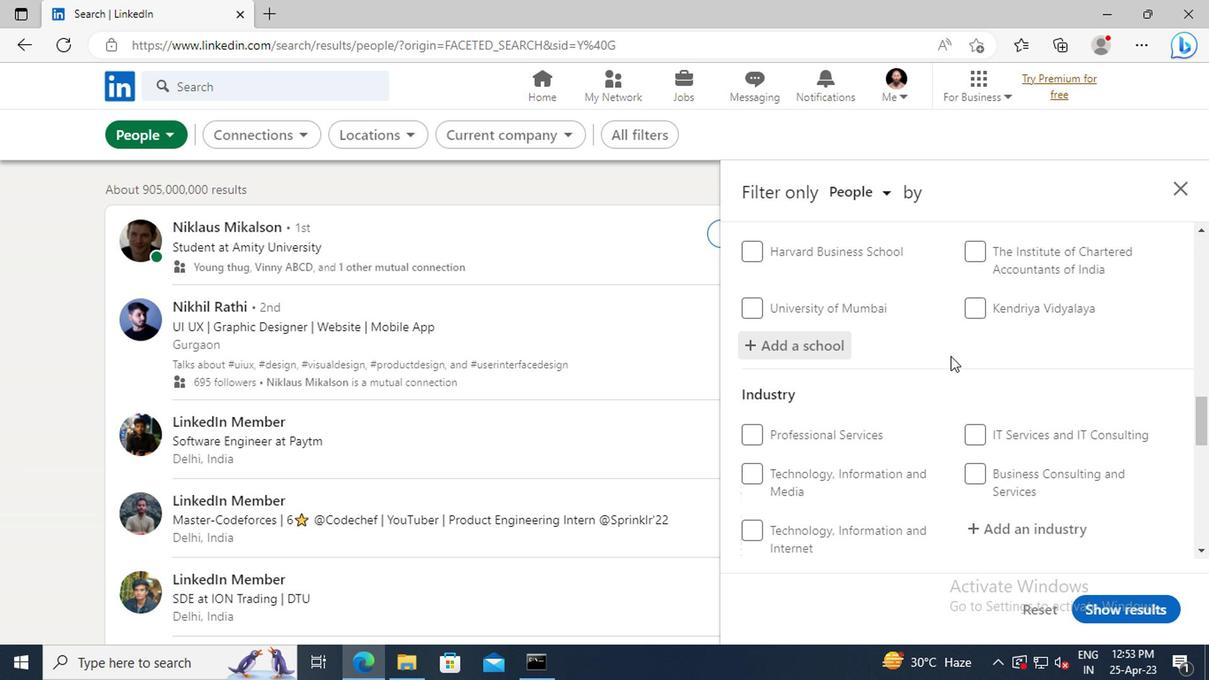 
Action: Mouse scrolled (947, 356) with delta (0, 0)
Screenshot: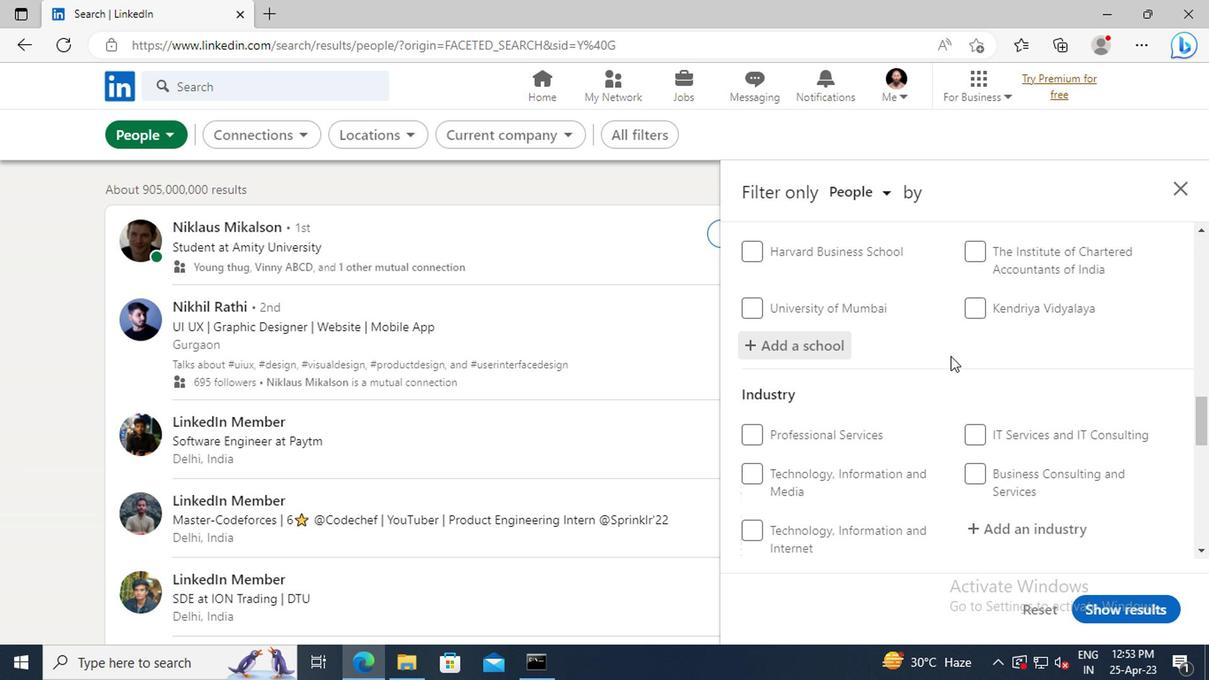 
Action: Mouse moved to (993, 421)
Screenshot: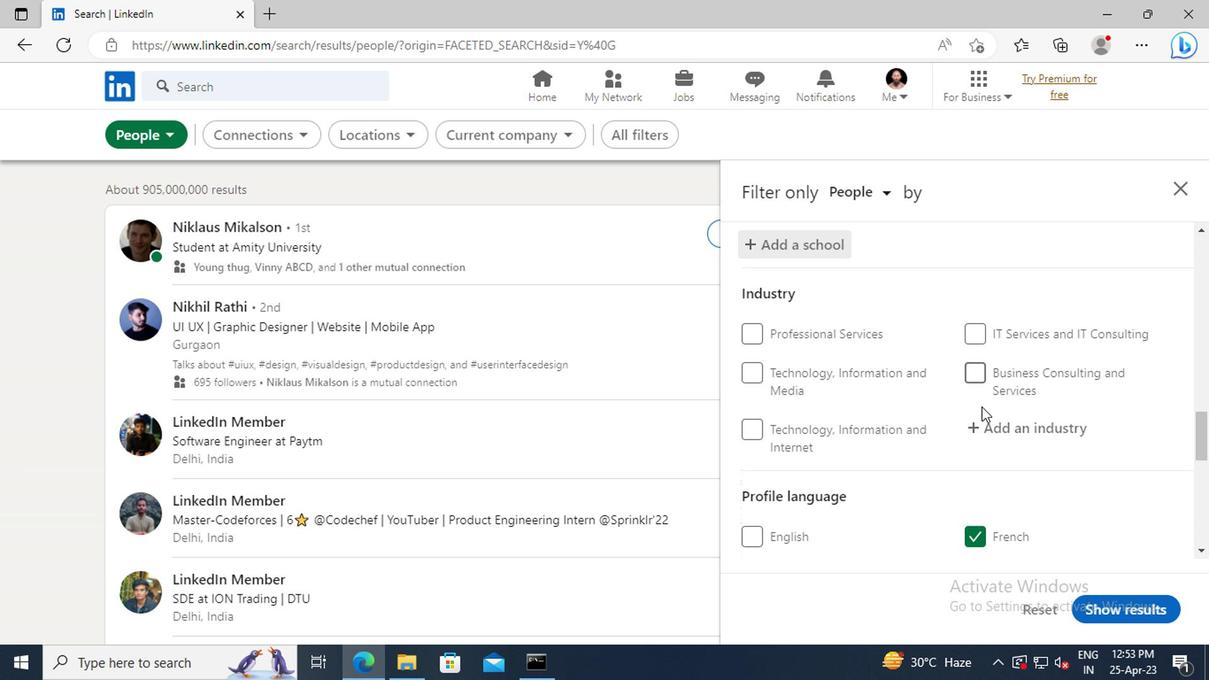 
Action: Mouse pressed left at (993, 421)
Screenshot: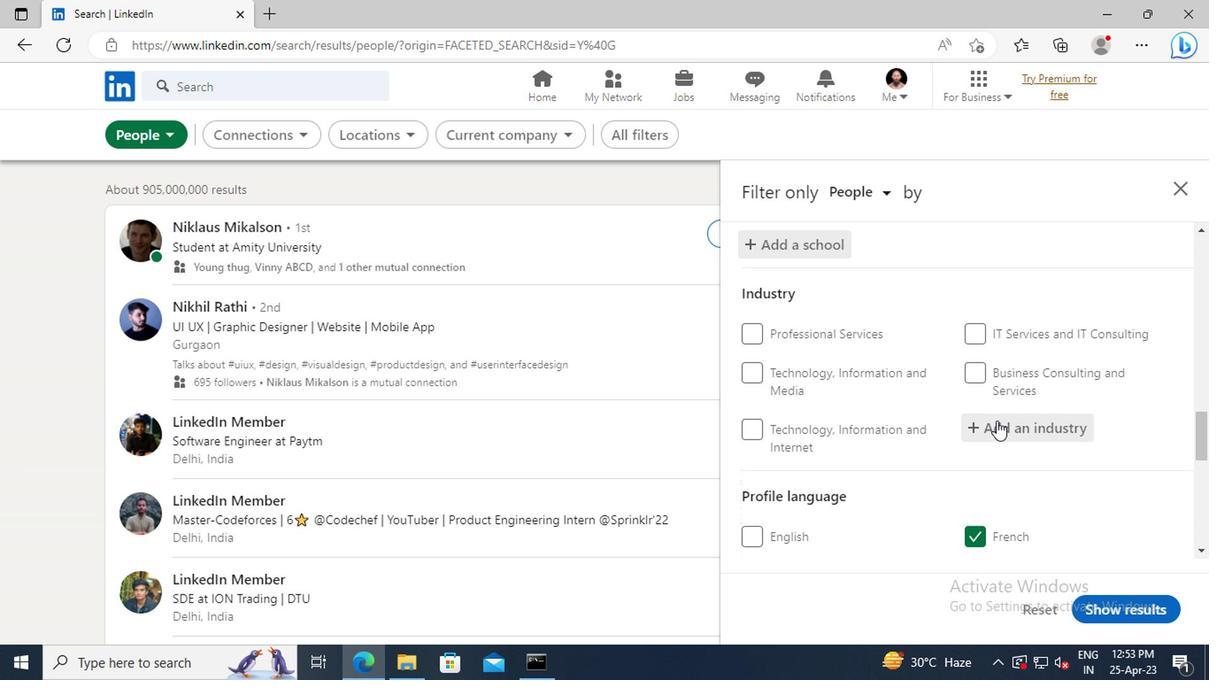 
Action: Key pressed <Key.shift><Key.shift><Key.shift><Key.shift><Key.shift><Key.shift><Key.shift><Key.shift><Key.shift><Key.shift><Key.shift><Key.shift><Key.shift><Key.shift><Key.shift><Key.shift><Key.shift><Key.shift><Key.shift><Key.shift><Key.shift><Key.shift><Key.shift><Key.shift><Key.shift><Key.shift><Key.shift><Key.shift>REUPHOLSTERY<Key.space>AND<Key.space><Key.shift>FURNITURE<Key.space><Key.shift>REPAIR
Screenshot: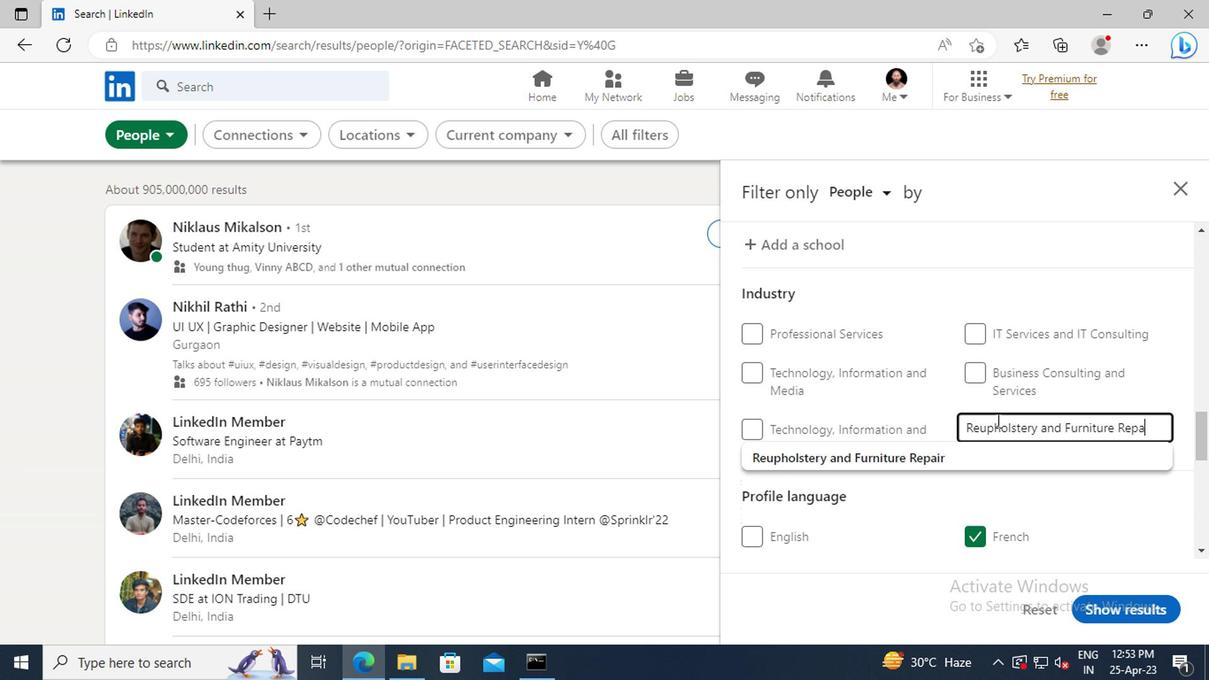 
Action: Mouse moved to (982, 458)
Screenshot: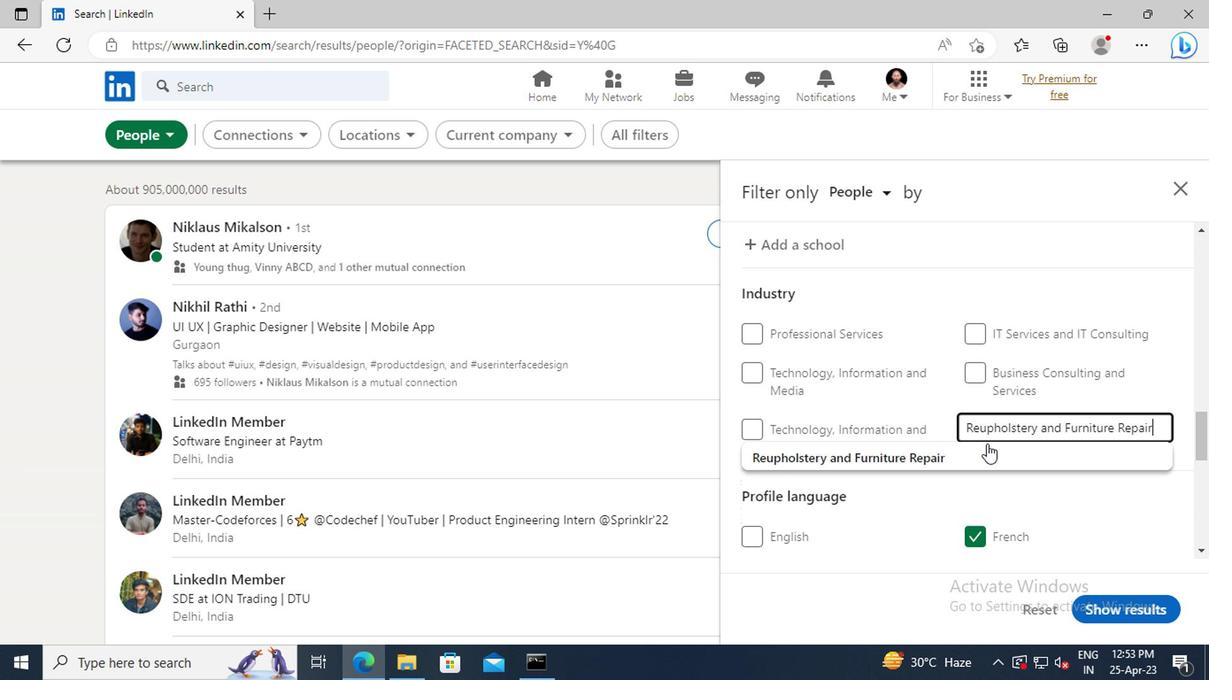 
Action: Mouse pressed left at (982, 458)
Screenshot: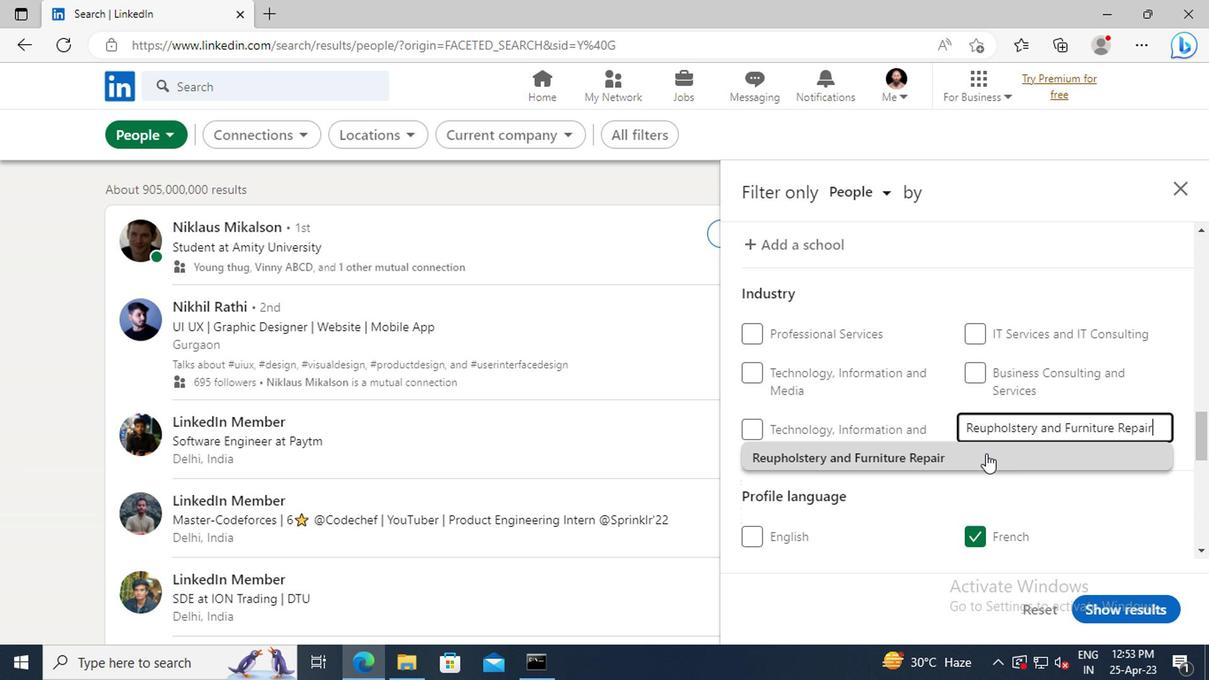 
Action: Mouse moved to (987, 355)
Screenshot: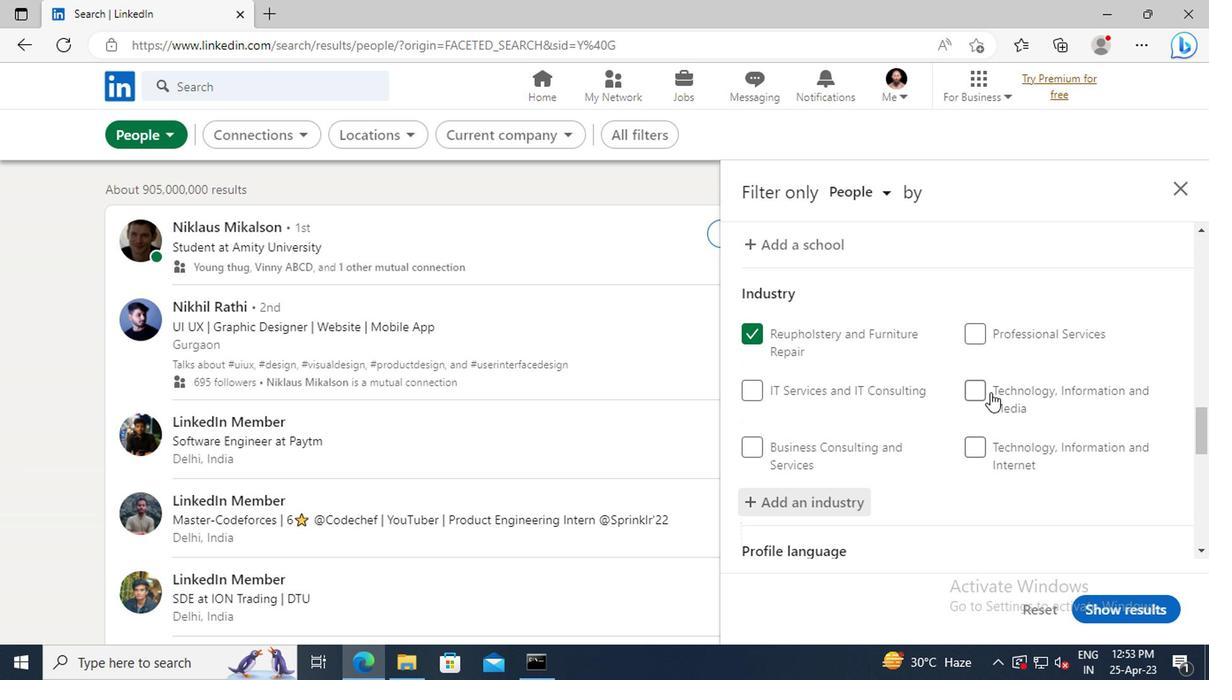 
Action: Mouse scrolled (987, 354) with delta (0, 0)
Screenshot: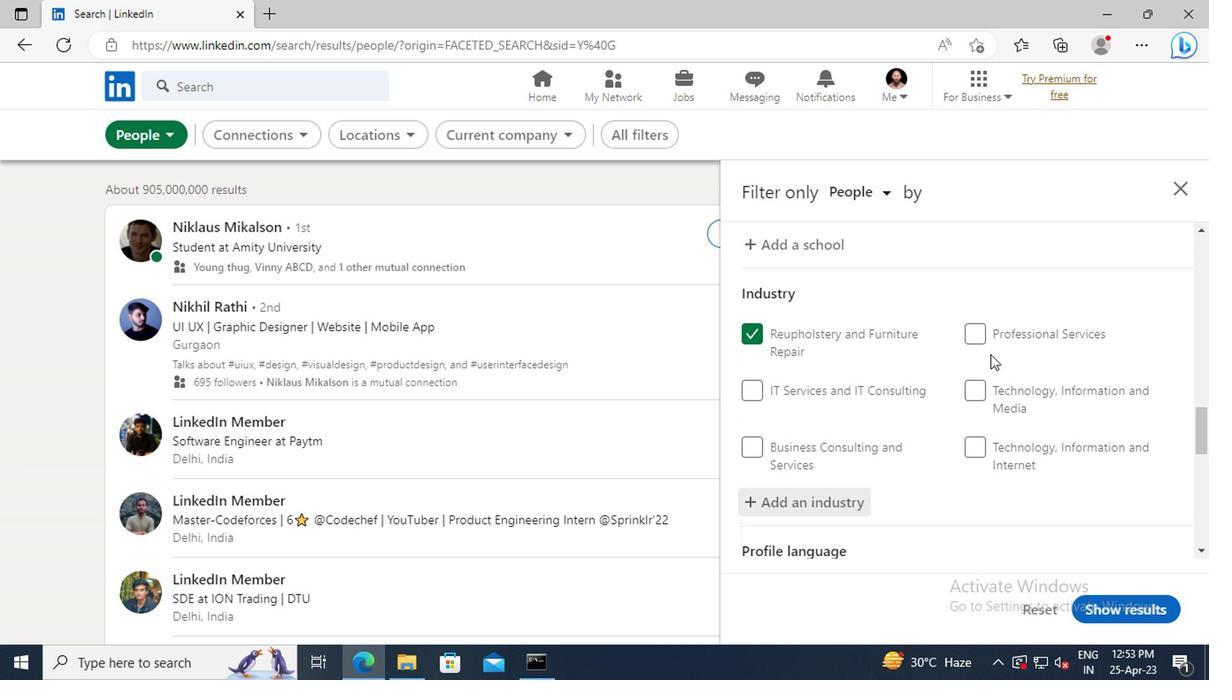 
Action: Mouse scrolled (987, 354) with delta (0, 0)
Screenshot: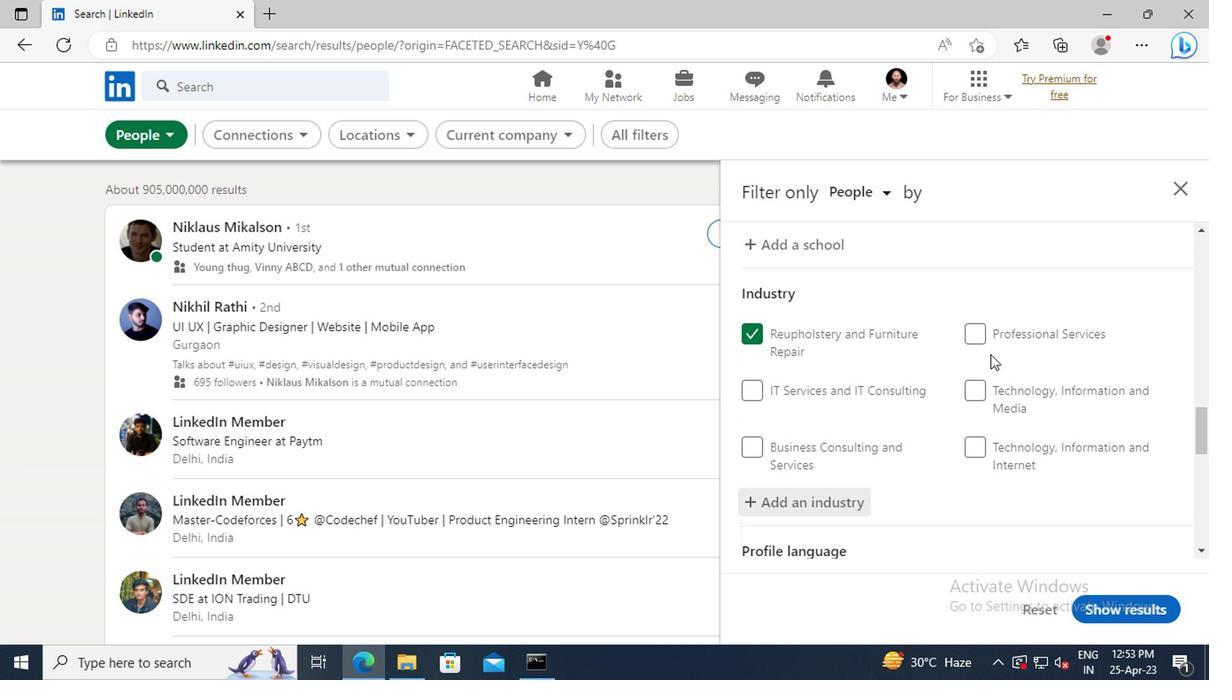 
Action: Mouse scrolled (987, 354) with delta (0, 0)
Screenshot: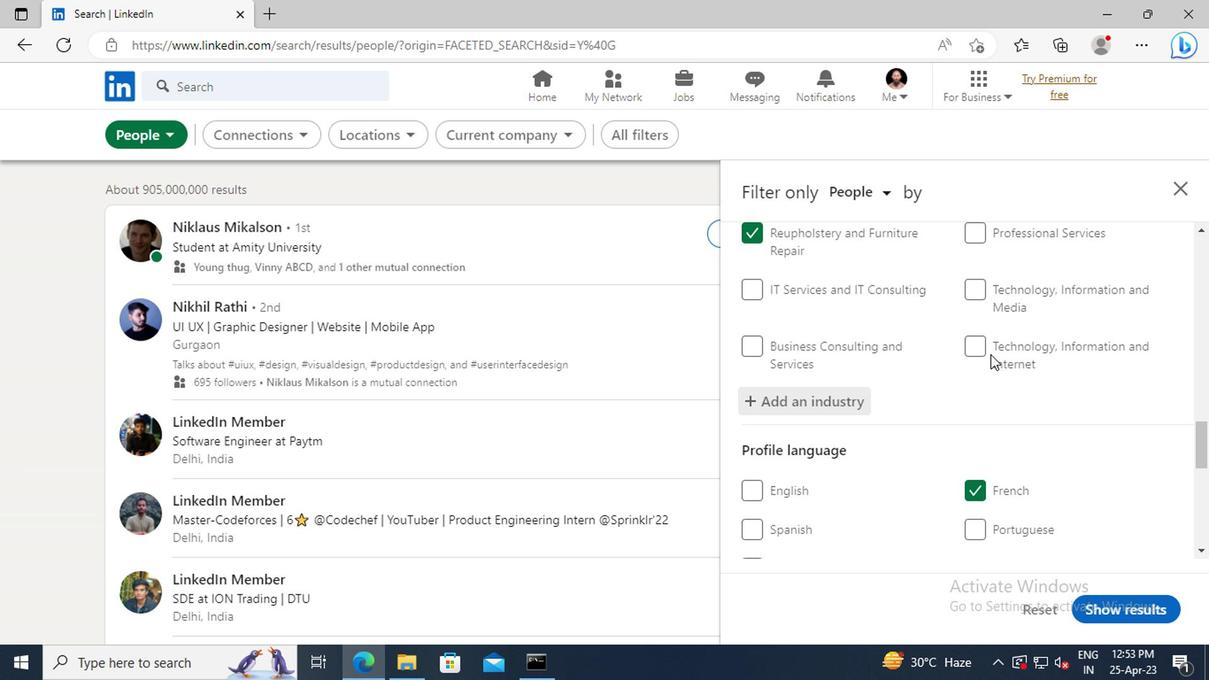 
Action: Mouse scrolled (987, 354) with delta (0, 0)
Screenshot: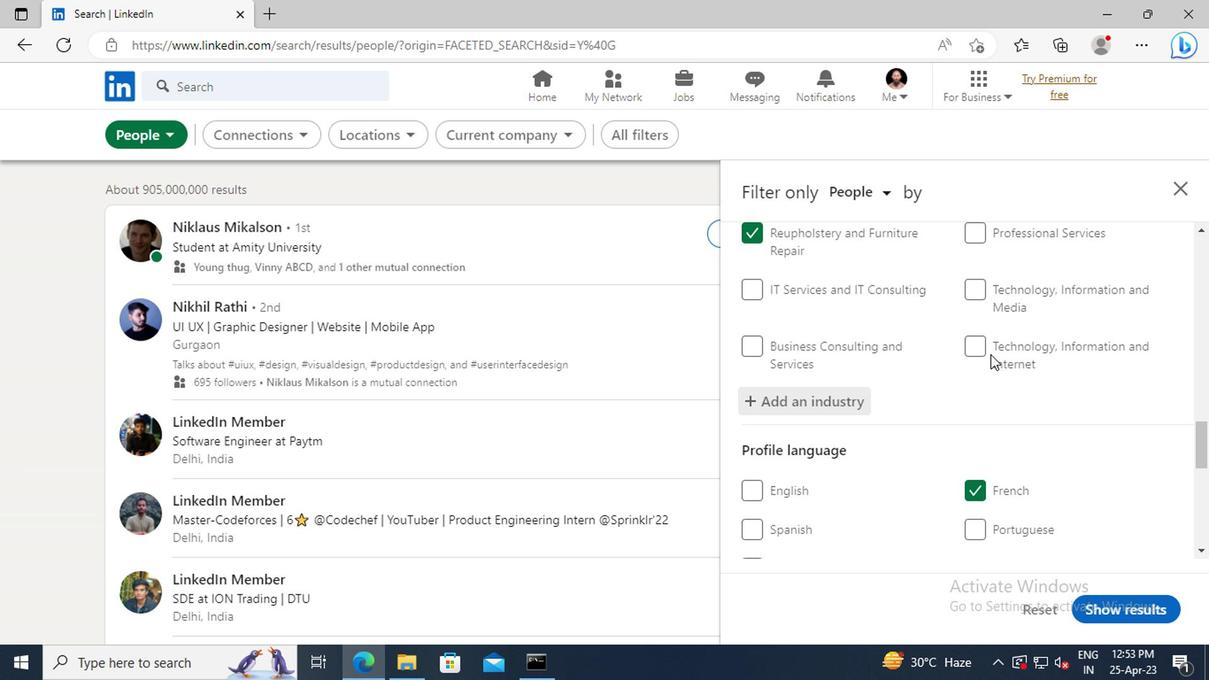 
Action: Mouse scrolled (987, 354) with delta (0, 0)
Screenshot: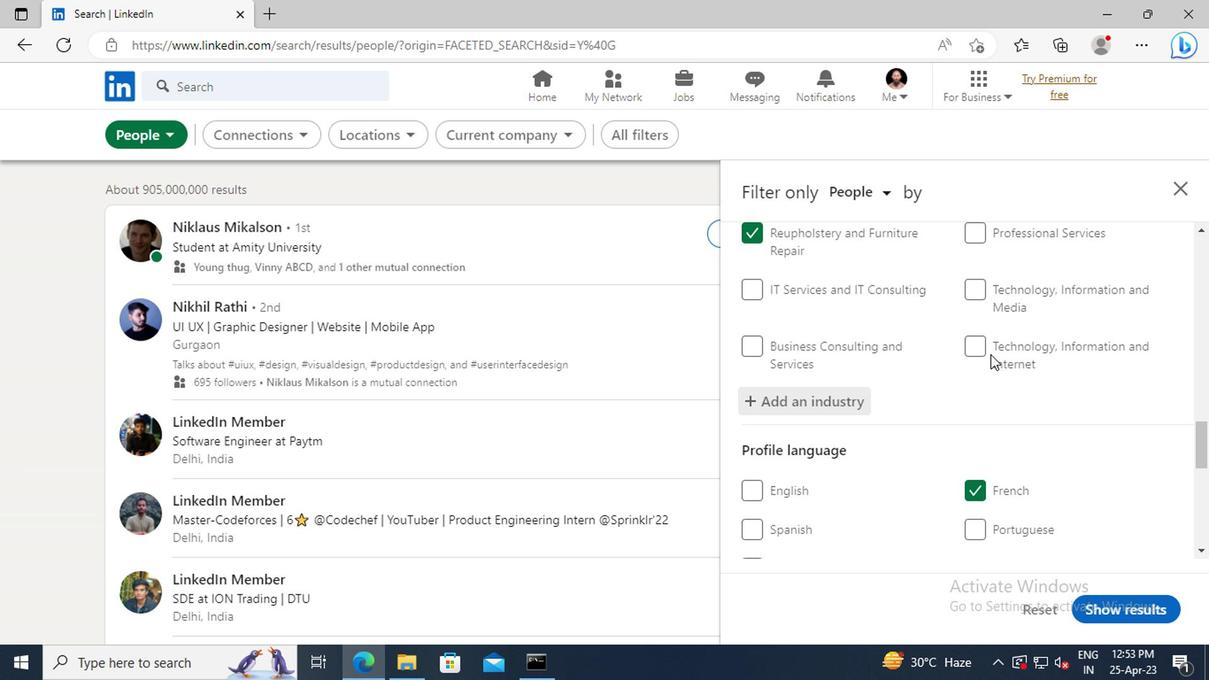 
Action: Mouse scrolled (987, 354) with delta (0, 0)
Screenshot: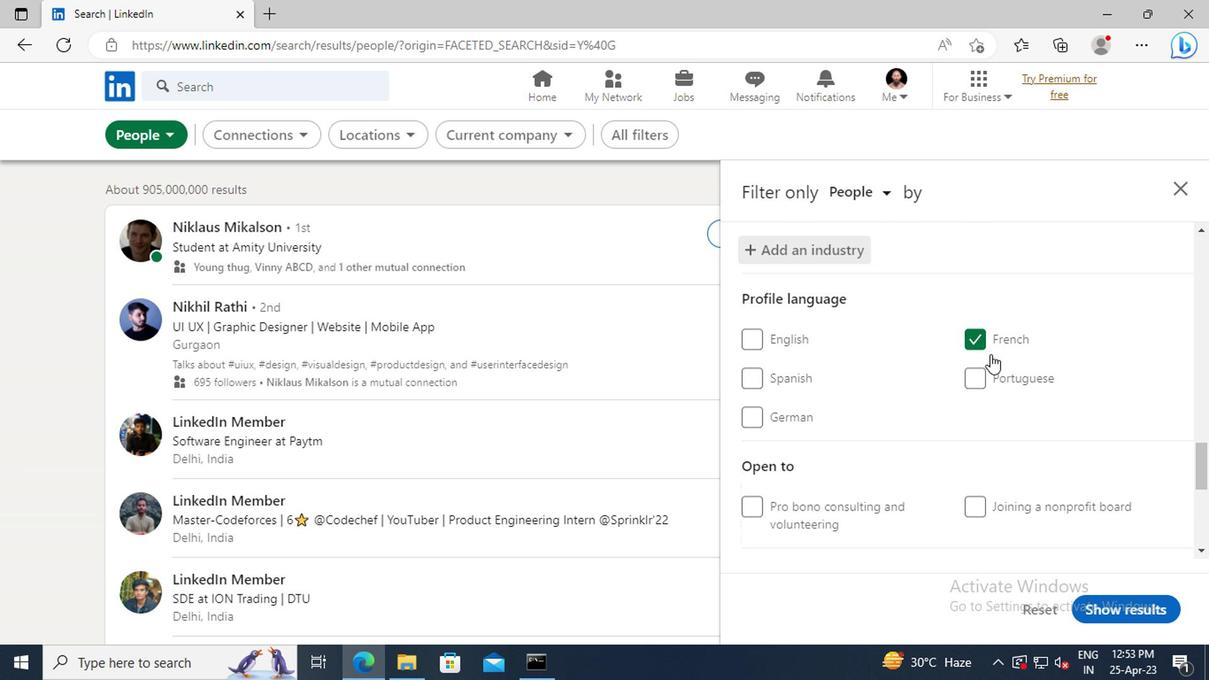 
Action: Mouse scrolled (987, 354) with delta (0, 0)
Screenshot: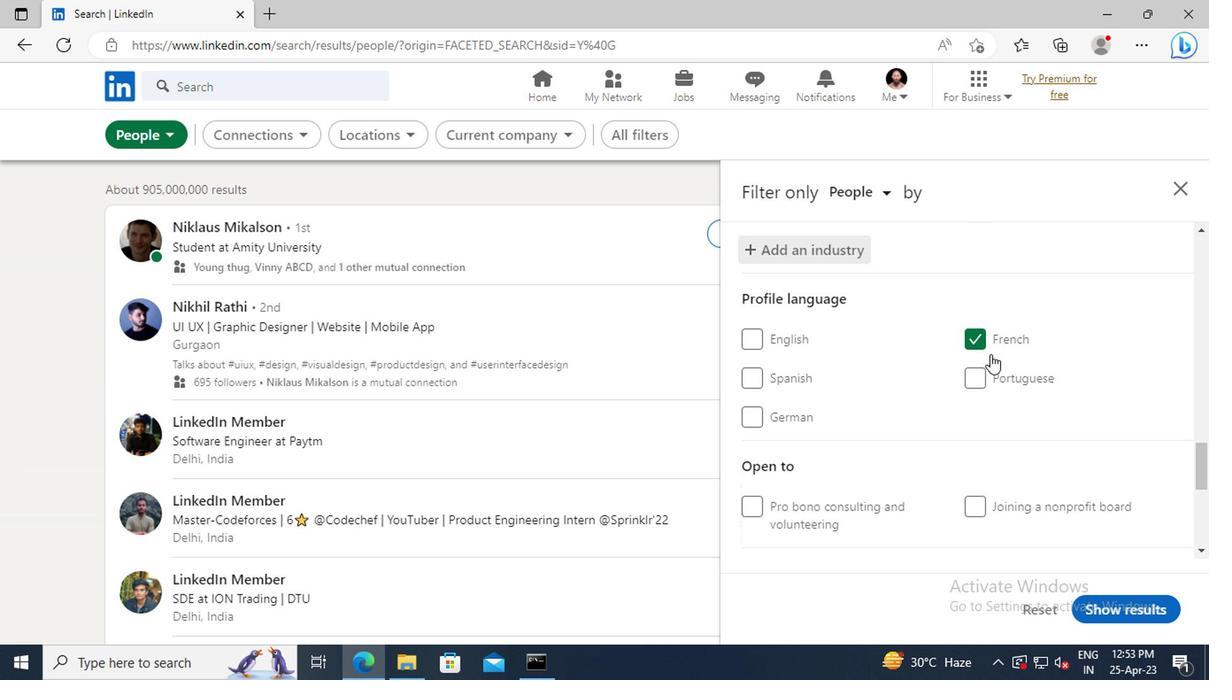 
Action: Mouse scrolled (987, 354) with delta (0, 0)
Screenshot: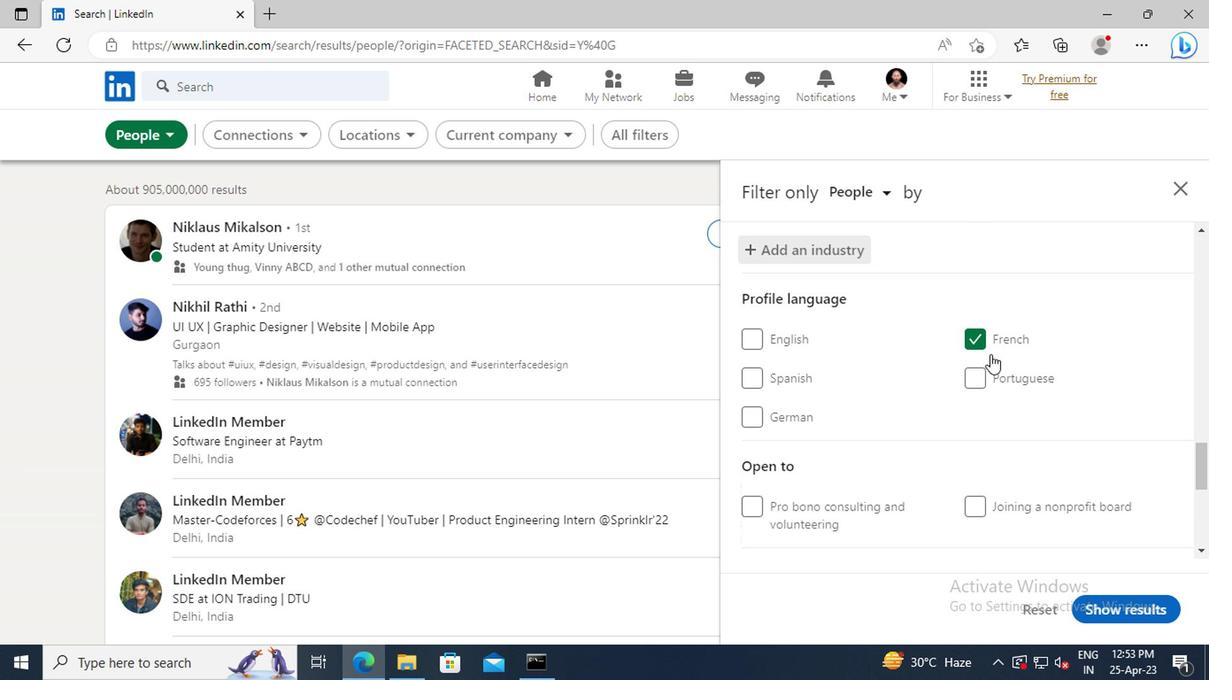 
Action: Mouse scrolled (987, 354) with delta (0, 0)
Screenshot: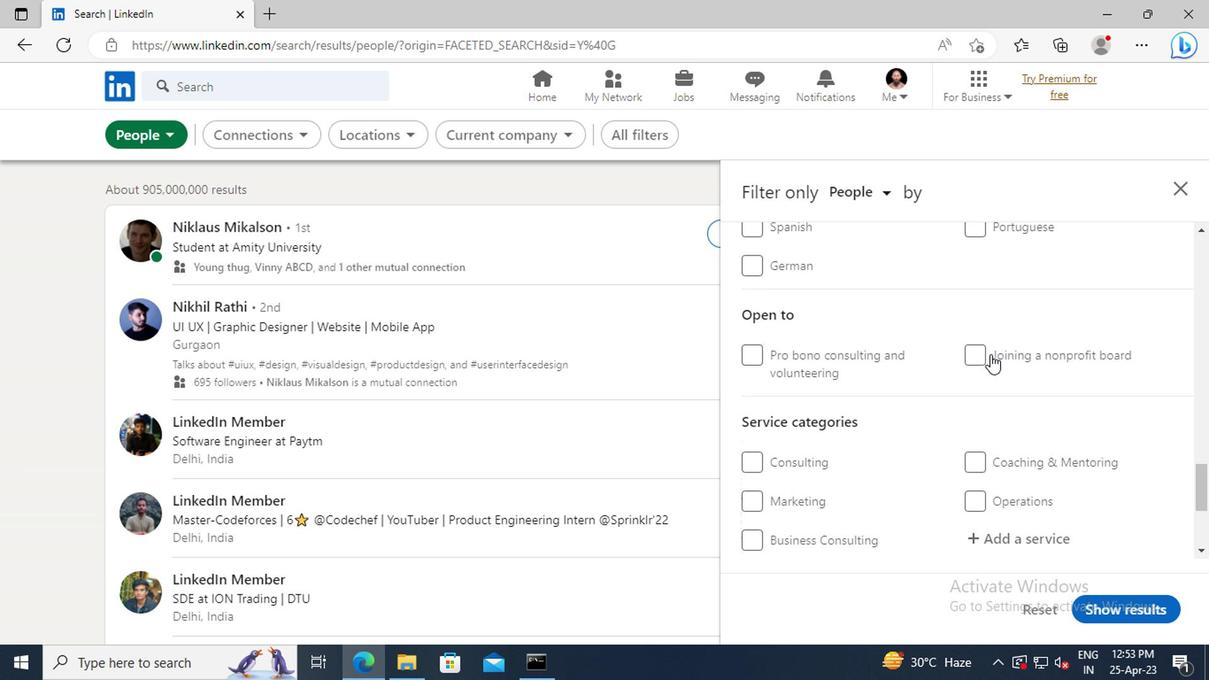 
Action: Mouse scrolled (987, 354) with delta (0, 0)
Screenshot: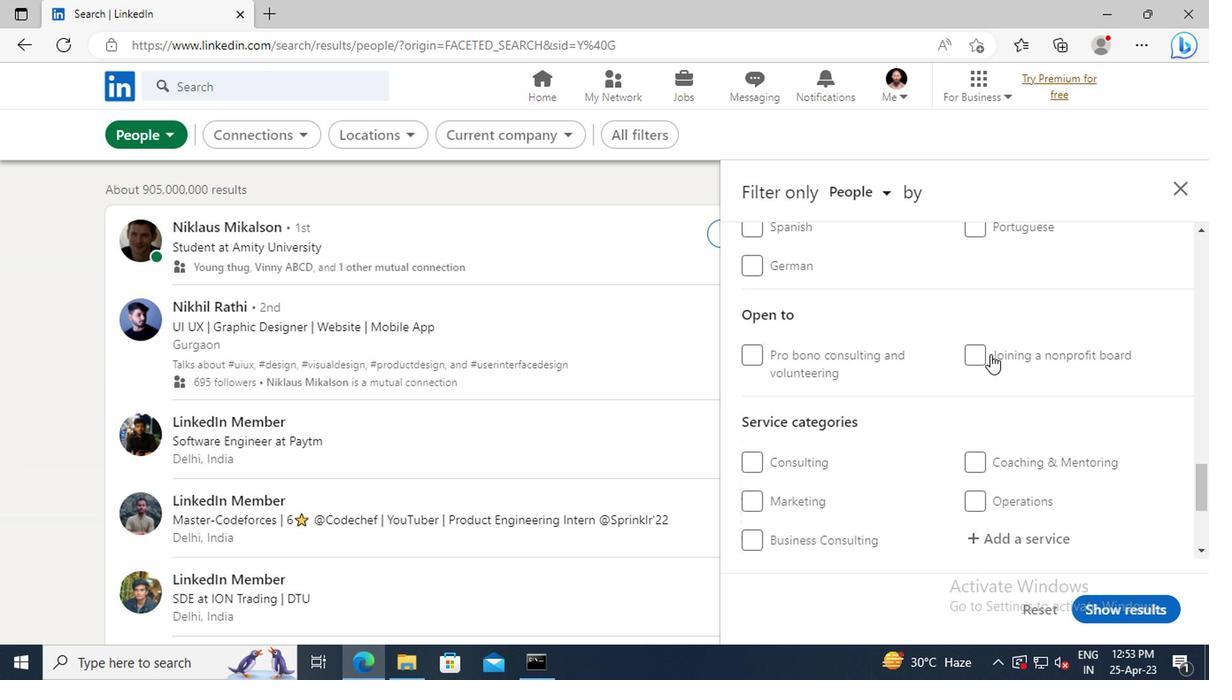 
Action: Mouse scrolled (987, 354) with delta (0, 0)
Screenshot: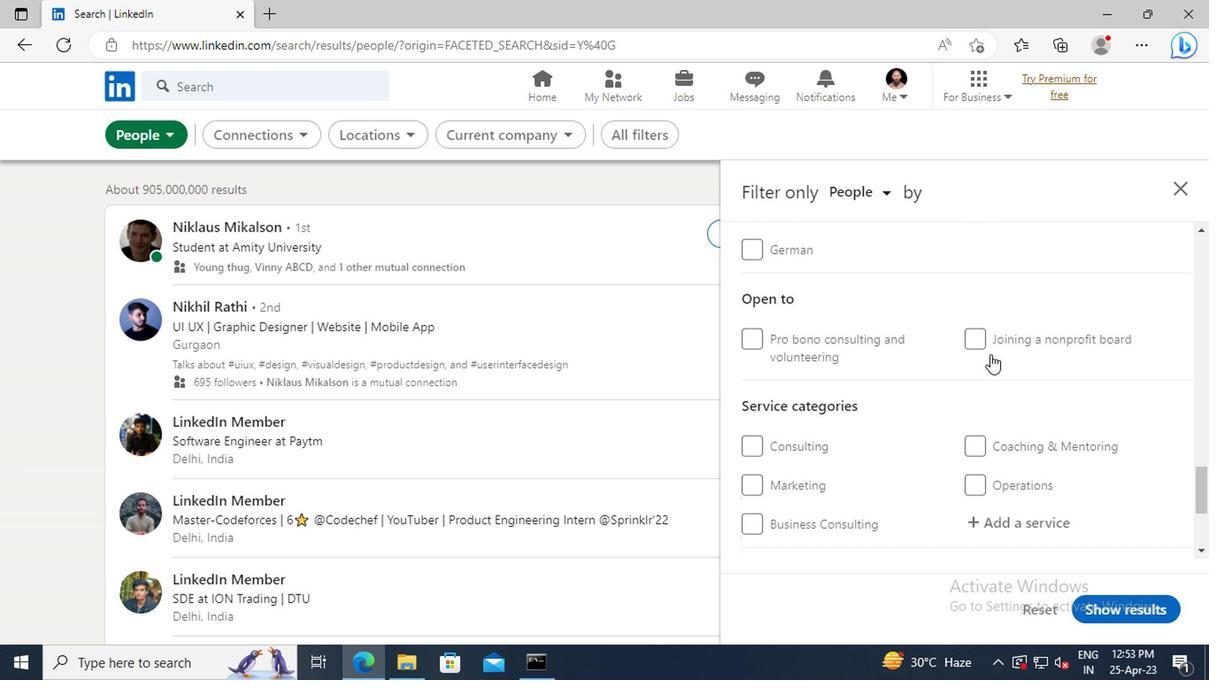 
Action: Mouse moved to (990, 388)
Screenshot: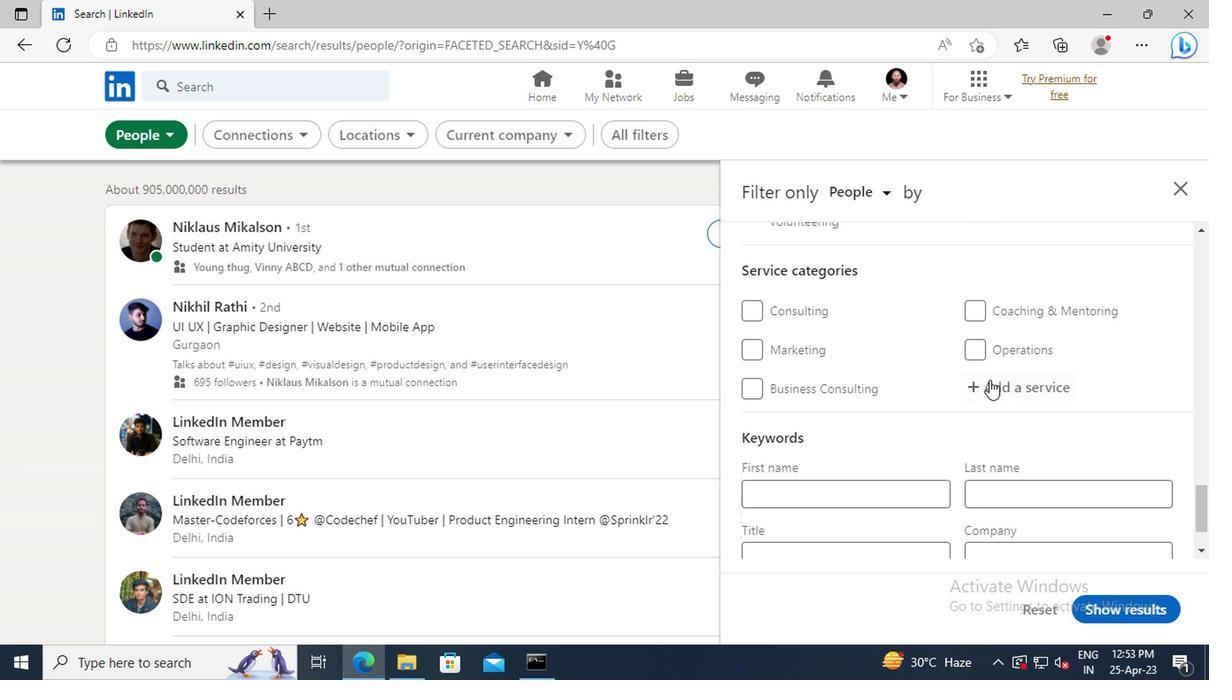 
Action: Mouse pressed left at (990, 388)
Screenshot: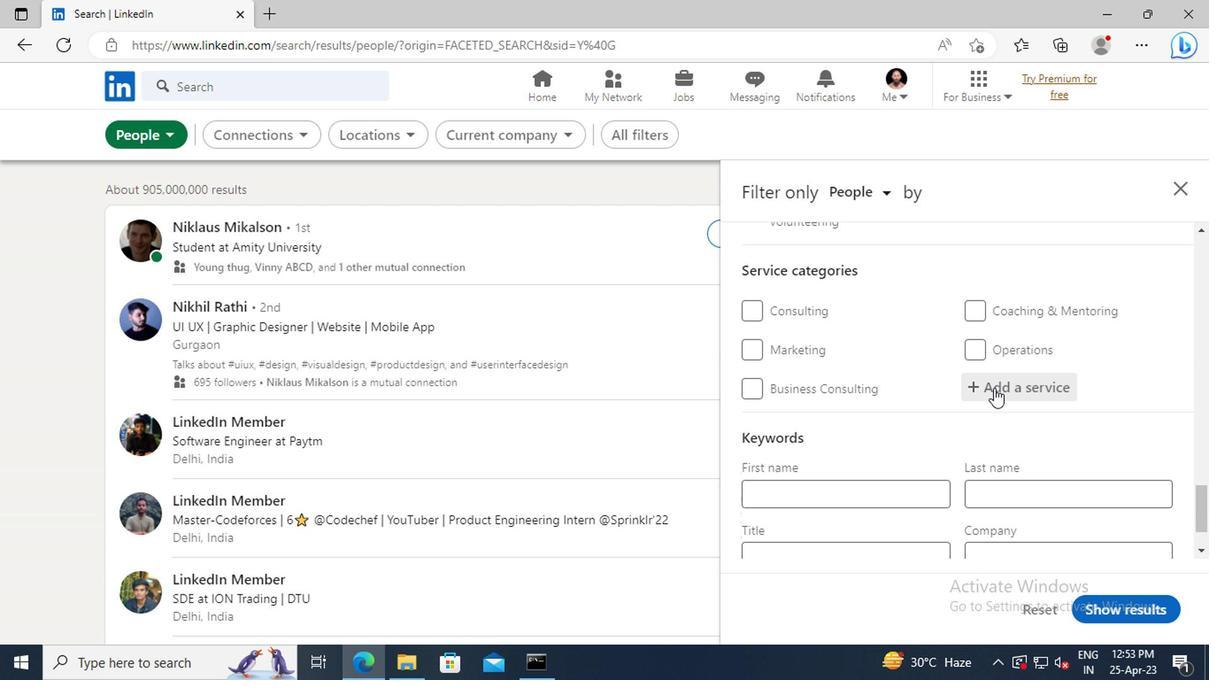
Action: Key pressed <Key.shift>PORTRAIT<Key.space><Key.shift>PHOTOGRAPHY
Screenshot: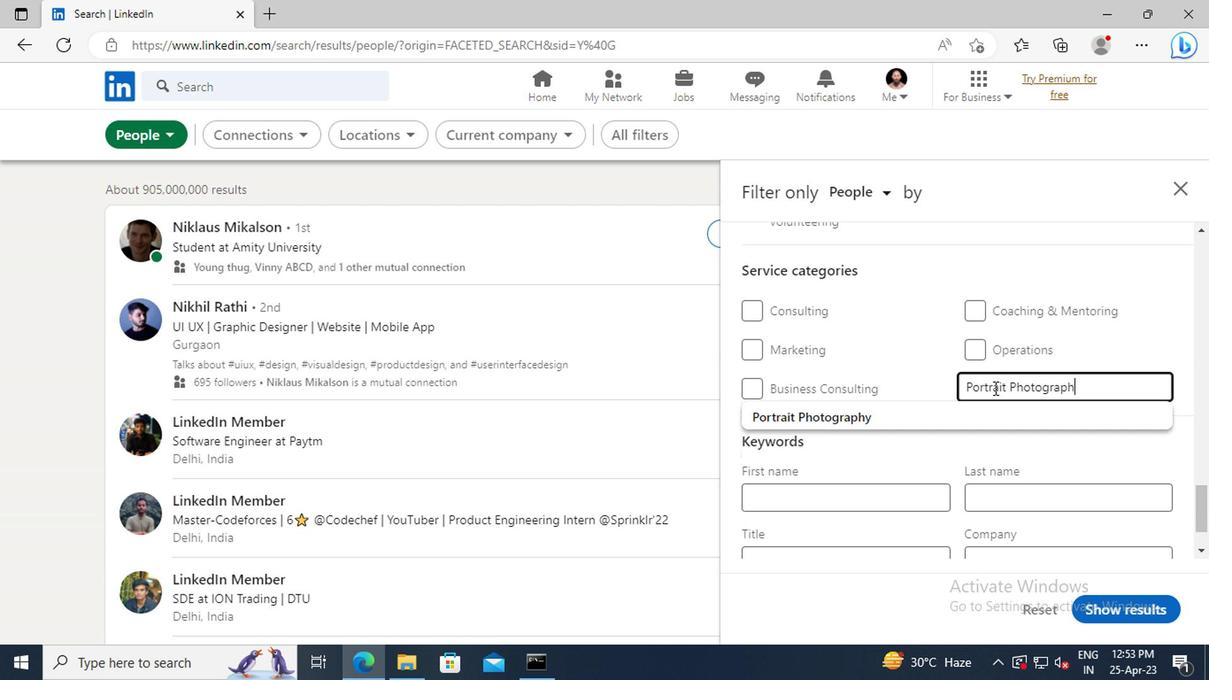 
Action: Mouse moved to (962, 415)
Screenshot: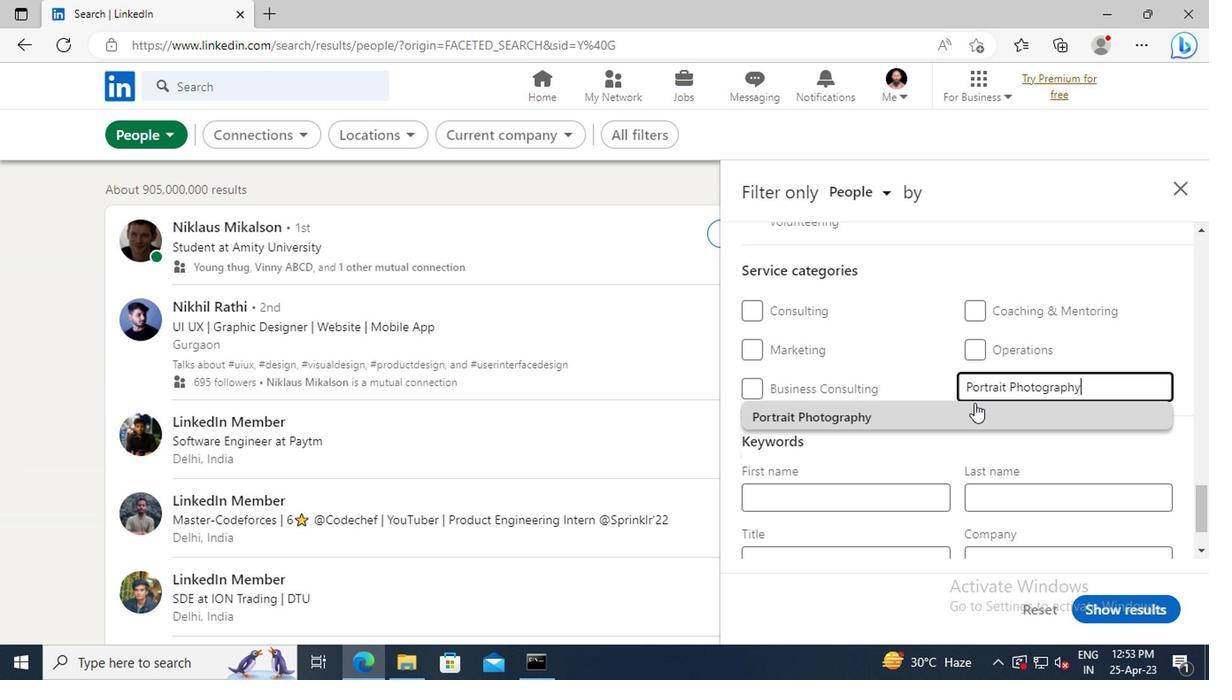 
Action: Mouse pressed left at (962, 415)
Screenshot: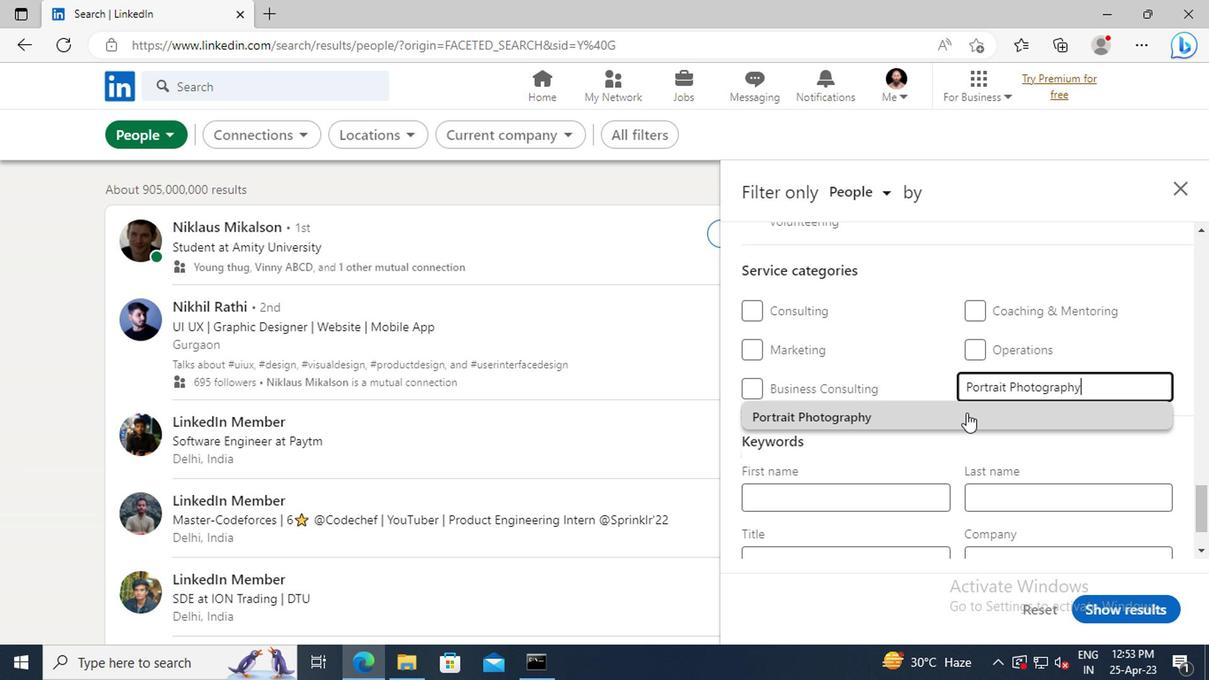 
Action: Mouse scrolled (962, 414) with delta (0, 0)
Screenshot: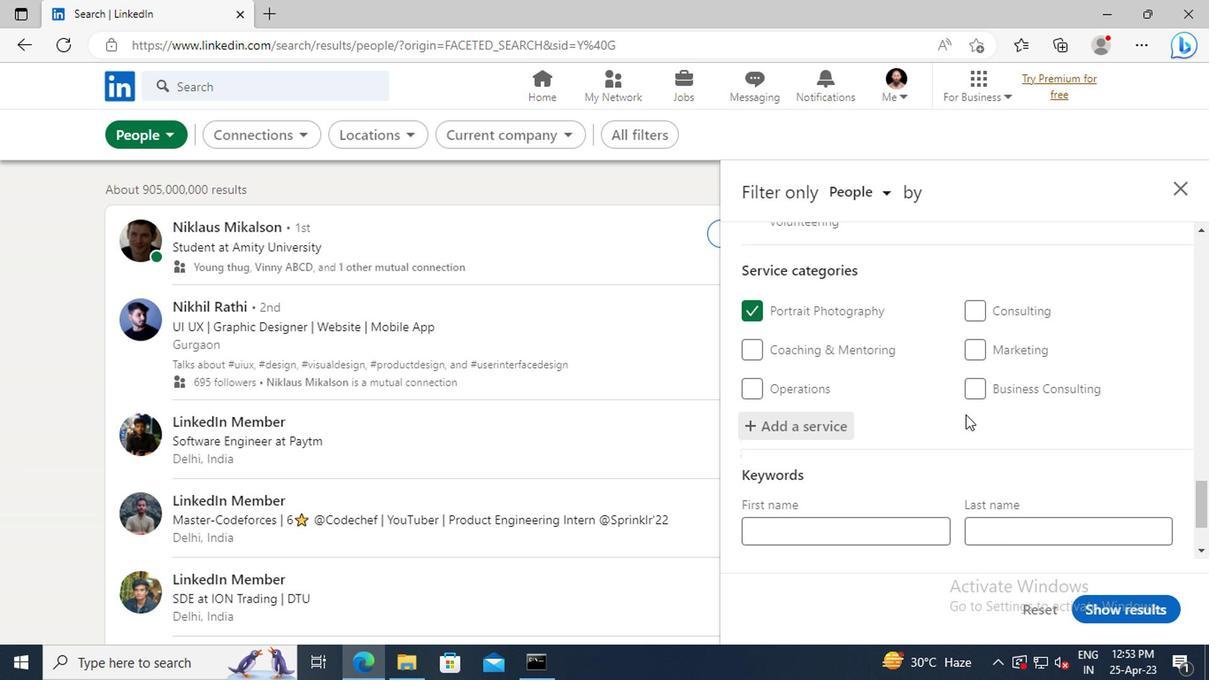 
Action: Mouse scrolled (962, 414) with delta (0, 0)
Screenshot: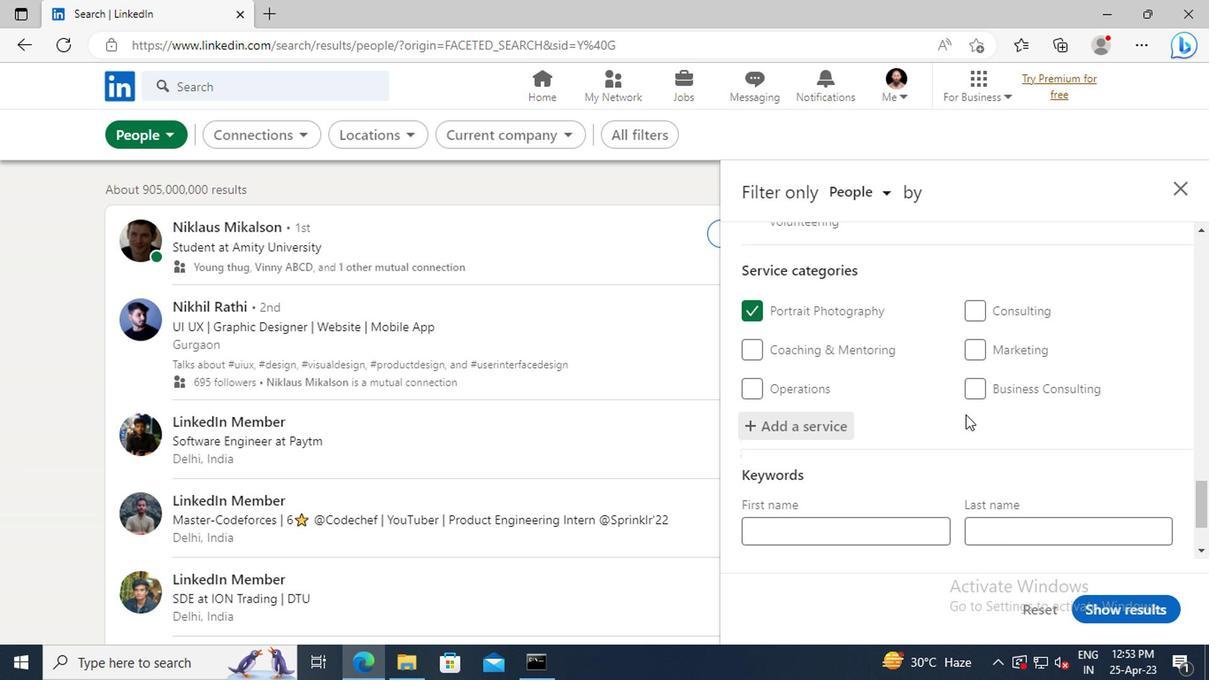
Action: Mouse scrolled (962, 414) with delta (0, 0)
Screenshot: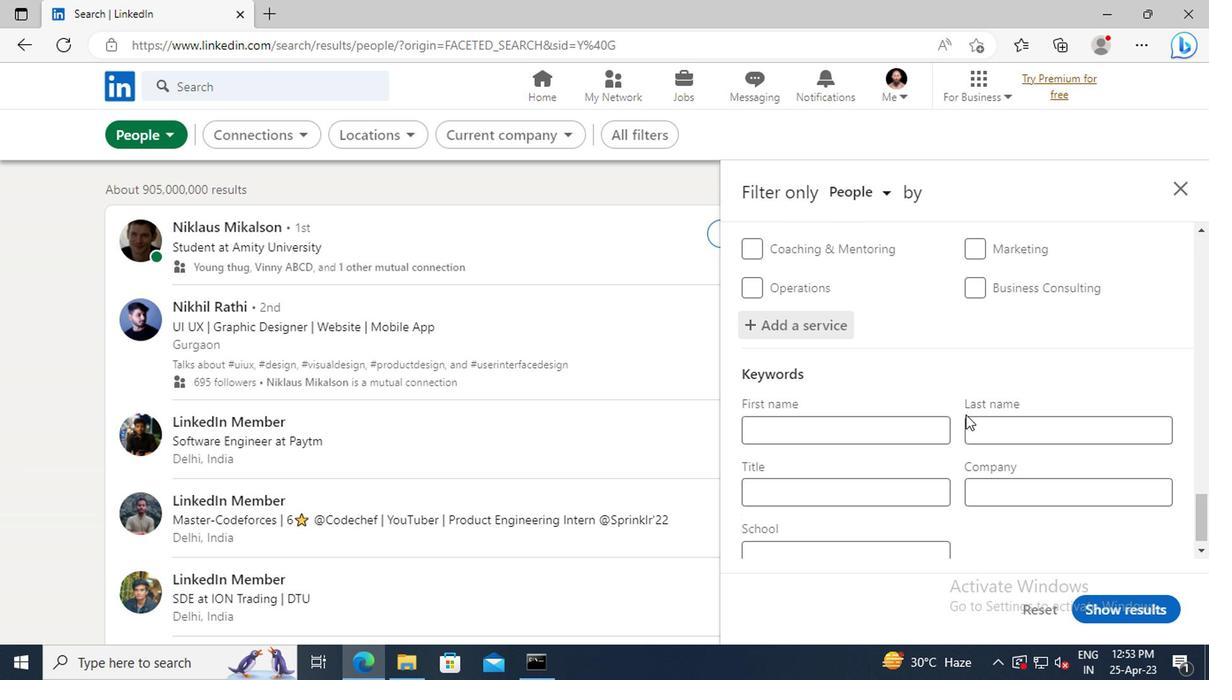 
Action: Mouse scrolled (962, 414) with delta (0, 0)
Screenshot: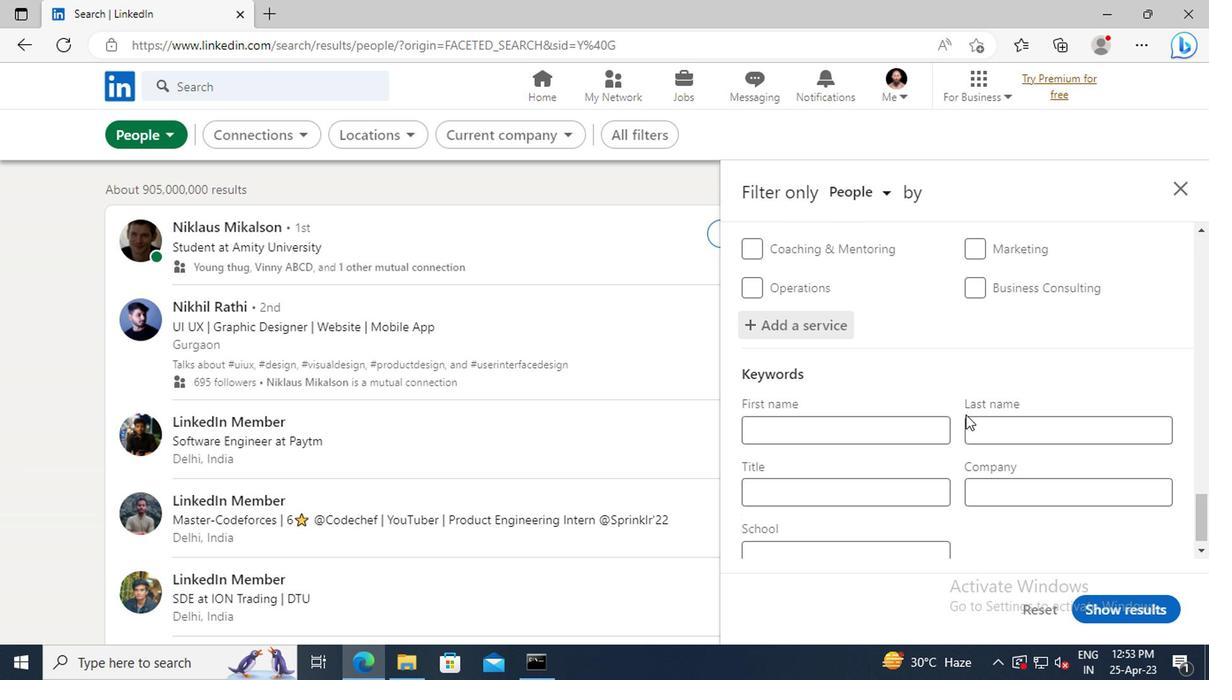 
Action: Mouse moved to (817, 481)
Screenshot: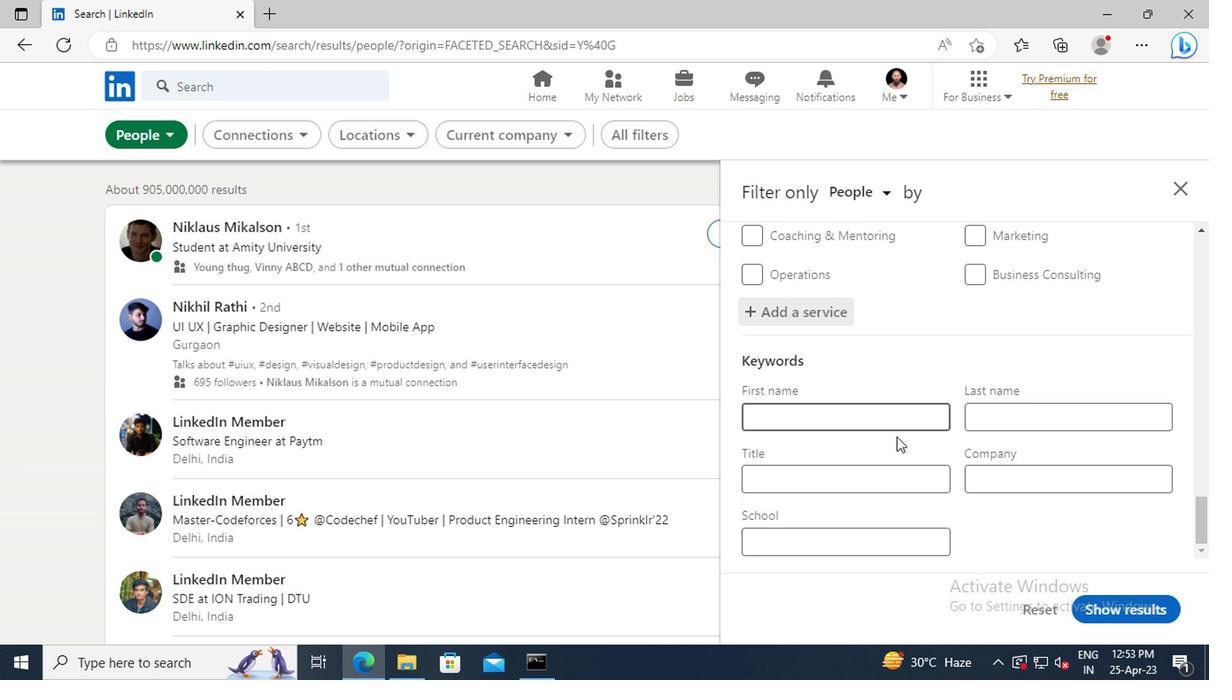 
Action: Mouse pressed left at (817, 481)
Screenshot: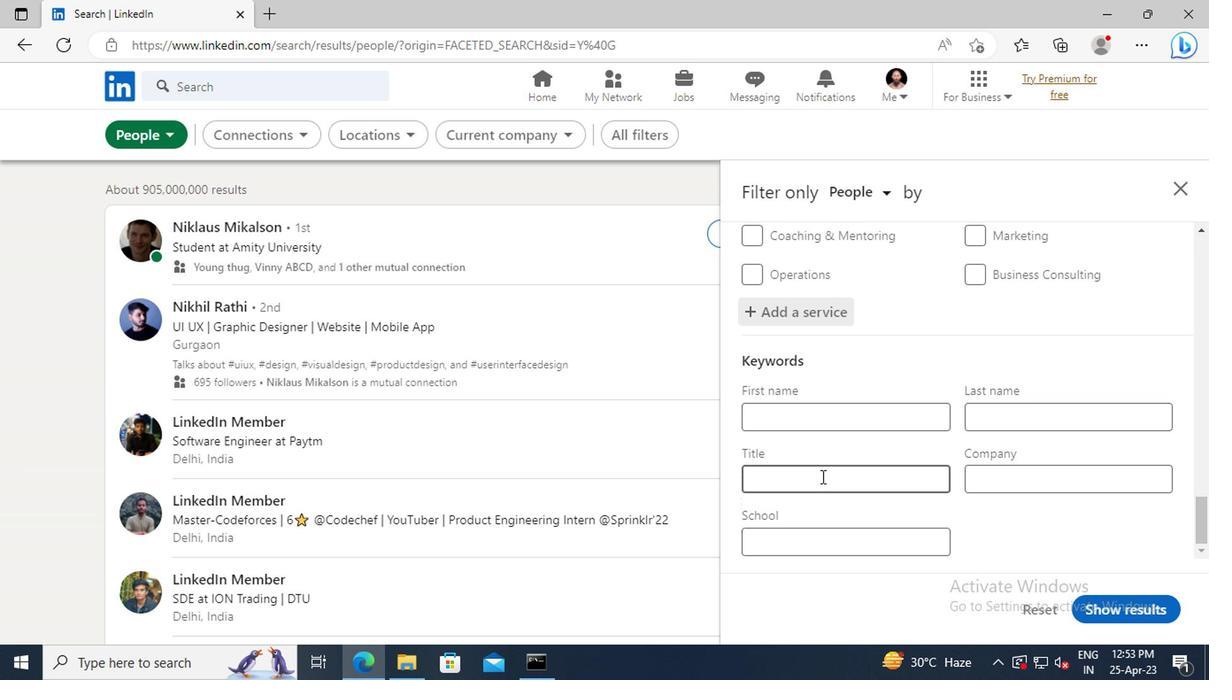 
Action: Key pressed <Key.shift_r>SECRETARY
Screenshot: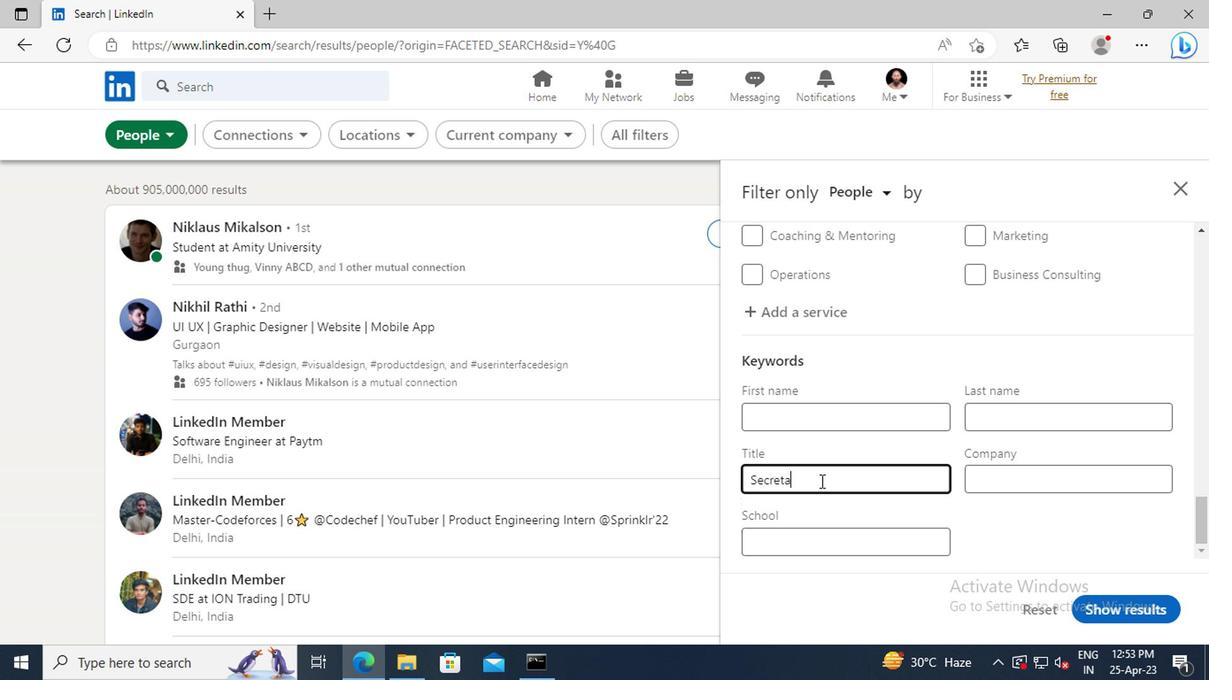 
Action: Mouse moved to (1109, 601)
Screenshot: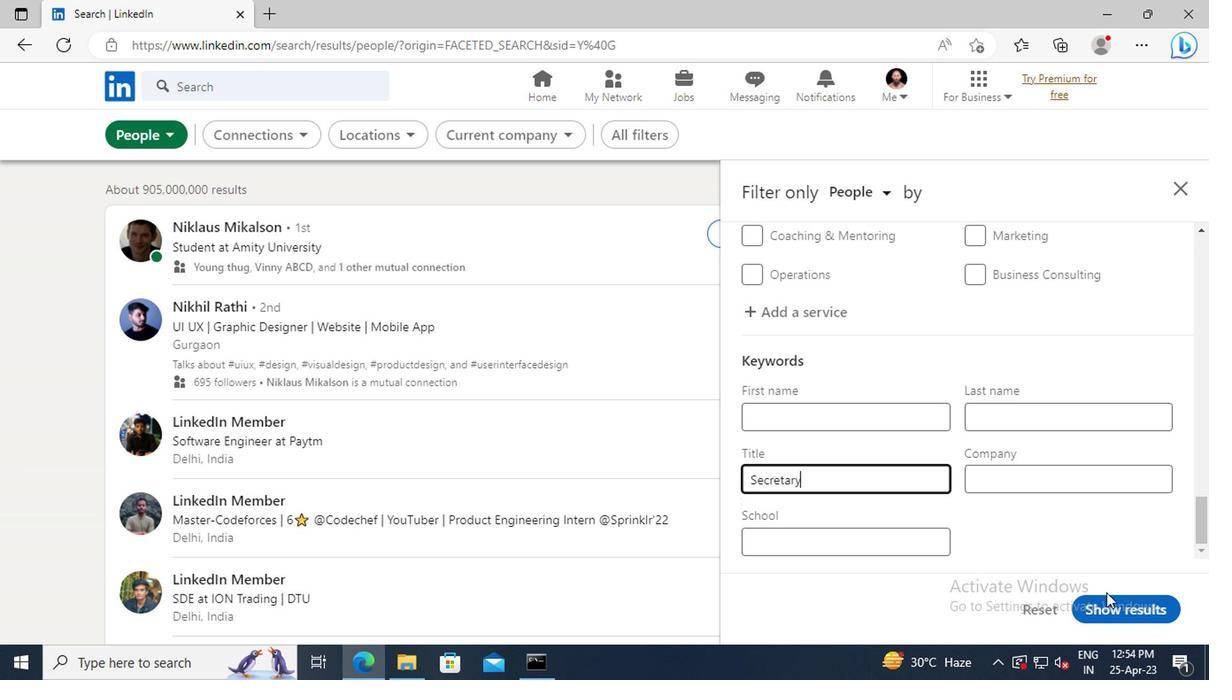 
Action: Mouse pressed left at (1109, 601)
Screenshot: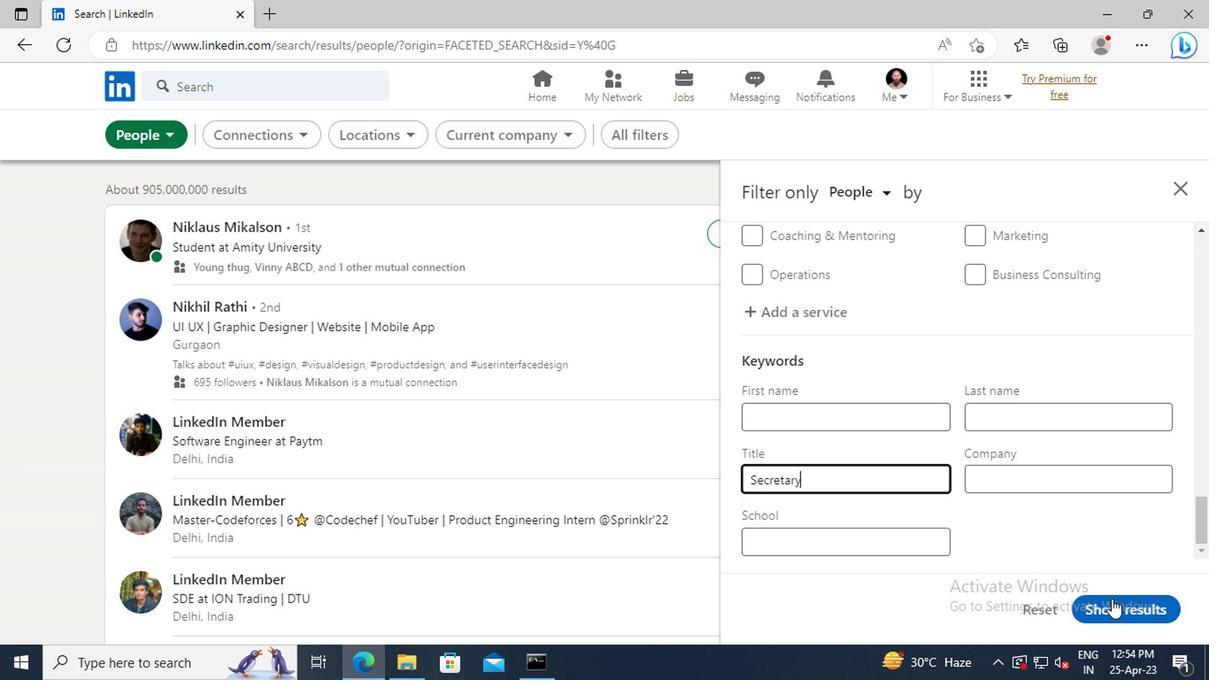 
